 Task: Look for space in Kohima, India from 8th June, 2023 to 12th June, 2023 for 2 adults in price range Rs.8000 to Rs.16000. Place can be private room with 1  bedroom having 1 bed and 1 bathroom. Property type can be flatguest house, hotel. Booking option can be shelf check-in. Required host language is English.
Action: Mouse moved to (415, 75)
Screenshot: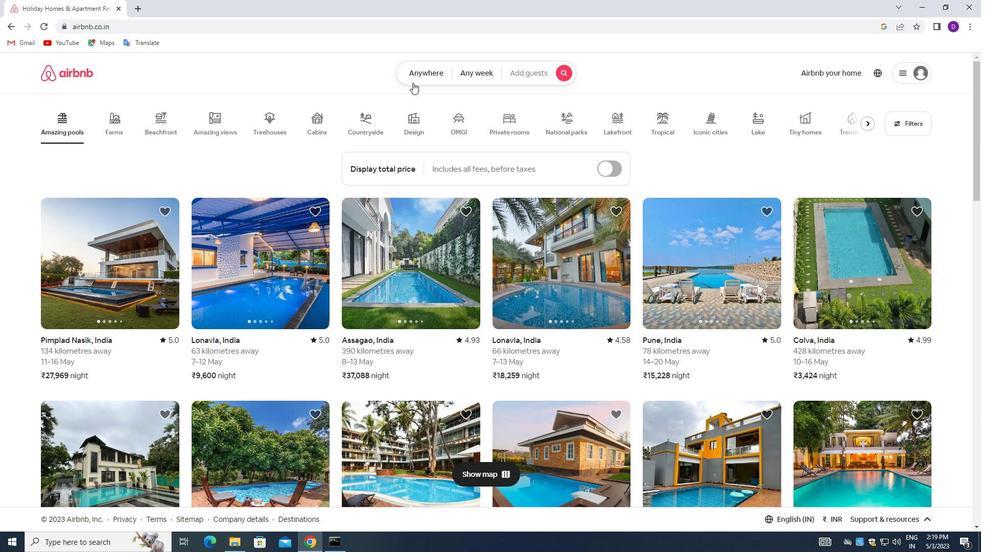 
Action: Mouse pressed left at (415, 75)
Screenshot: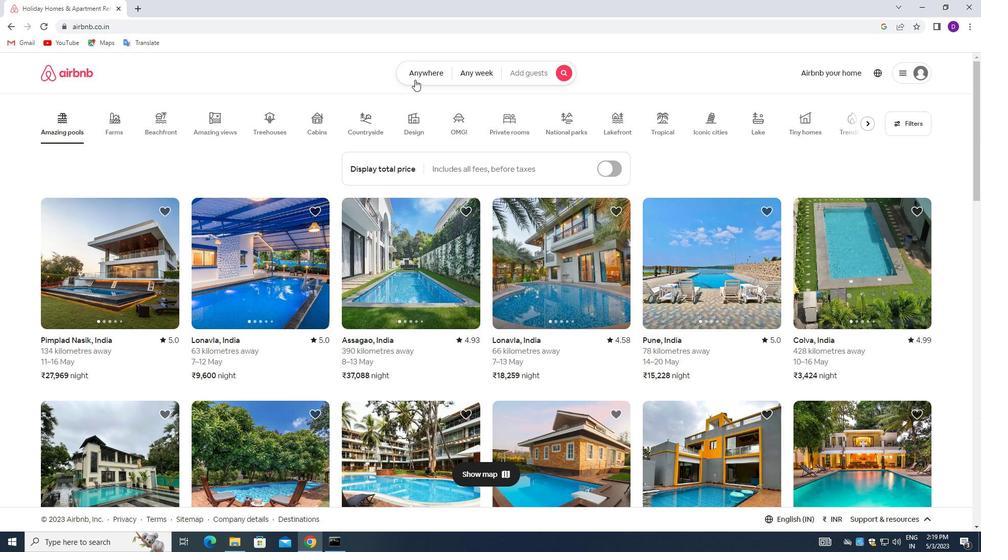 
Action: Mouse moved to (336, 116)
Screenshot: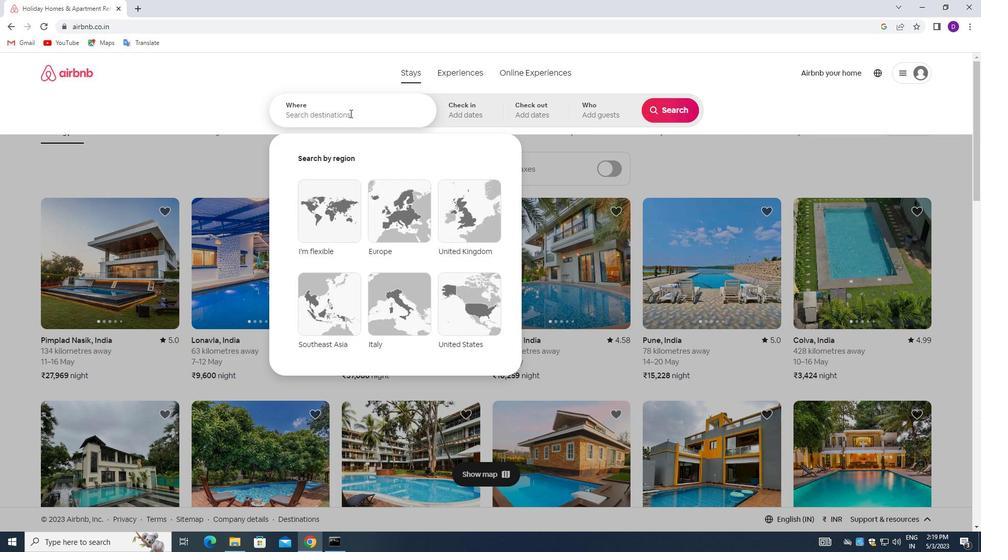 
Action: Mouse pressed left at (336, 116)
Screenshot: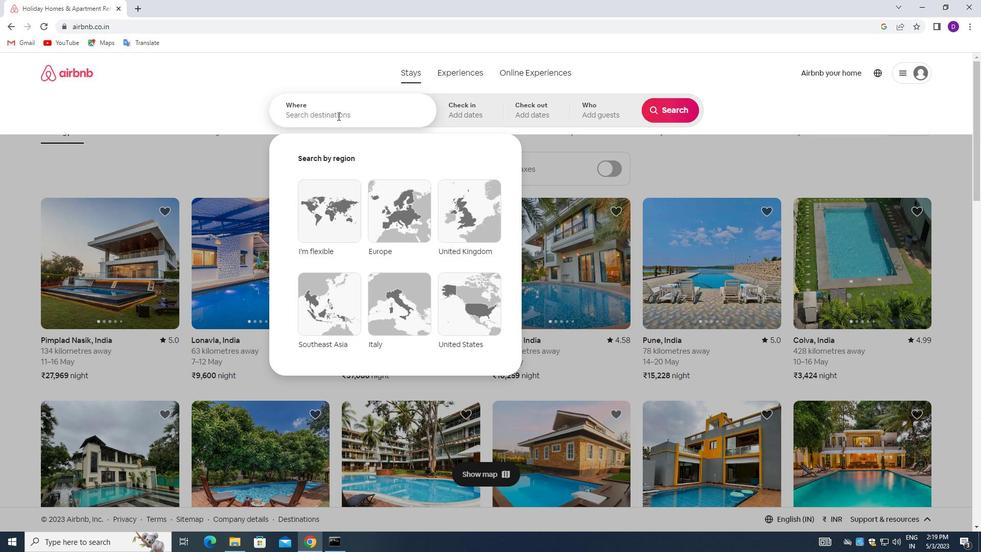 
Action: Mouse moved to (204, 112)
Screenshot: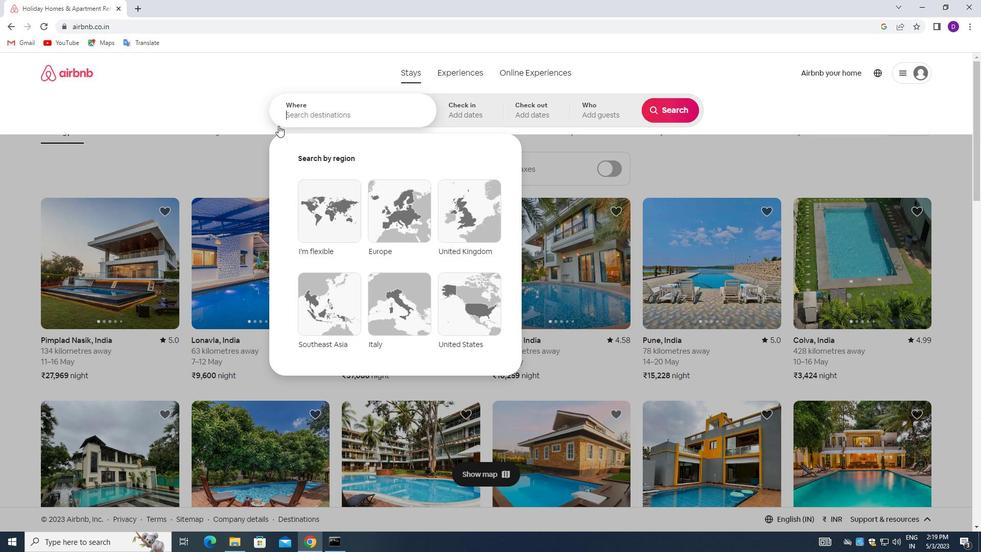 
Action: Key pressed <Key.shift>KOHIMA,<Key.space><Key.shift>INDIA<Key.enter>
Screenshot: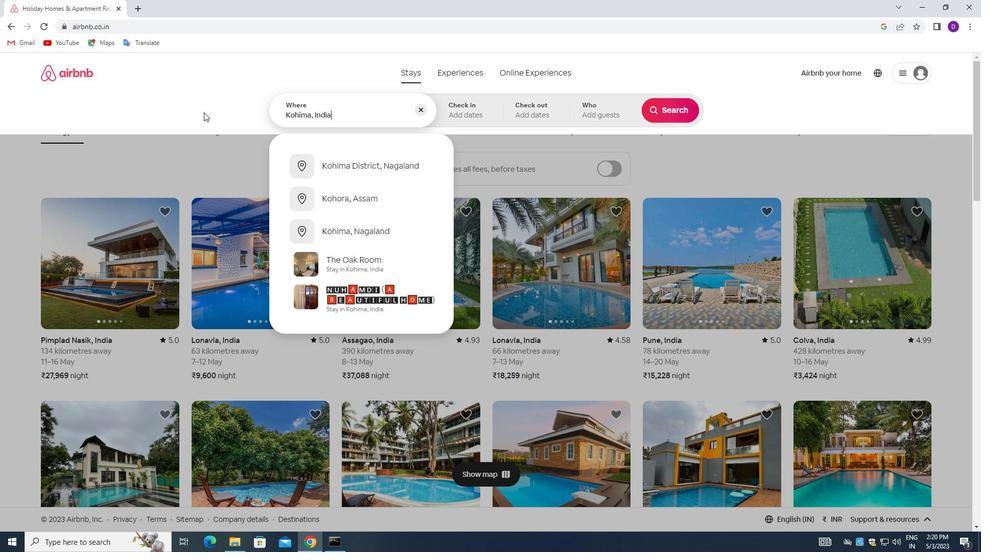 
Action: Mouse moved to (608, 250)
Screenshot: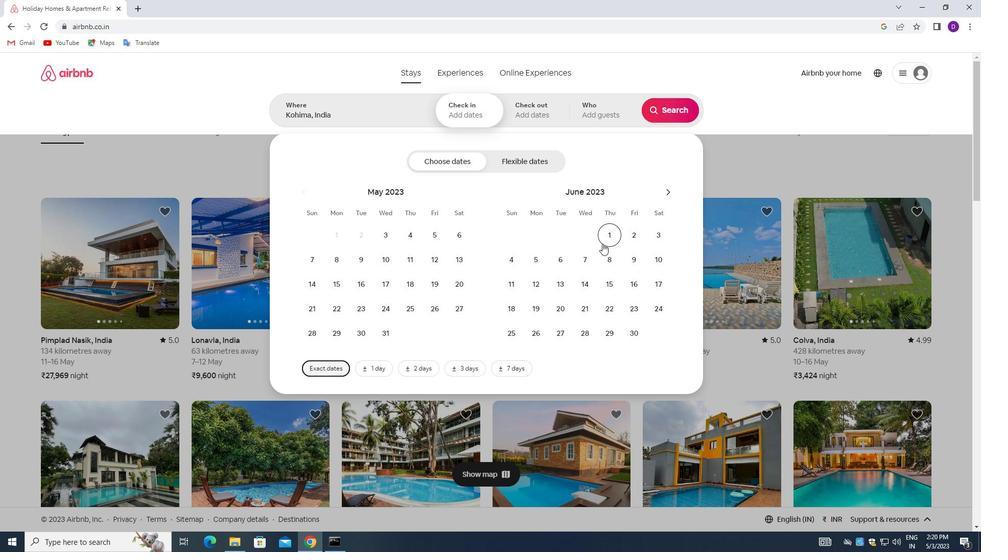 
Action: Mouse pressed left at (608, 250)
Screenshot: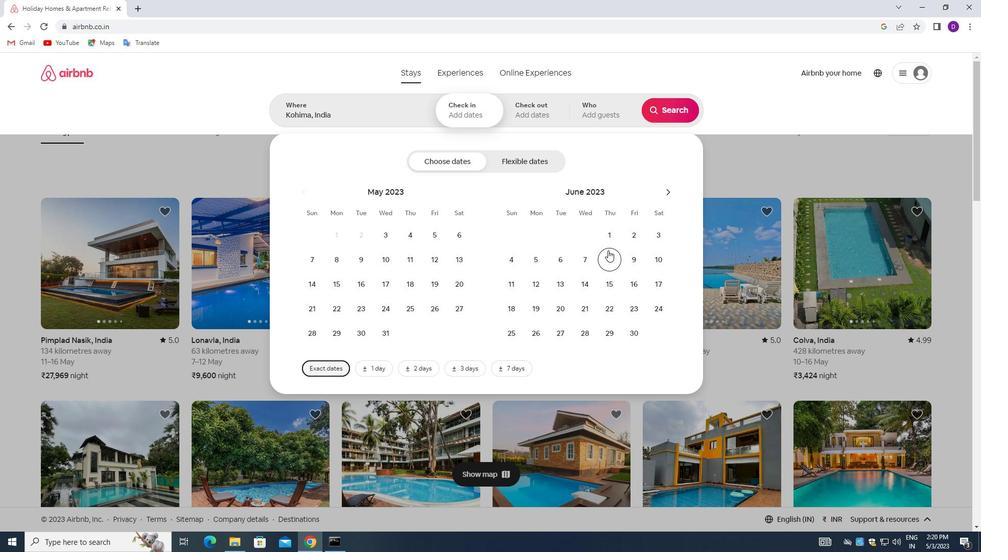 
Action: Mouse moved to (544, 276)
Screenshot: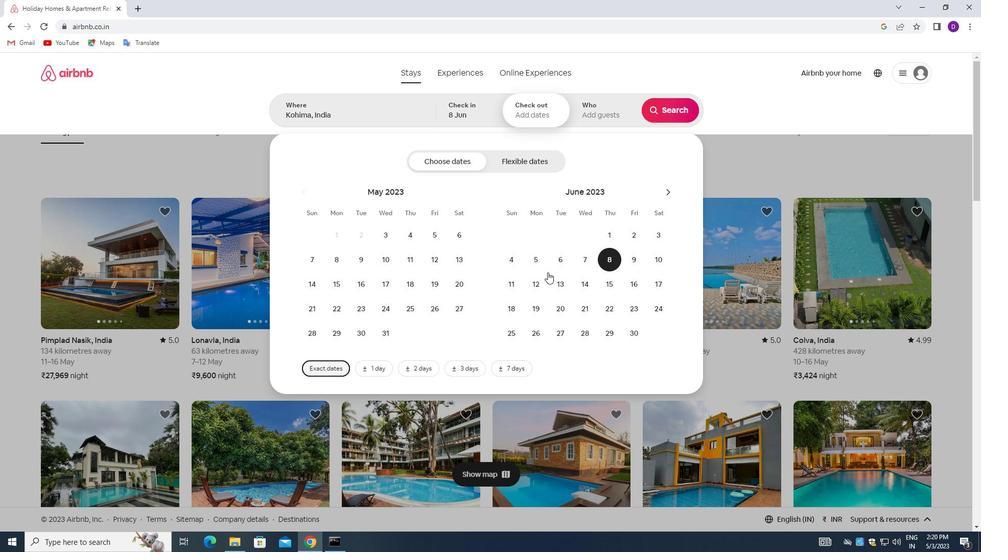 
Action: Mouse pressed left at (544, 276)
Screenshot: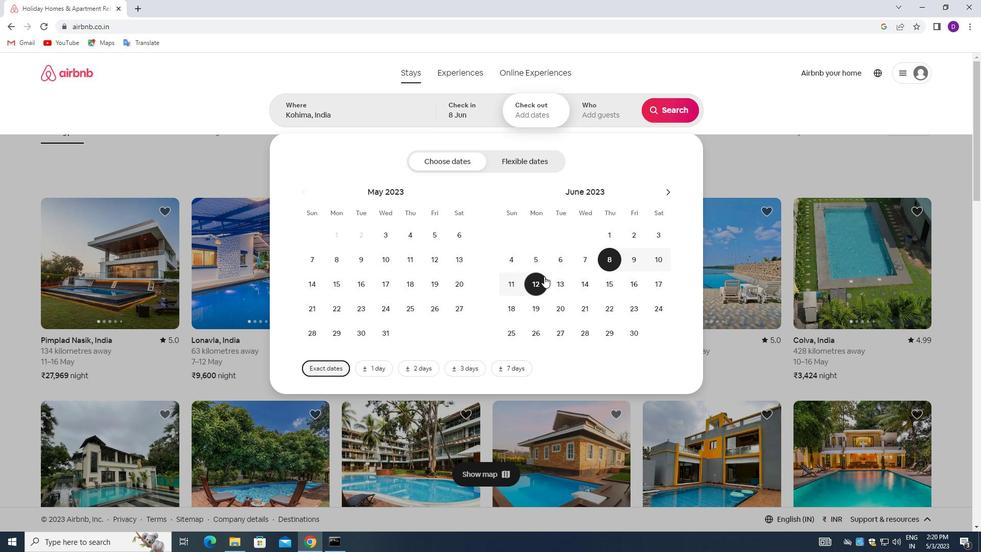 
Action: Mouse moved to (586, 109)
Screenshot: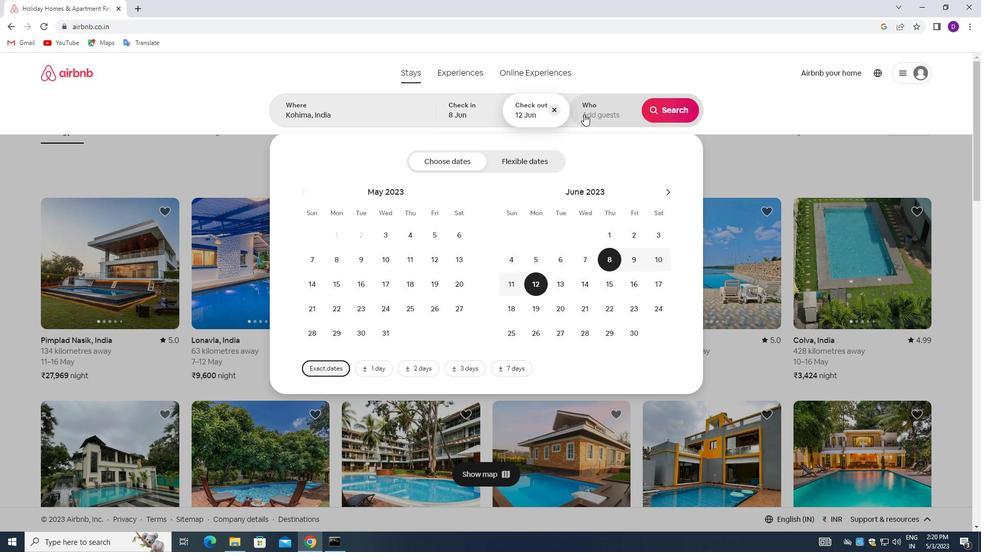 
Action: Mouse pressed left at (586, 109)
Screenshot: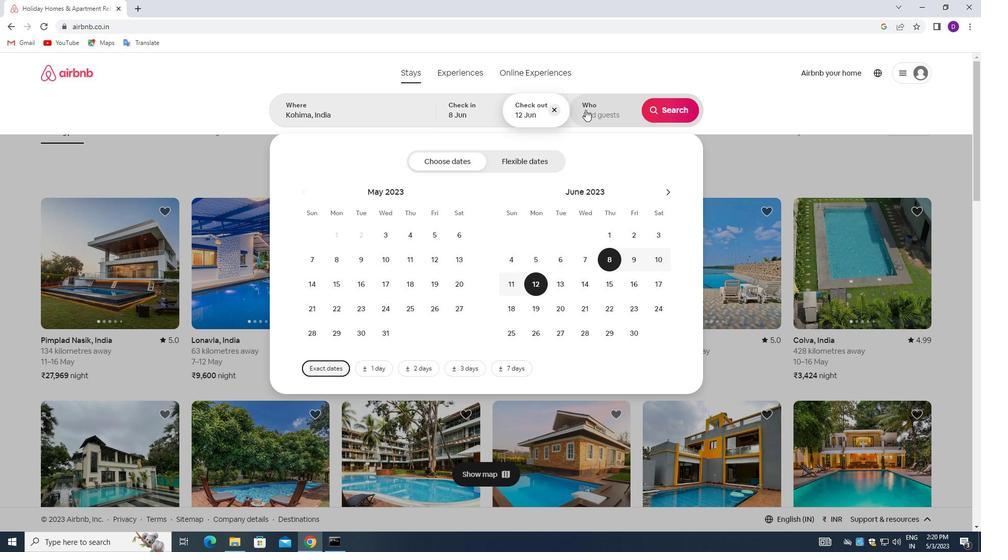 
Action: Mouse moved to (666, 169)
Screenshot: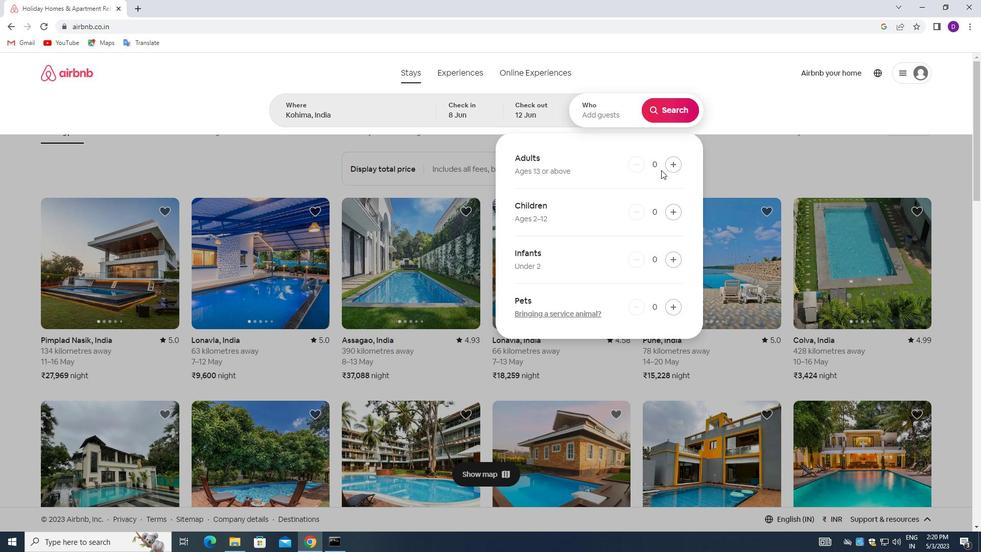 
Action: Mouse pressed left at (666, 169)
Screenshot: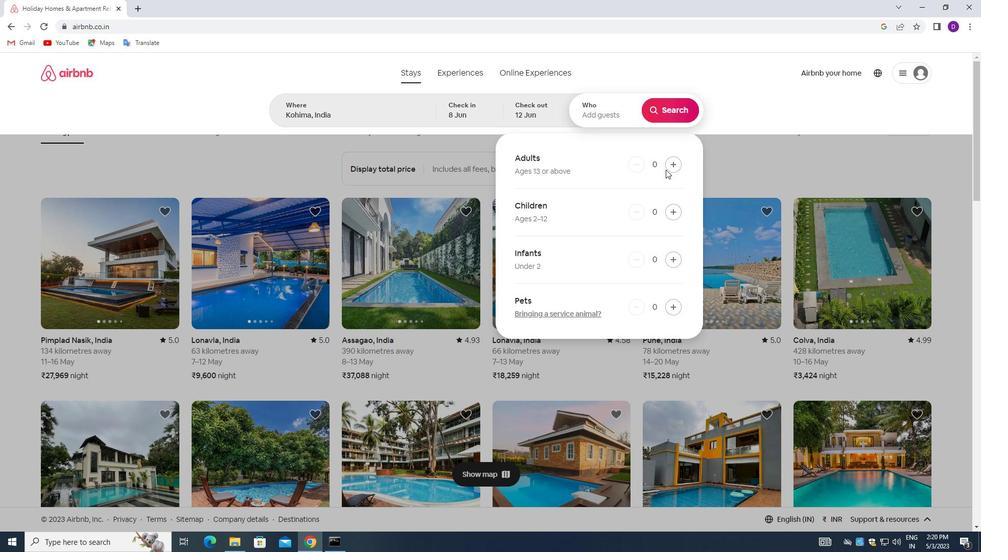 
Action: Mouse moved to (667, 169)
Screenshot: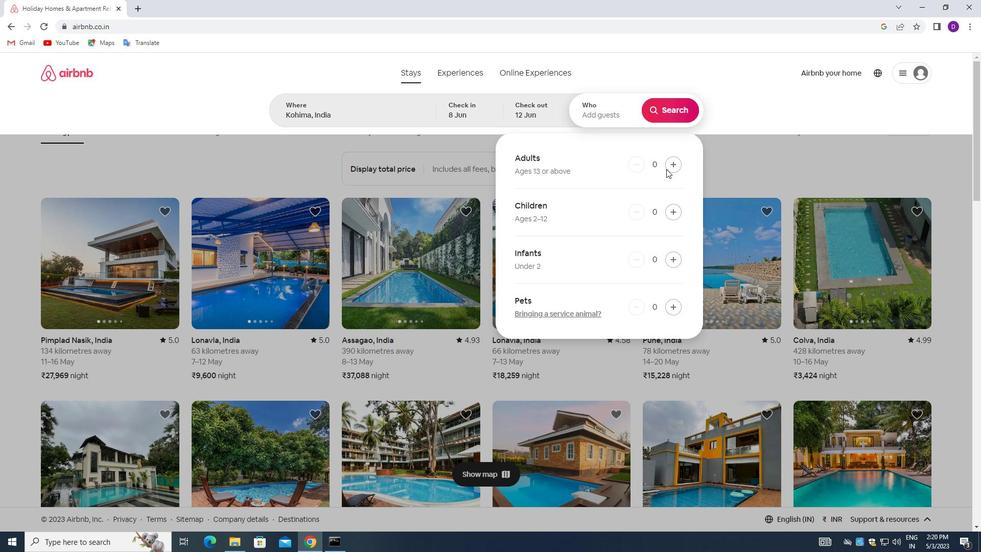 
Action: Mouse pressed left at (667, 169)
Screenshot: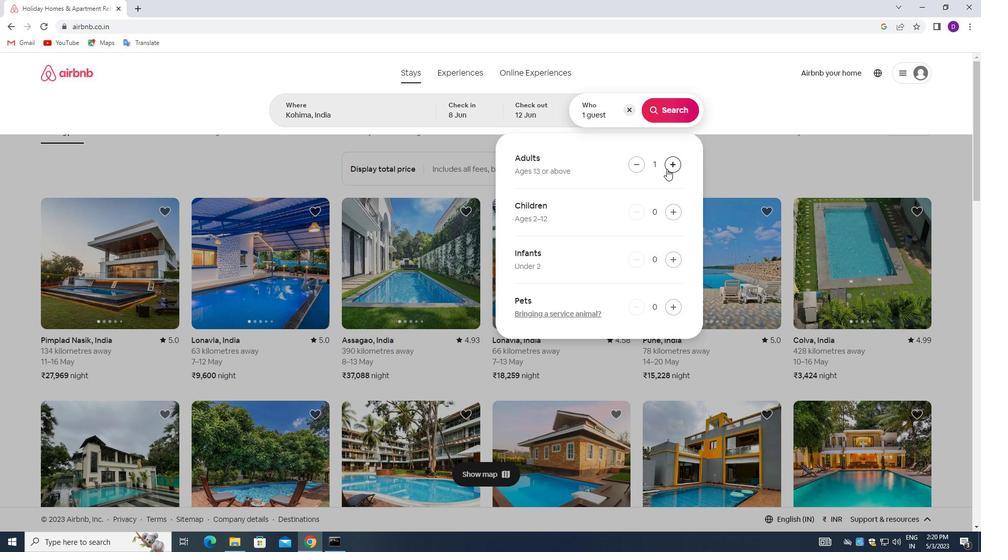 
Action: Mouse moved to (668, 112)
Screenshot: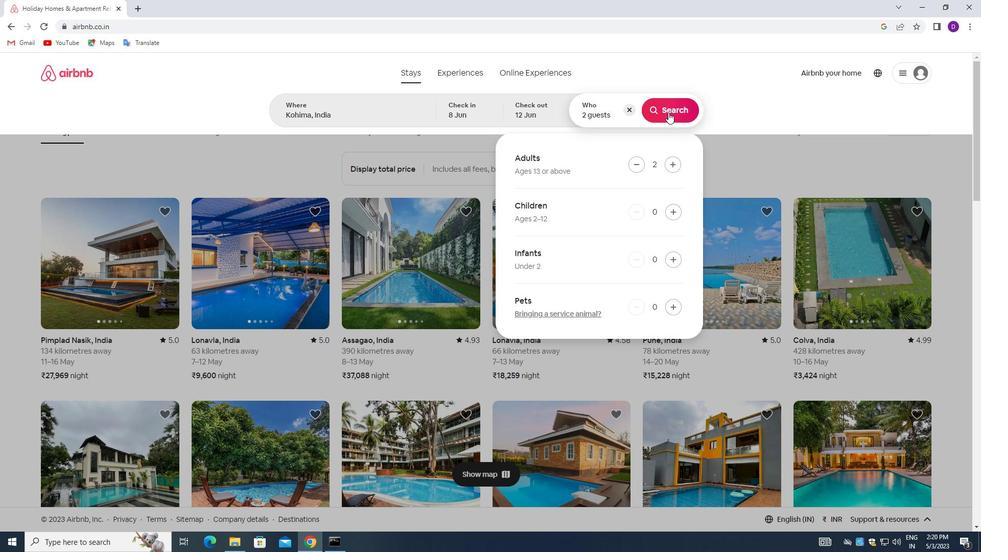 
Action: Mouse pressed left at (668, 112)
Screenshot: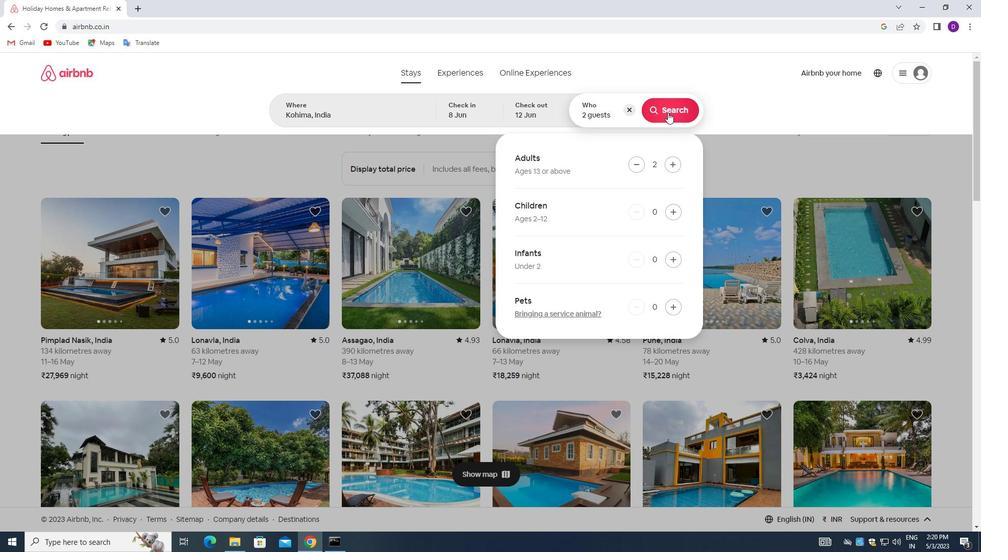 
Action: Mouse moved to (935, 110)
Screenshot: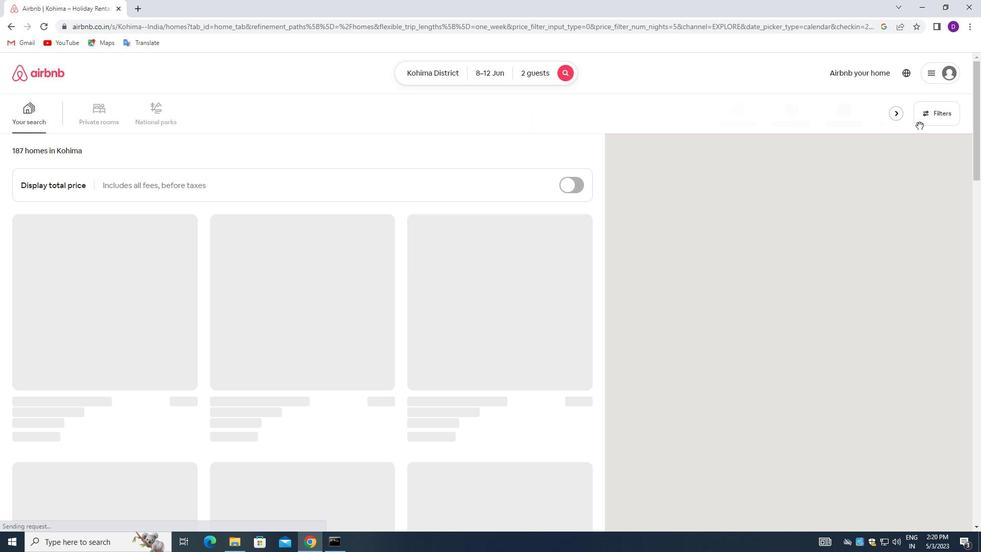
Action: Mouse pressed left at (935, 110)
Screenshot: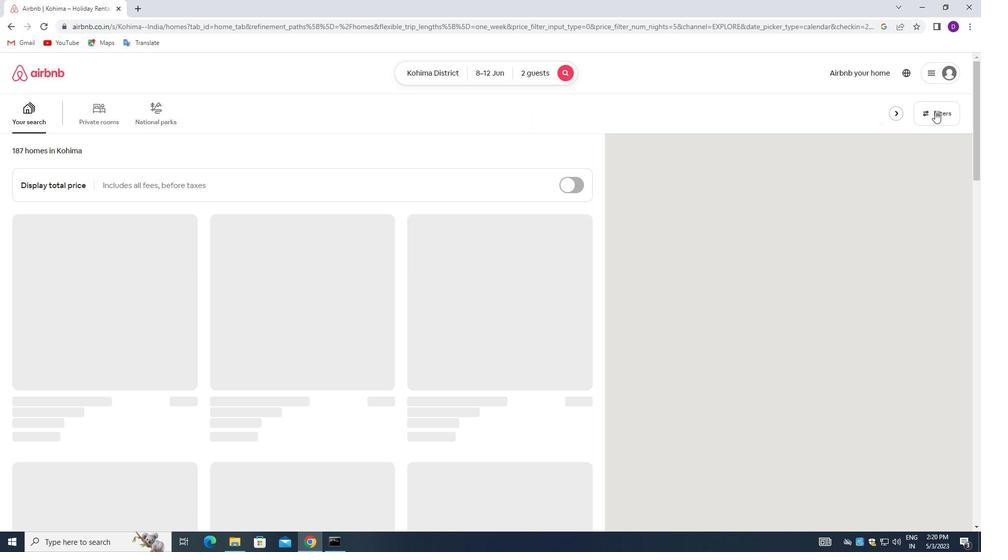 
Action: Mouse moved to (357, 246)
Screenshot: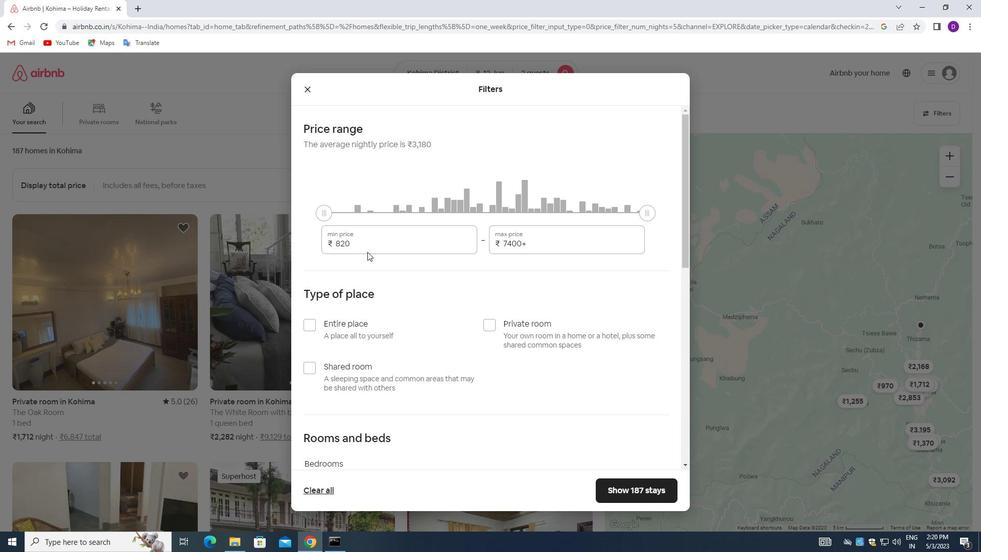 
Action: Mouse pressed left at (357, 246)
Screenshot: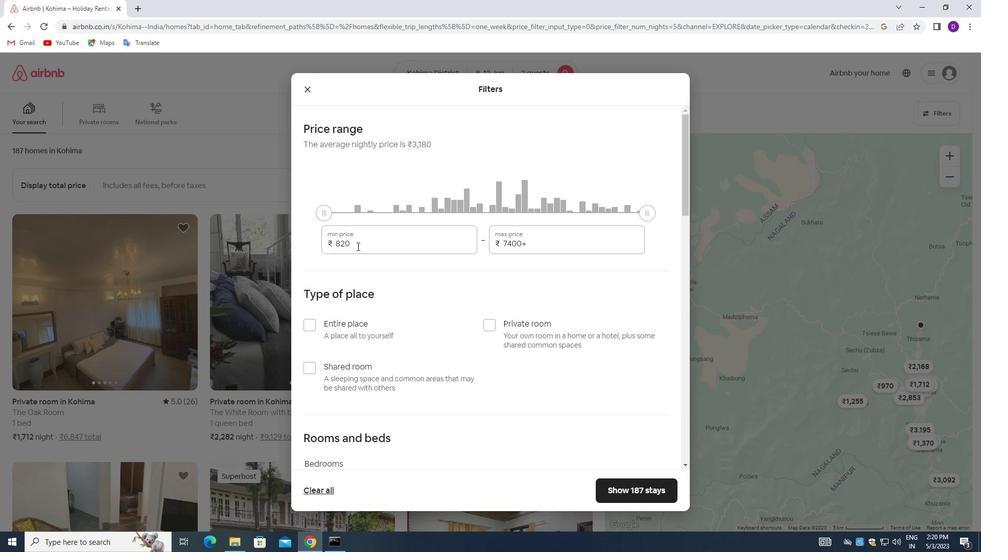 
Action: Mouse pressed left at (357, 246)
Screenshot: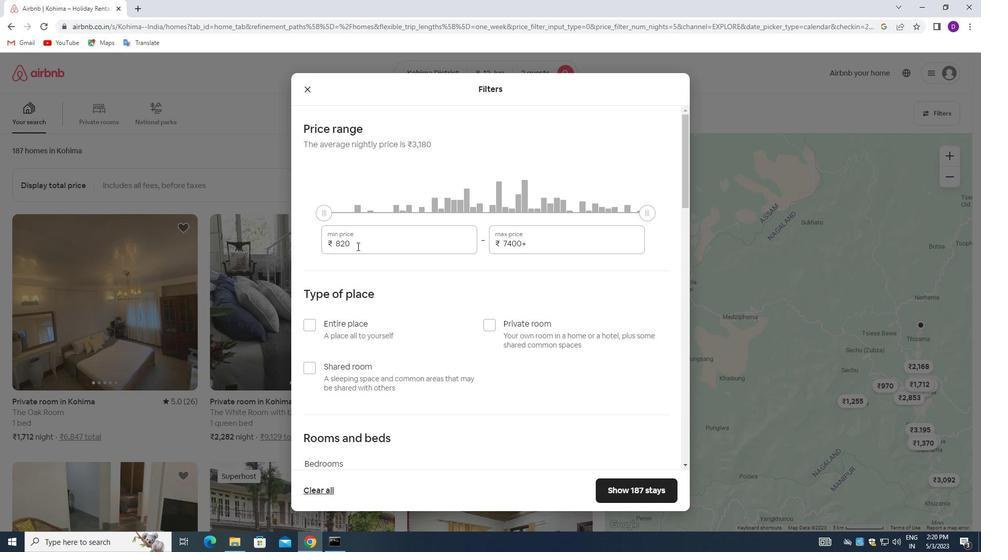 
Action: Key pressed 8000<Key.tab>16000
Screenshot: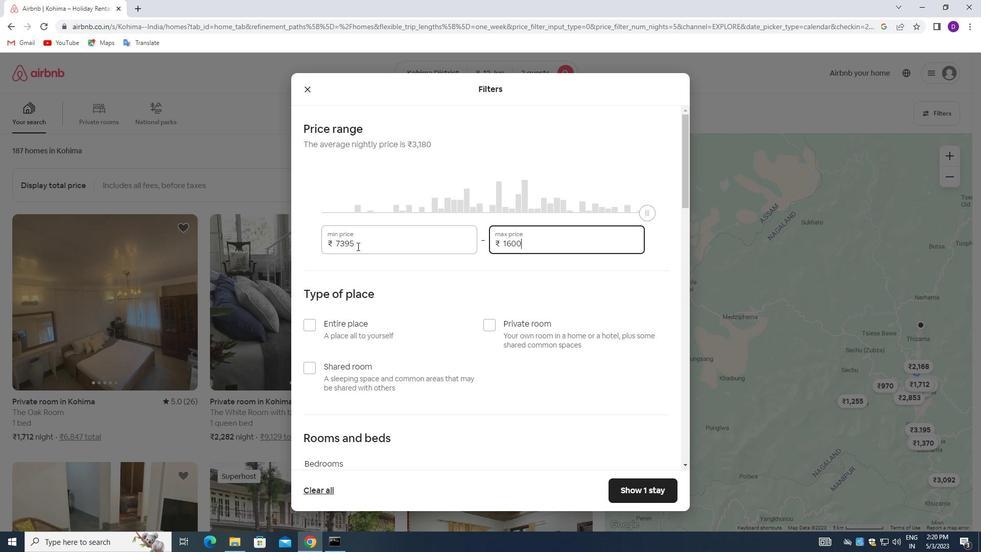 
Action: Mouse moved to (312, 325)
Screenshot: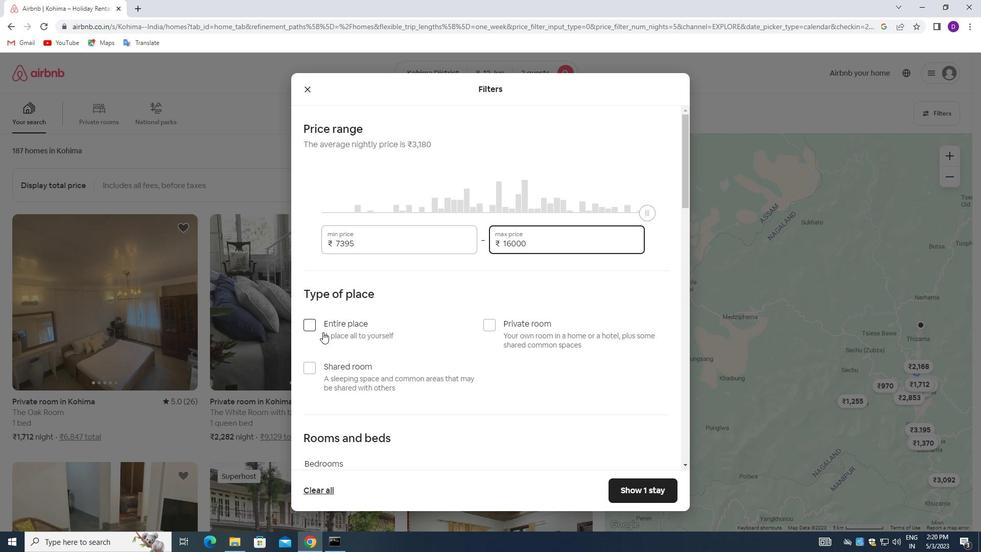 
Action: Mouse pressed left at (312, 325)
Screenshot: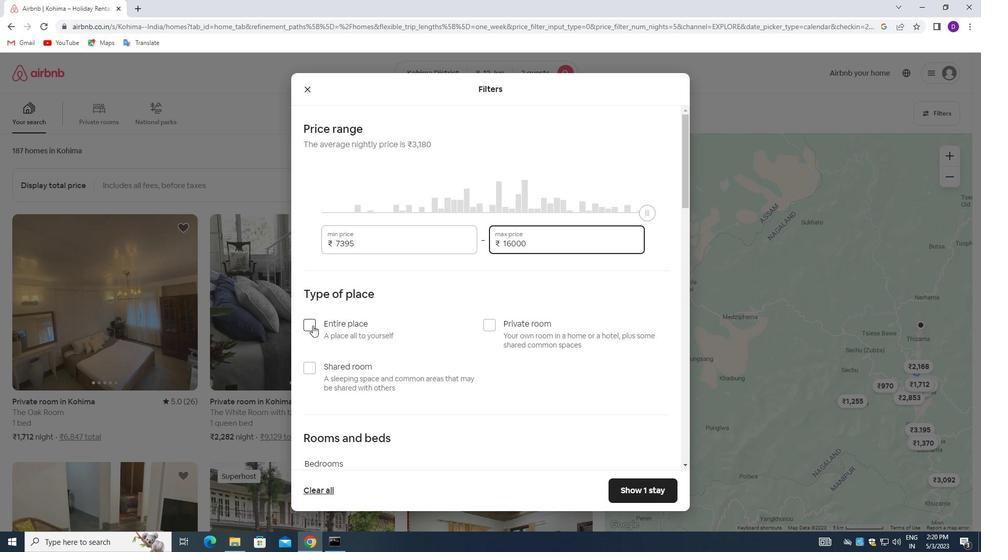 
Action: Mouse moved to (391, 319)
Screenshot: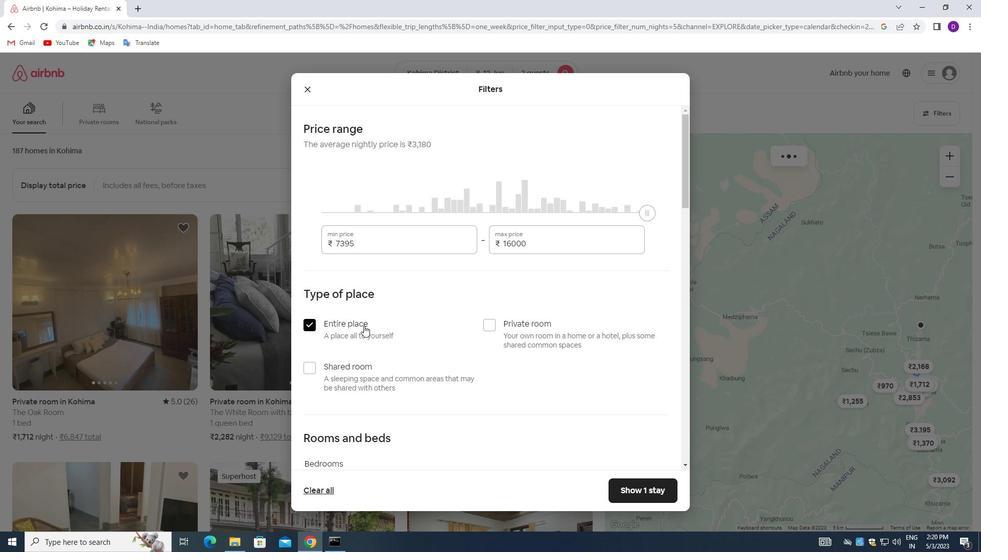 
Action: Mouse scrolled (391, 319) with delta (0, 0)
Screenshot: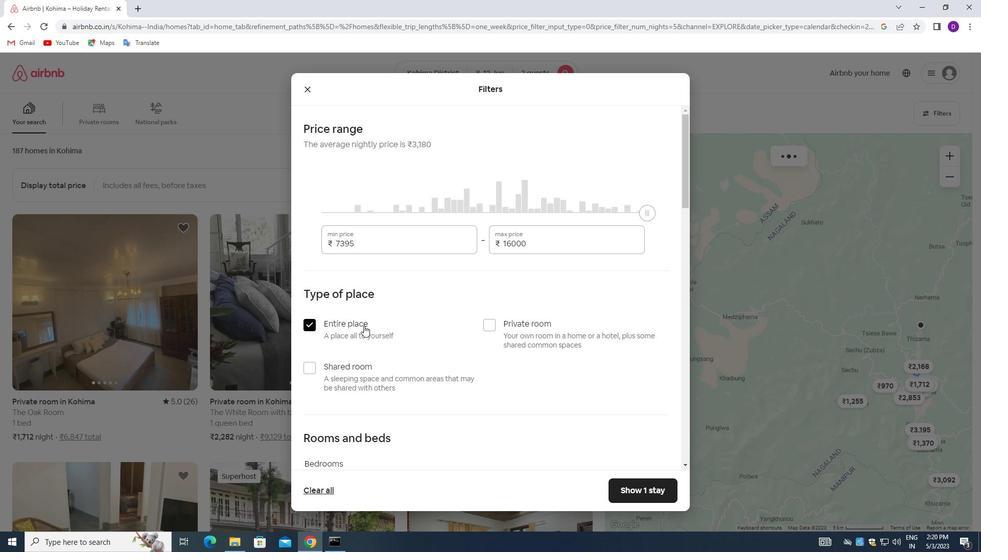
Action: Mouse moved to (394, 319)
Screenshot: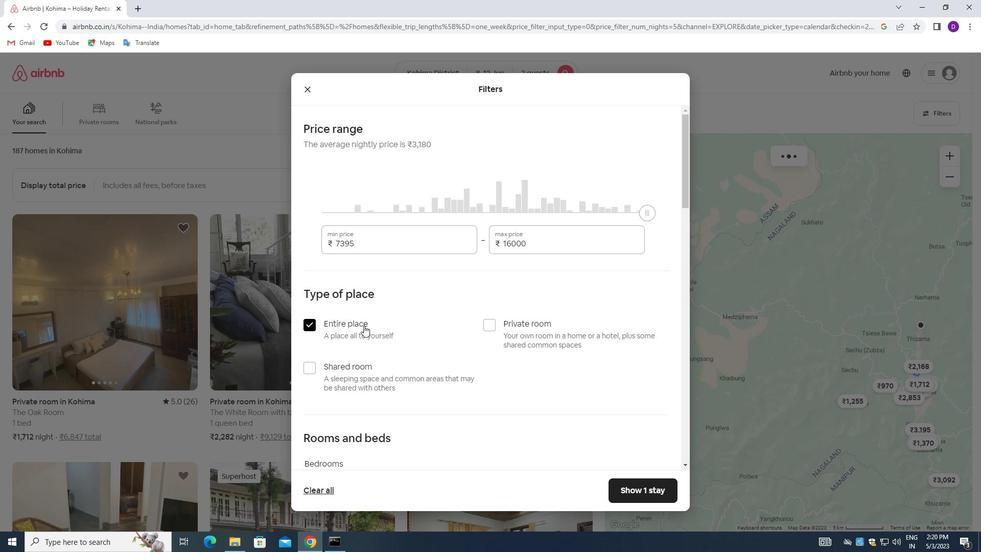 
Action: Mouse scrolled (394, 319) with delta (0, 0)
Screenshot: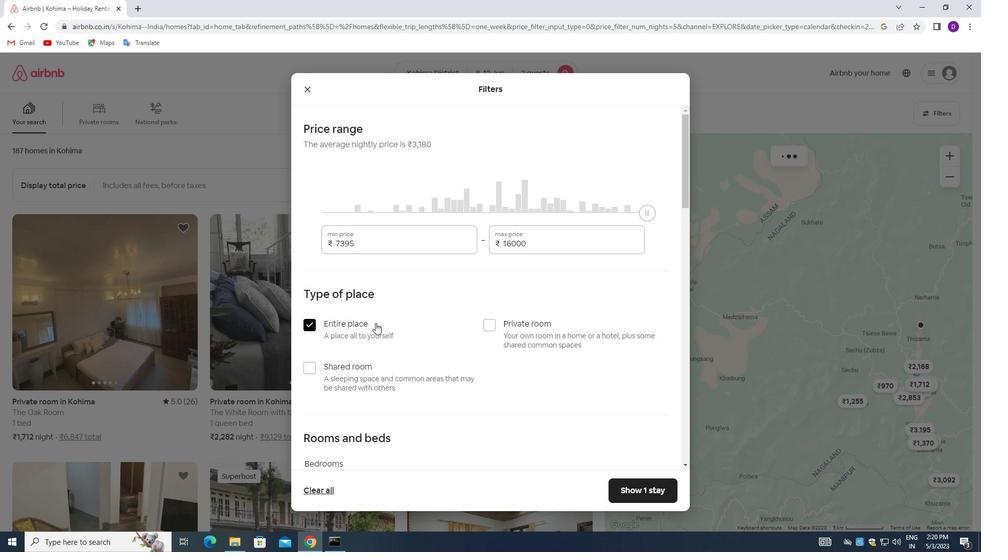 
Action: Mouse moved to (394, 319)
Screenshot: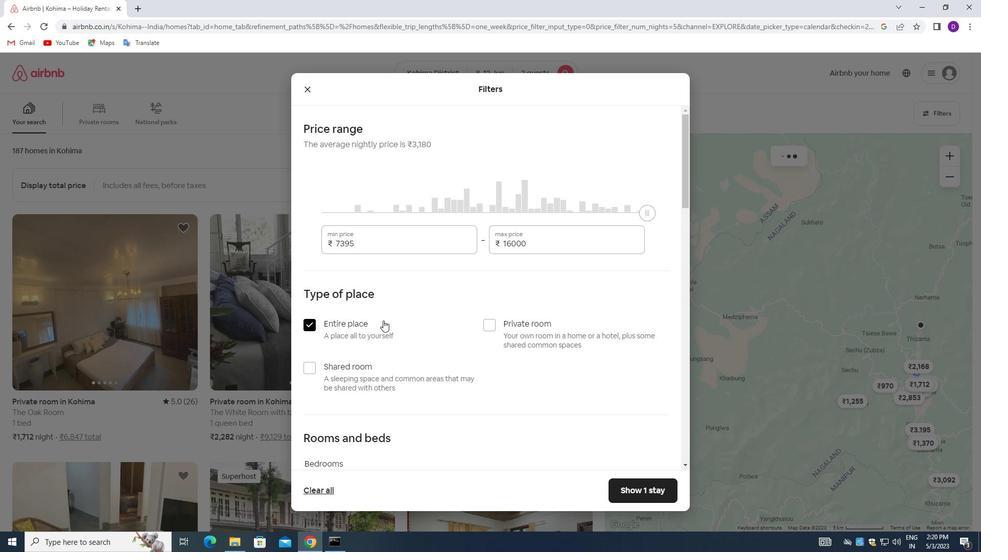
Action: Mouse scrolled (394, 319) with delta (0, 0)
Screenshot: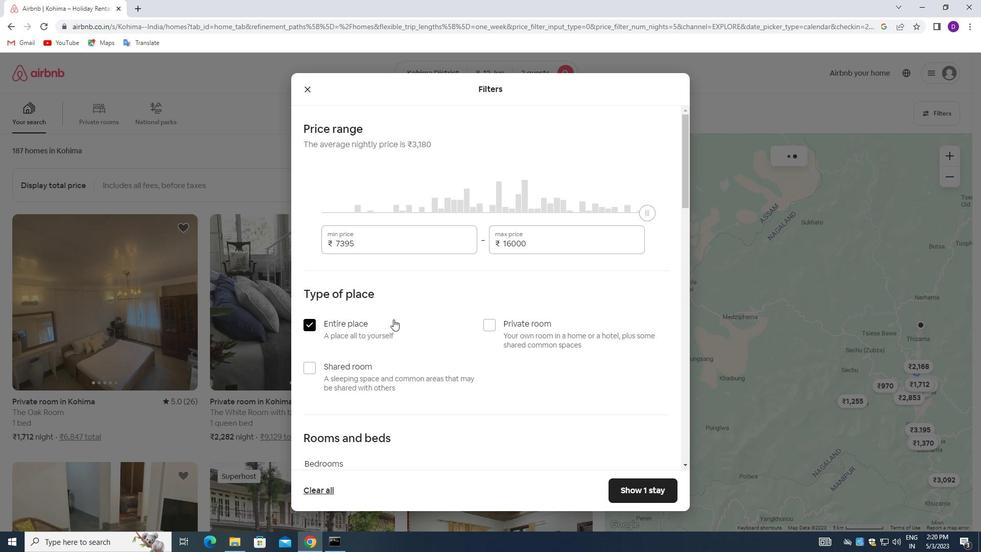 
Action: Mouse moved to (398, 339)
Screenshot: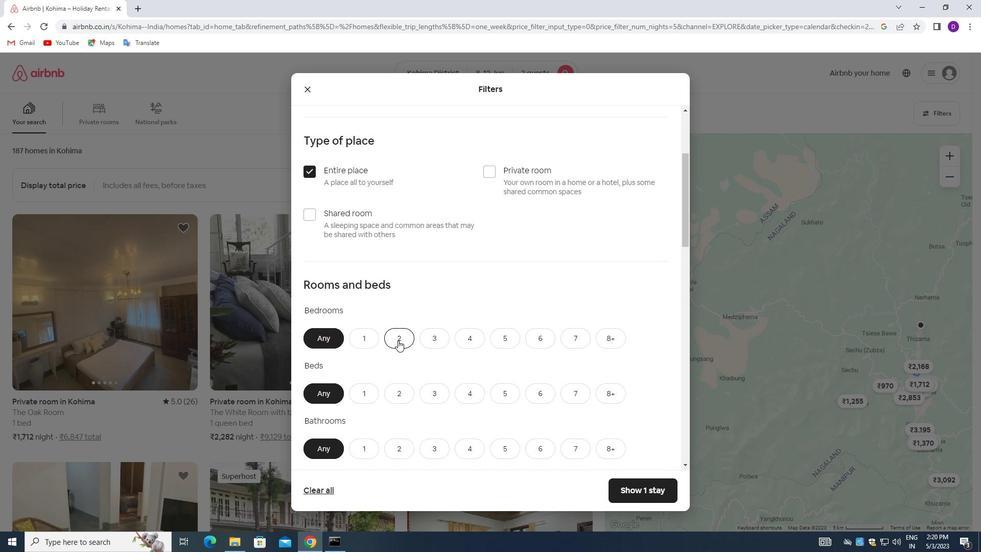 
Action: Mouse pressed left at (398, 339)
Screenshot: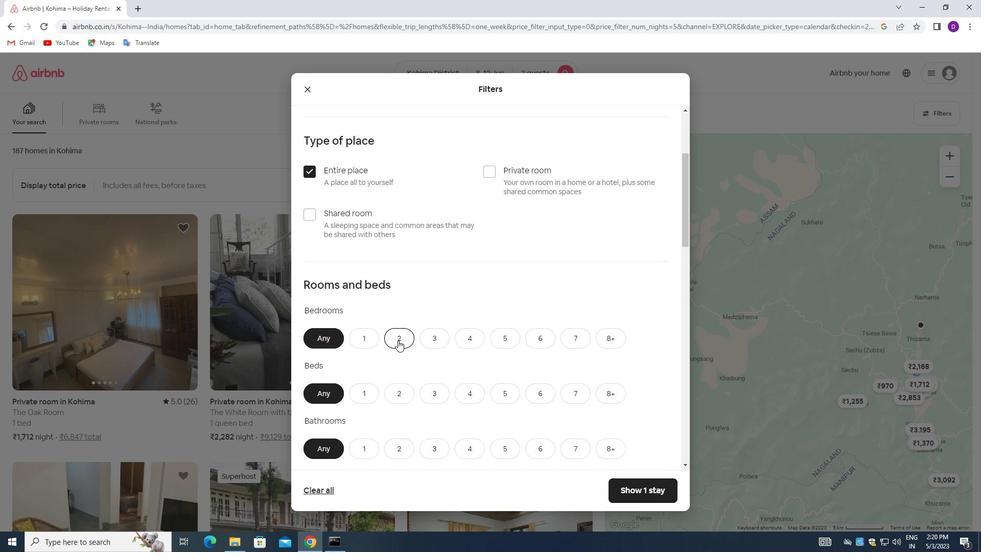 
Action: Mouse moved to (400, 339)
Screenshot: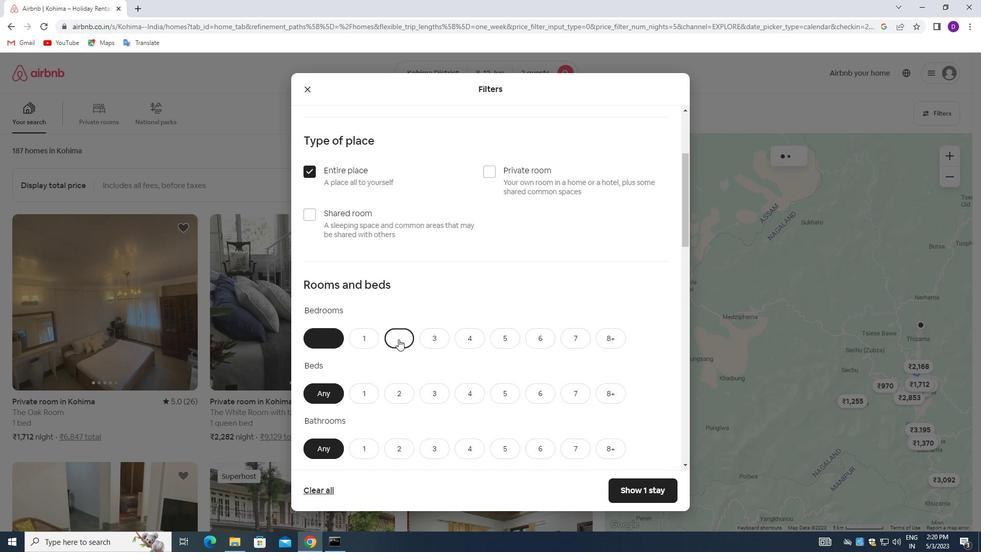 
Action: Mouse scrolled (400, 339) with delta (0, 0)
Screenshot: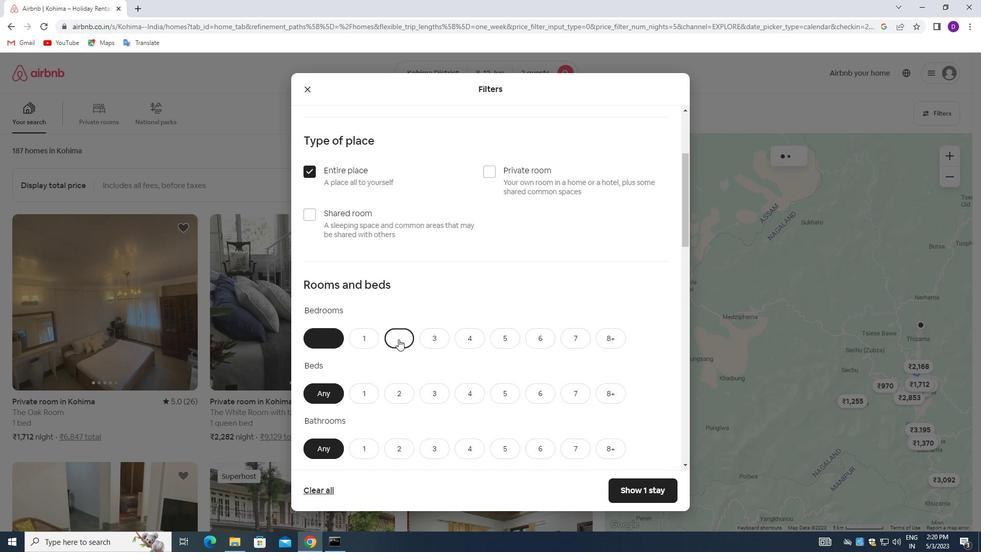 
Action: Mouse scrolled (400, 339) with delta (0, 0)
Screenshot: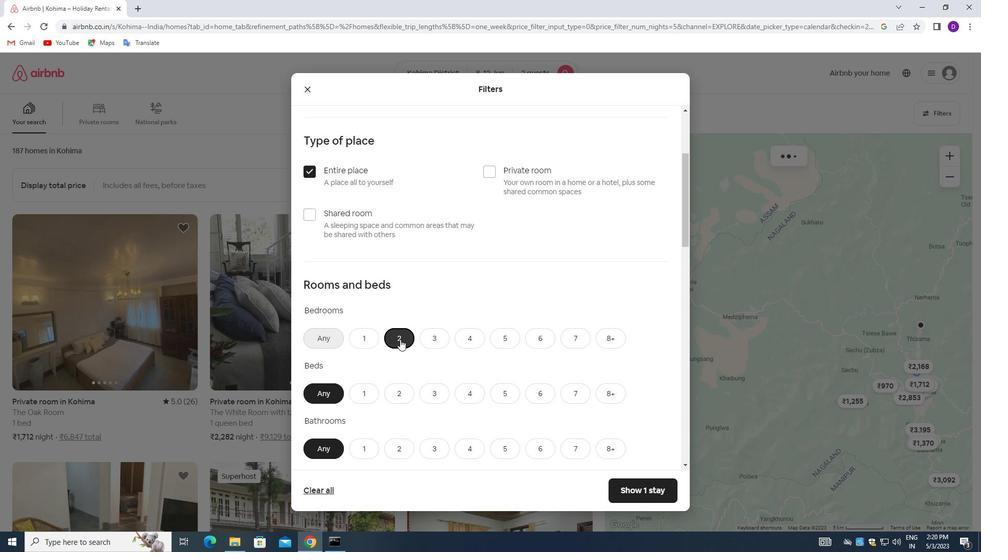 
Action: Mouse moved to (427, 296)
Screenshot: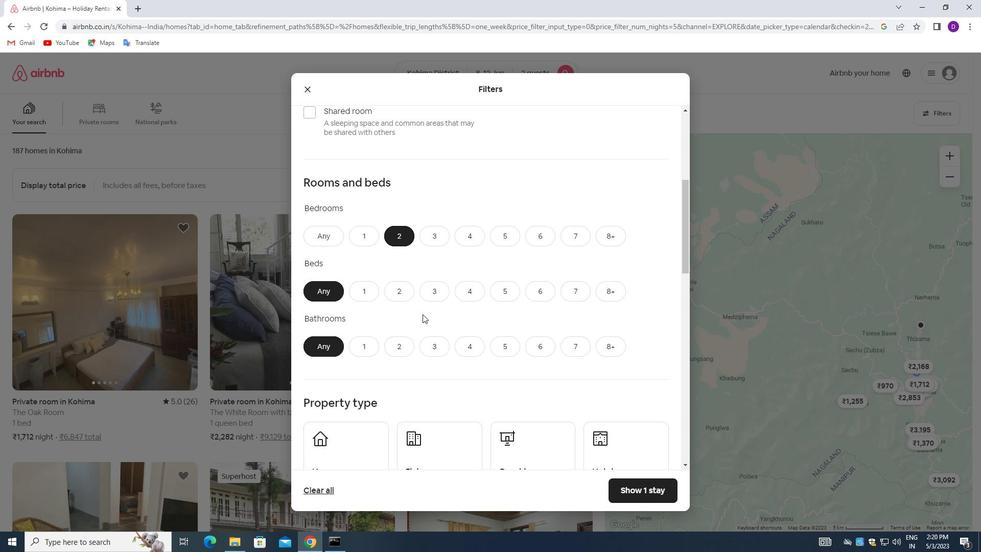 
Action: Mouse pressed left at (427, 296)
Screenshot: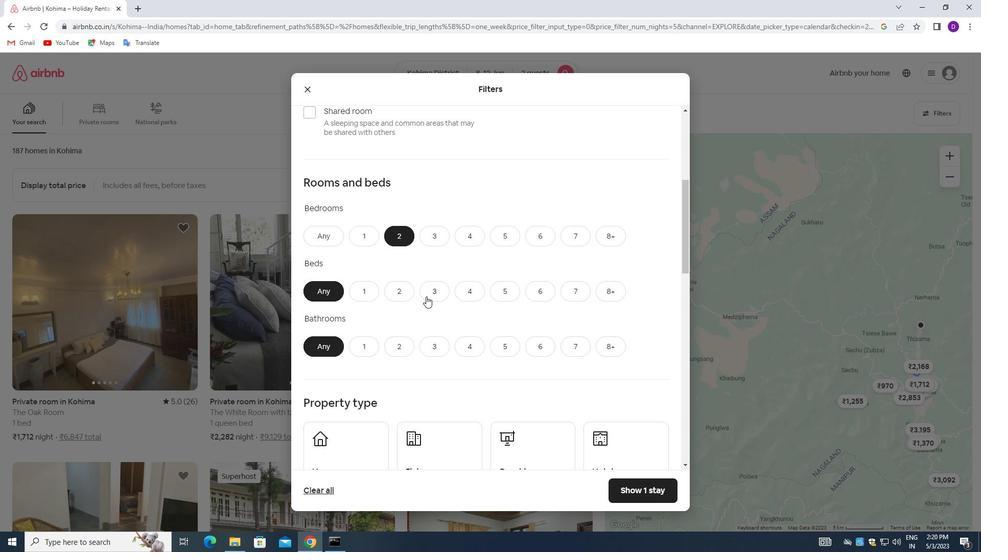 
Action: Mouse moved to (370, 340)
Screenshot: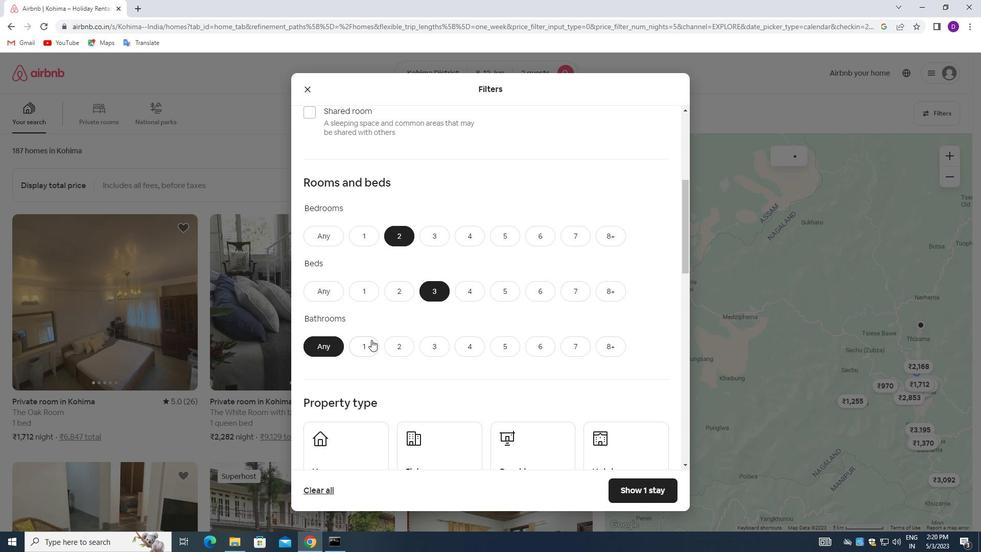 
Action: Mouse pressed left at (370, 340)
Screenshot: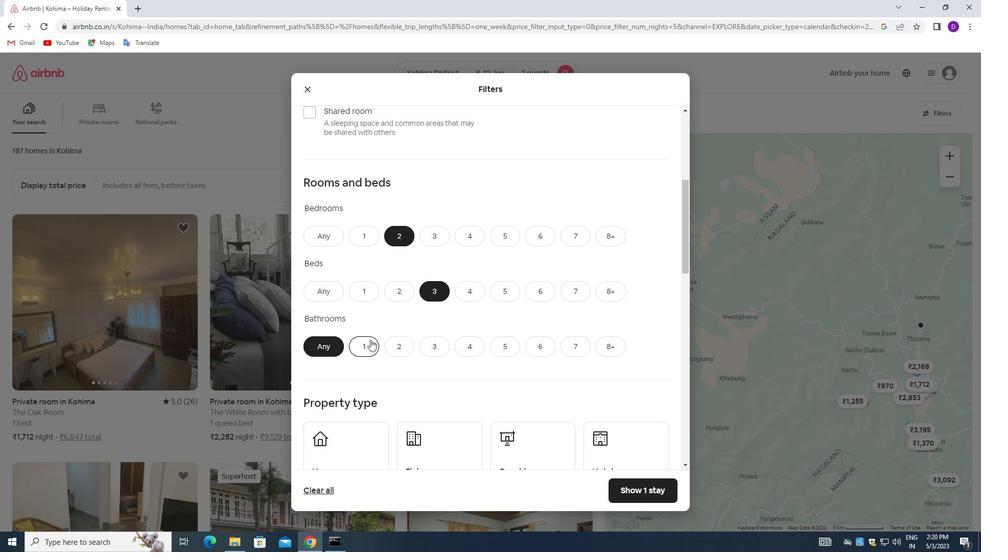 
Action: Mouse moved to (386, 318)
Screenshot: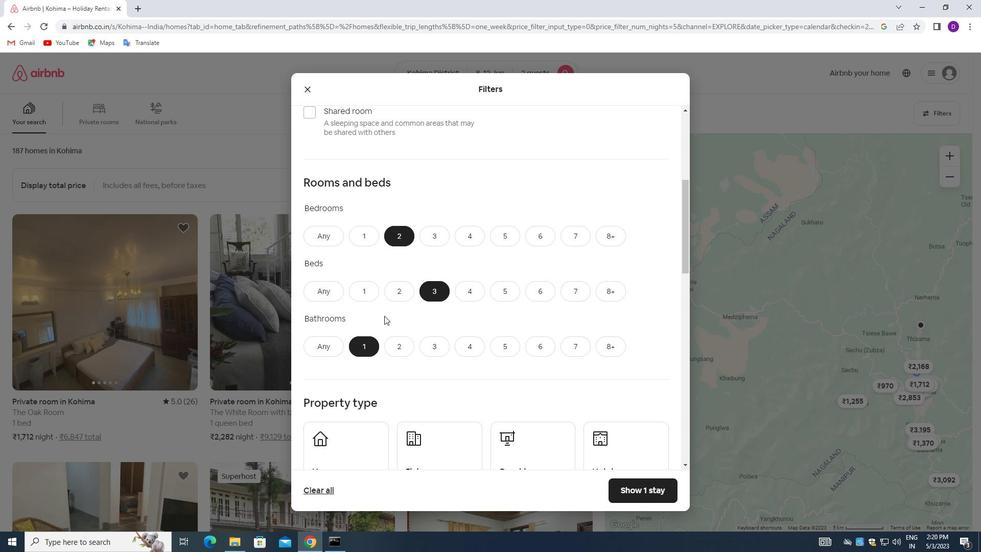 
Action: Mouse scrolled (386, 317) with delta (0, 0)
Screenshot: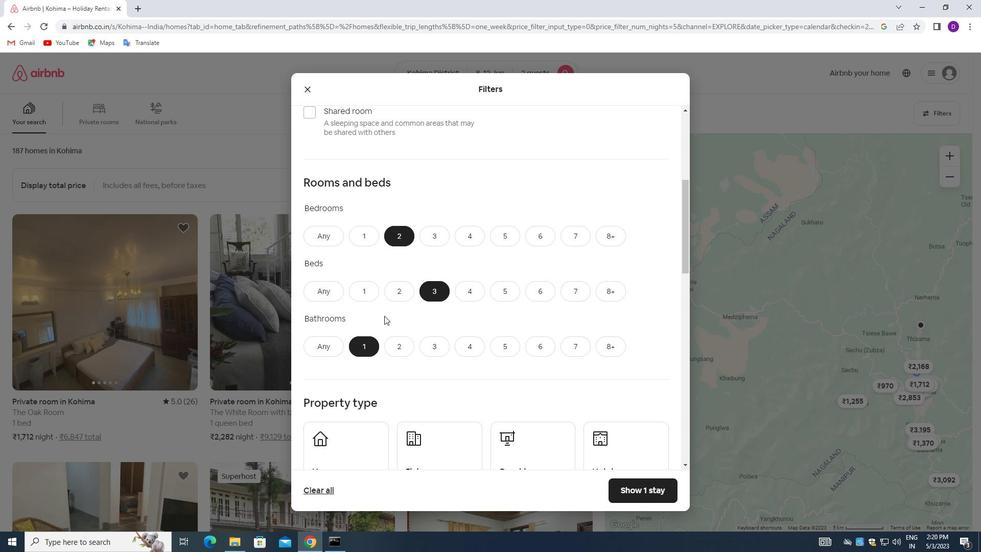 
Action: Mouse moved to (386, 319)
Screenshot: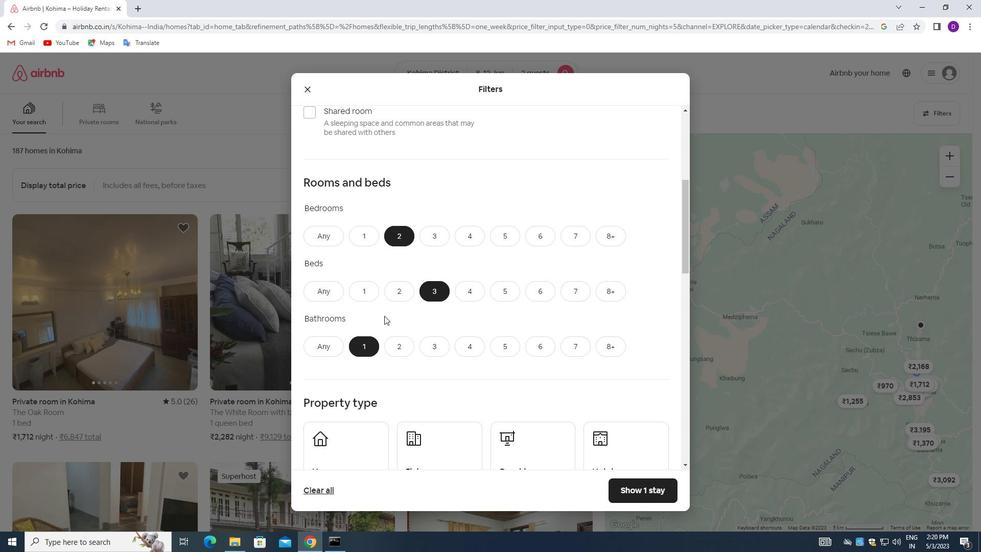 
Action: Mouse scrolled (386, 319) with delta (0, 0)
Screenshot: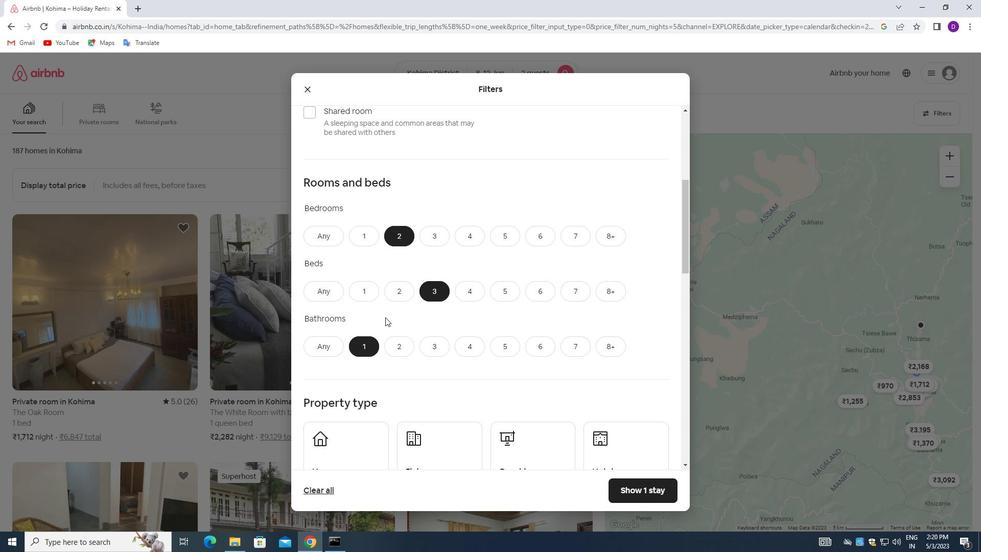 
Action: Mouse moved to (351, 347)
Screenshot: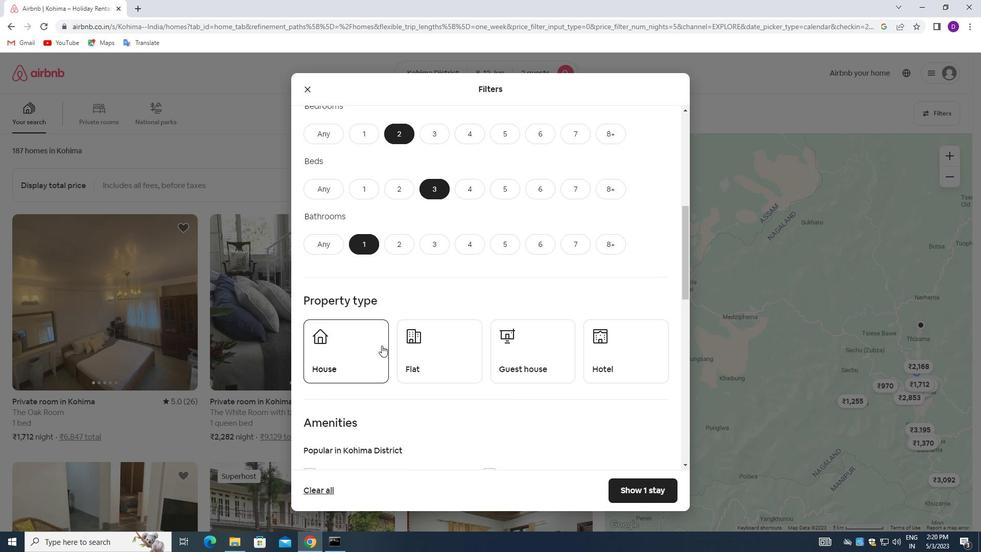 
Action: Mouse pressed left at (351, 347)
Screenshot: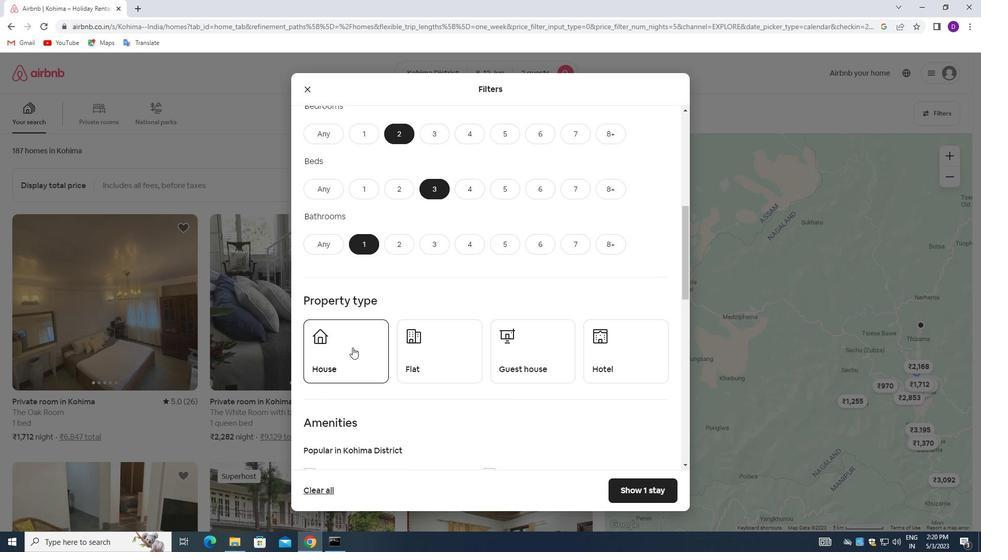 
Action: Mouse moved to (414, 349)
Screenshot: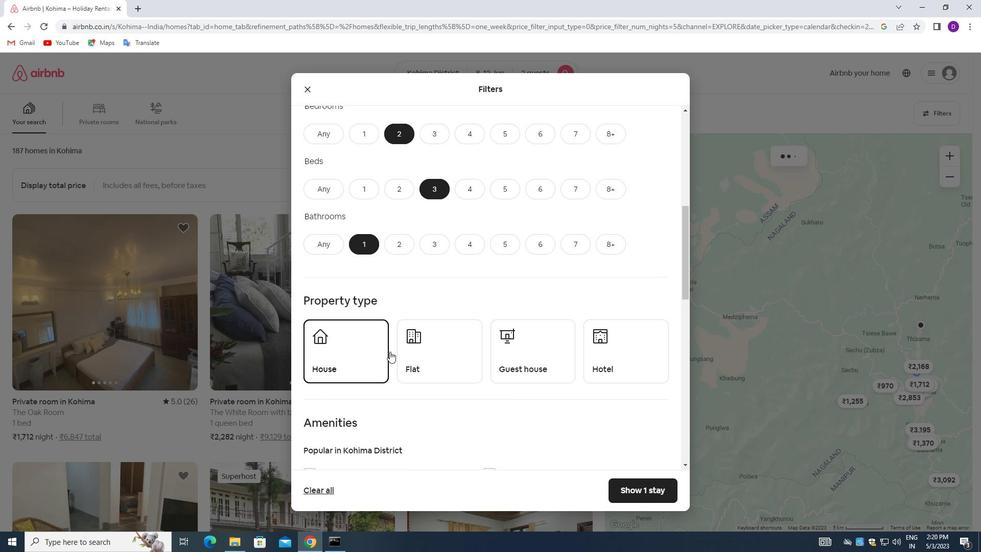 
Action: Mouse pressed left at (414, 349)
Screenshot: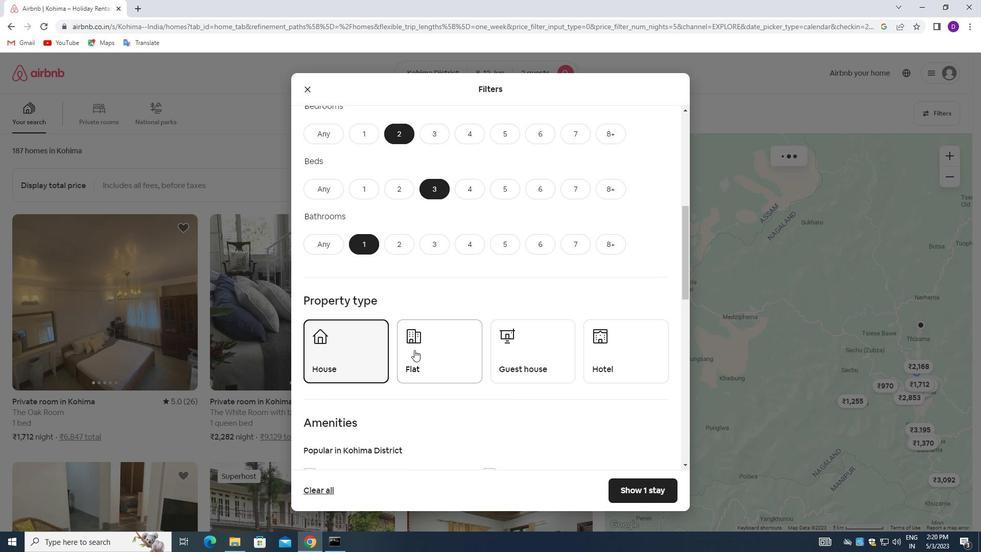
Action: Mouse moved to (513, 349)
Screenshot: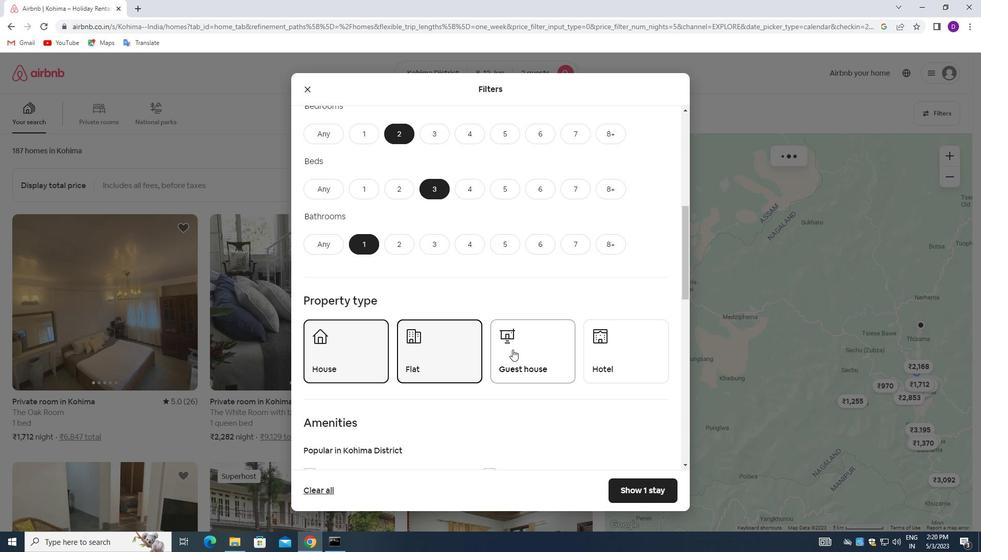 
Action: Mouse pressed left at (513, 349)
Screenshot: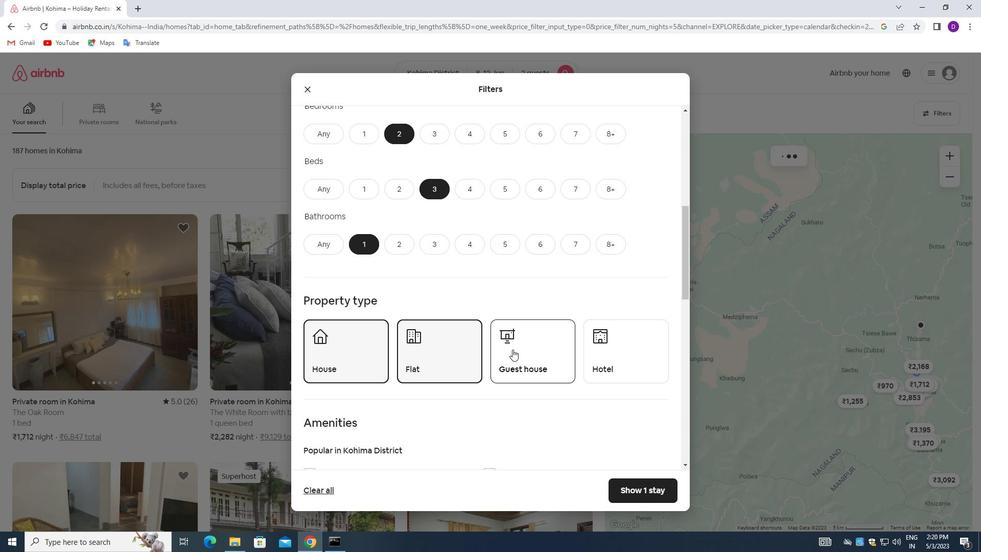 
Action: Mouse moved to (332, 354)
Screenshot: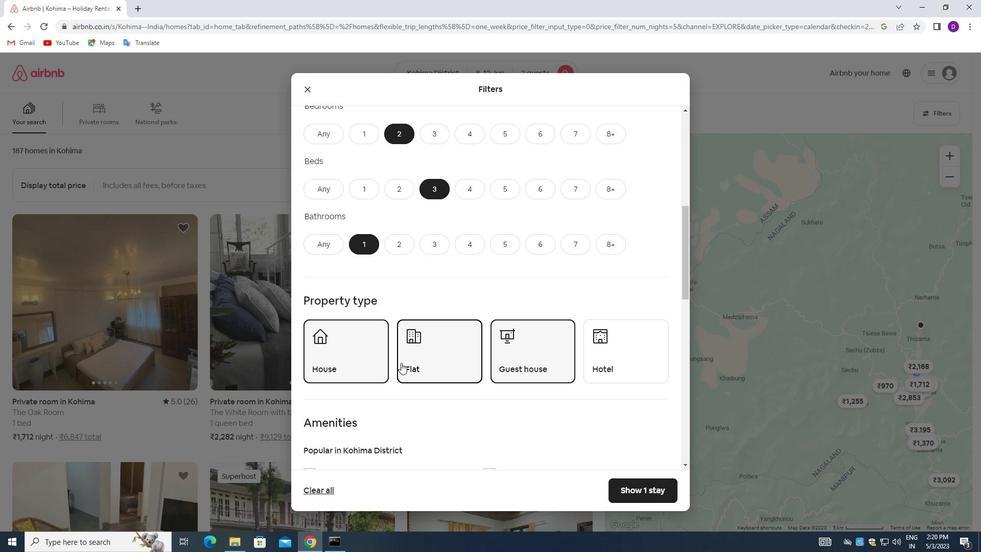 
Action: Mouse pressed left at (332, 354)
Screenshot: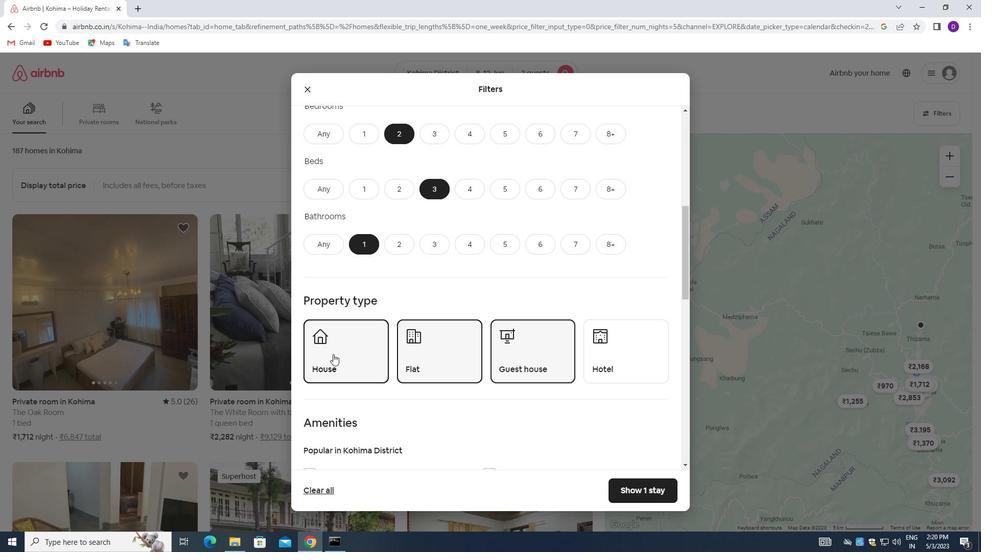 
Action: Mouse moved to (595, 350)
Screenshot: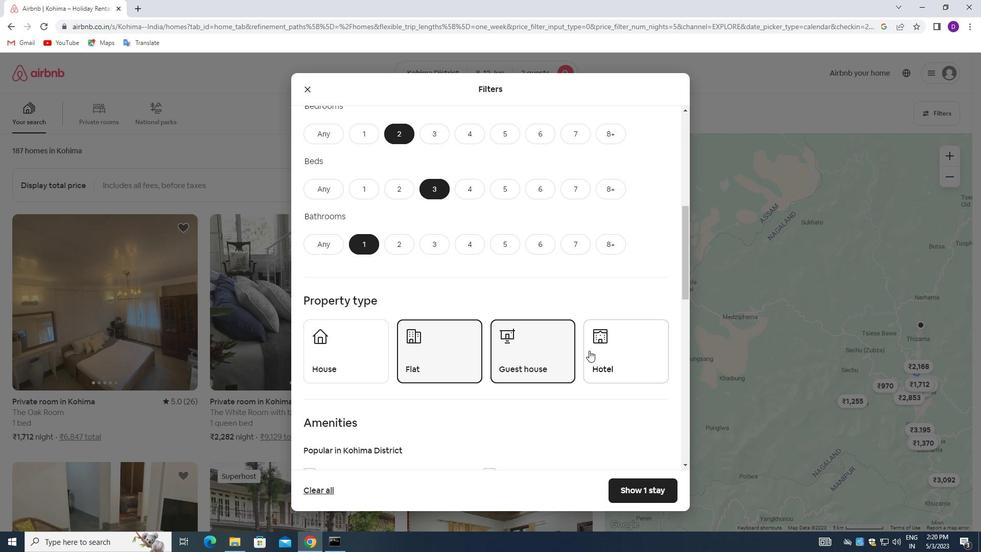 
Action: Mouse pressed left at (595, 350)
Screenshot: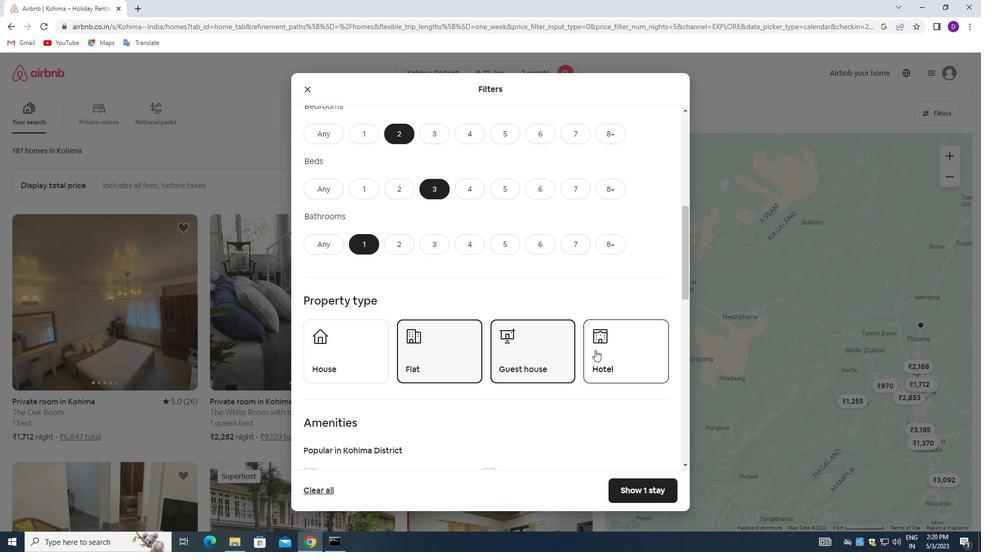 
Action: Mouse moved to (462, 332)
Screenshot: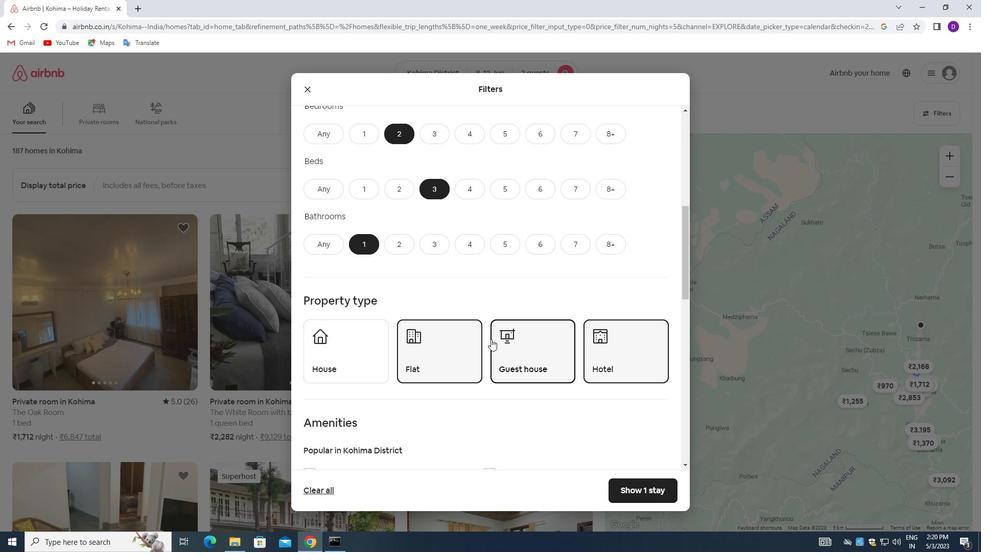 
Action: Mouse scrolled (462, 331) with delta (0, 0)
Screenshot: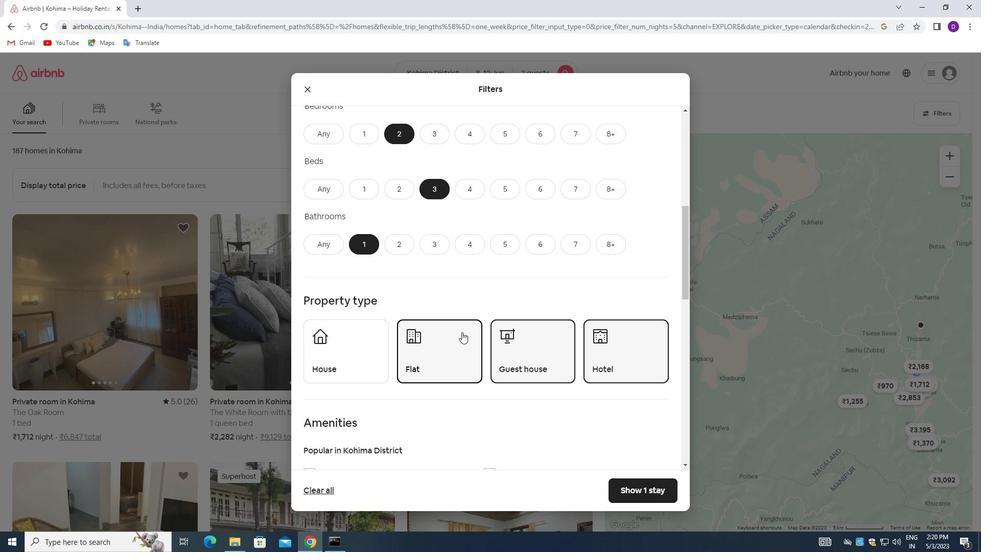 
Action: Mouse moved to (456, 321)
Screenshot: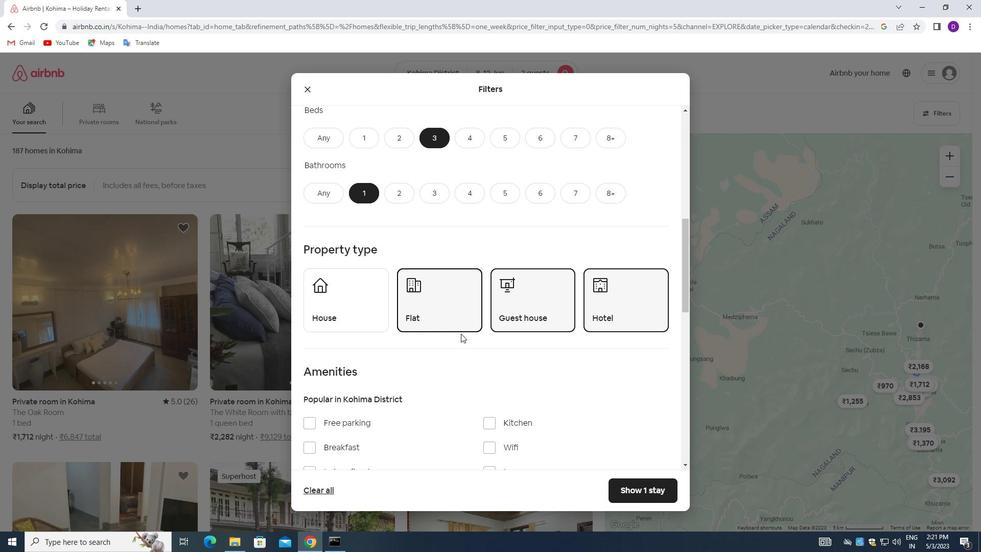 
Action: Mouse scrolled (456, 322) with delta (0, 0)
Screenshot: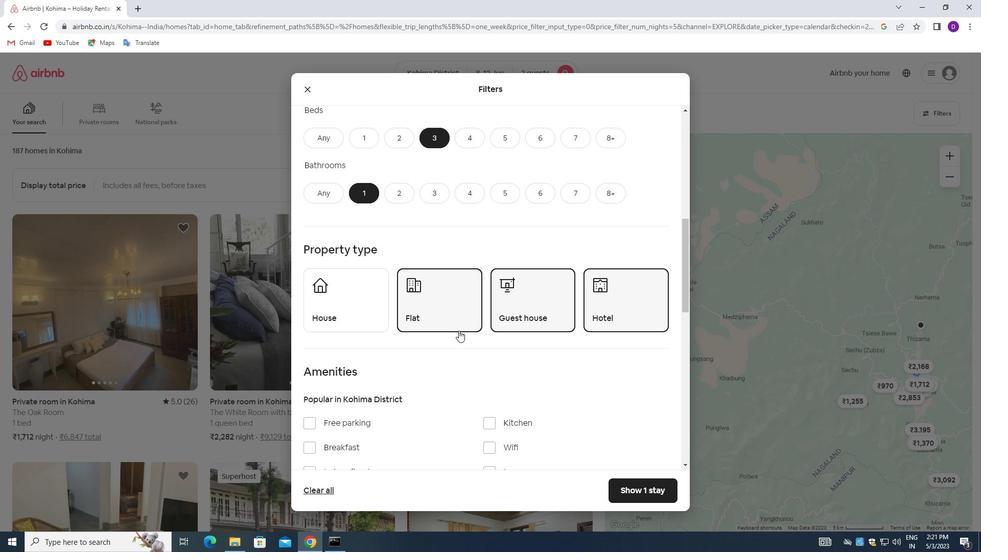 
Action: Mouse scrolled (456, 322) with delta (0, 0)
Screenshot: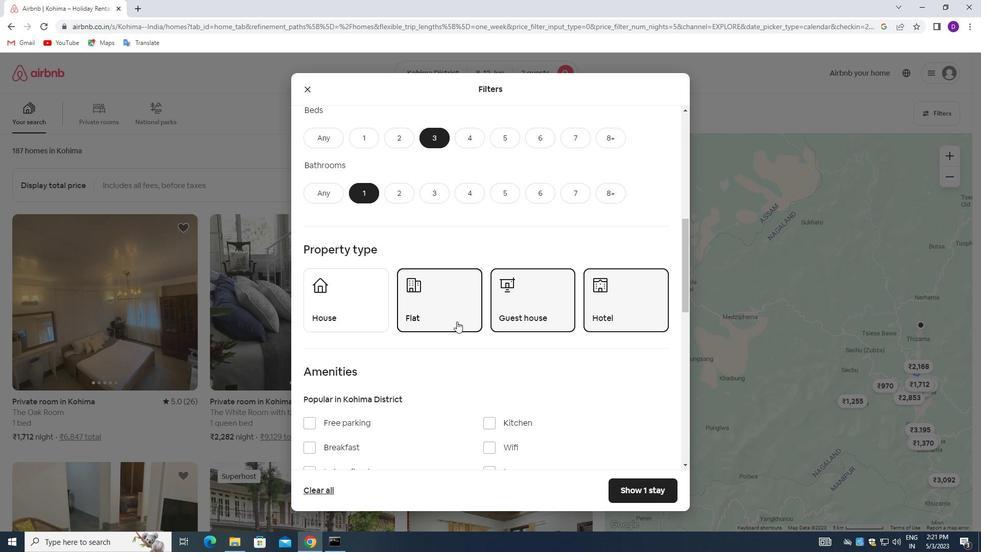
Action: Mouse moved to (465, 314)
Screenshot: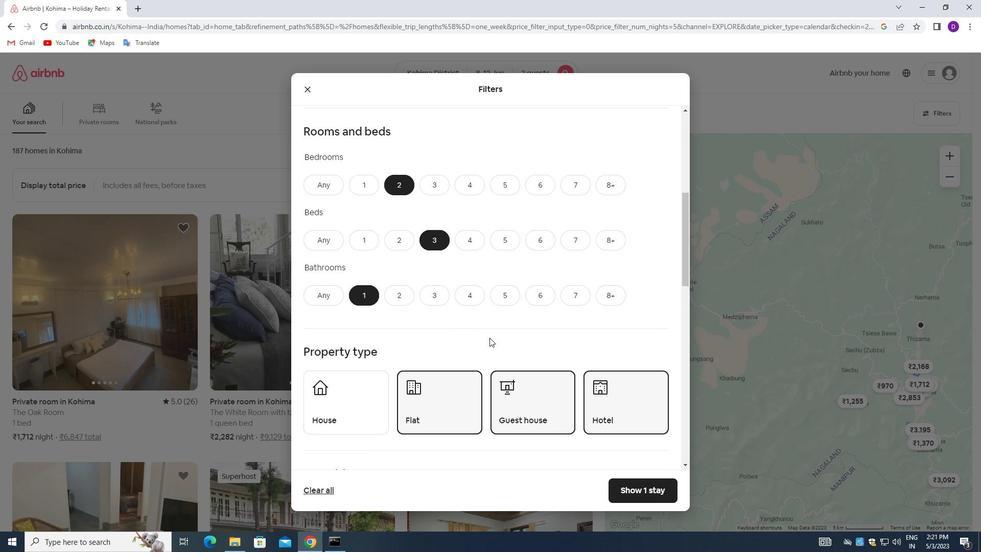 
Action: Mouse scrolled (465, 315) with delta (0, 0)
Screenshot: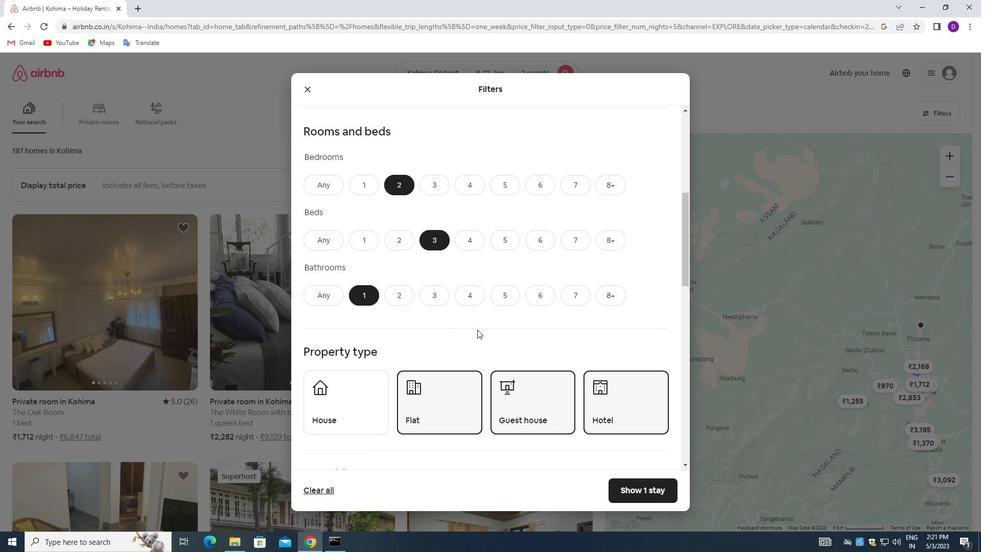 
Action: Mouse moved to (365, 232)
Screenshot: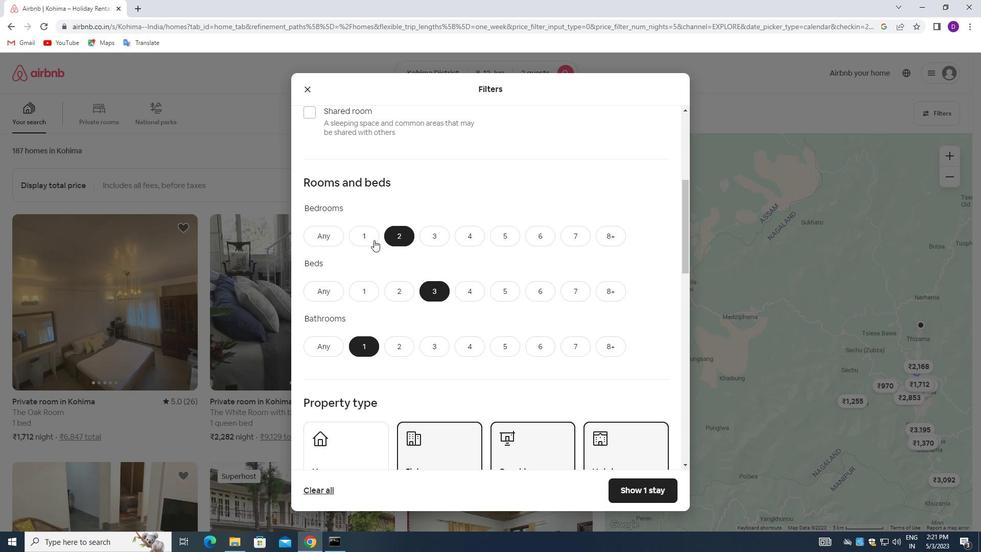 
Action: Mouse pressed left at (365, 232)
Screenshot: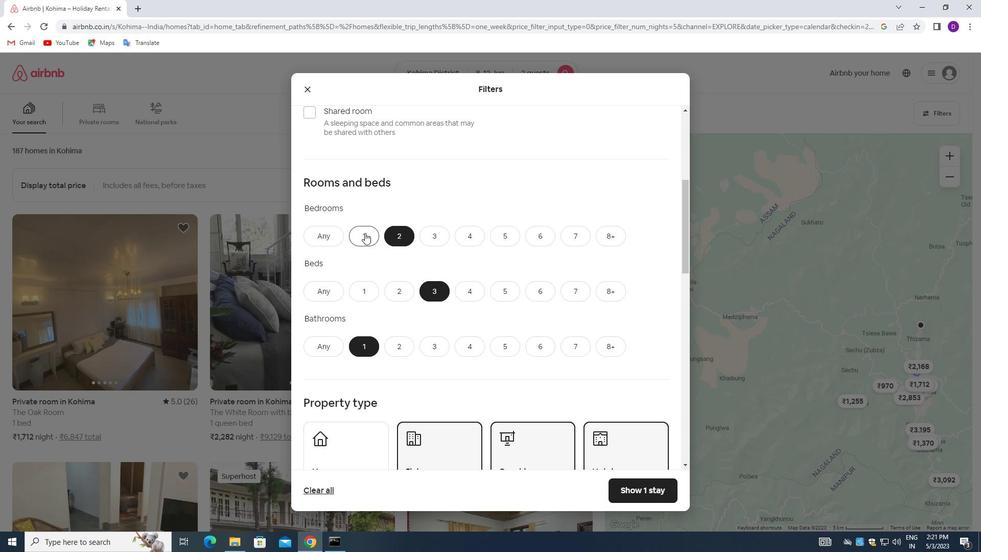 
Action: Mouse moved to (369, 292)
Screenshot: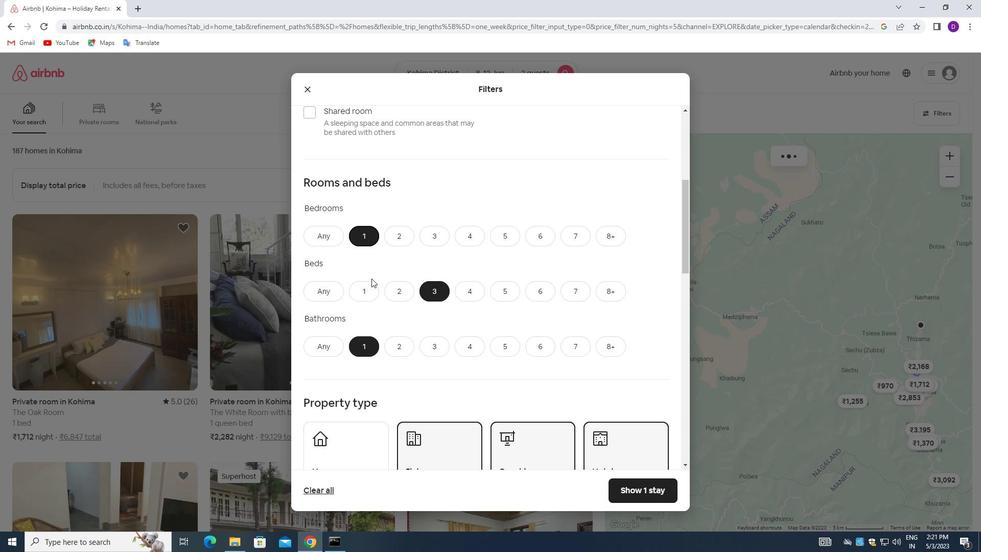 
Action: Mouse pressed left at (369, 292)
Screenshot: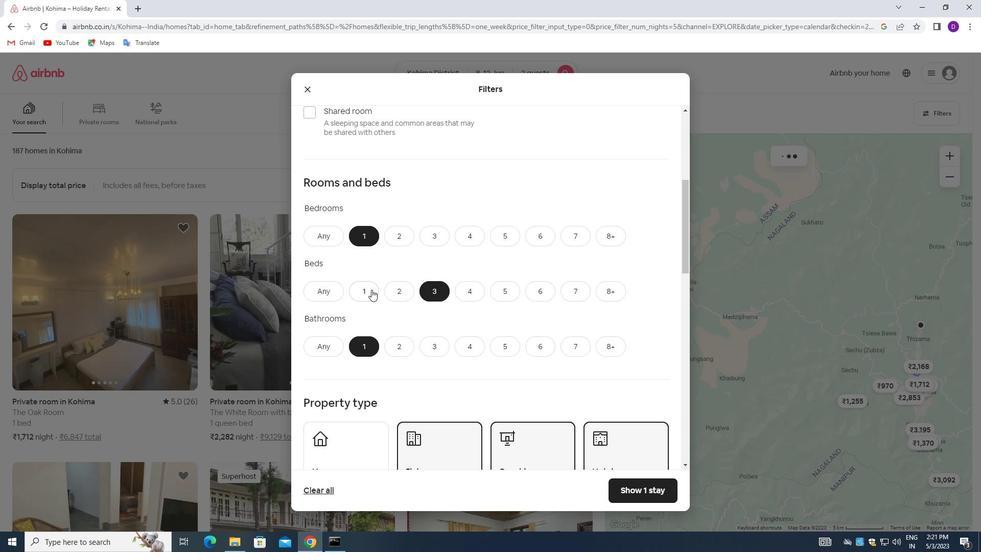 
Action: Mouse moved to (426, 330)
Screenshot: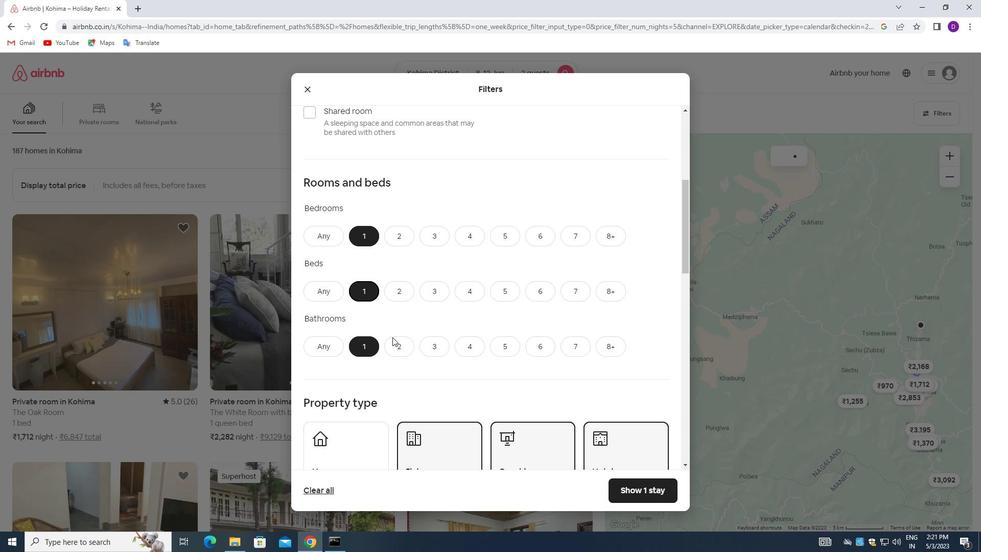 
Action: Mouse scrolled (426, 329) with delta (0, 0)
Screenshot: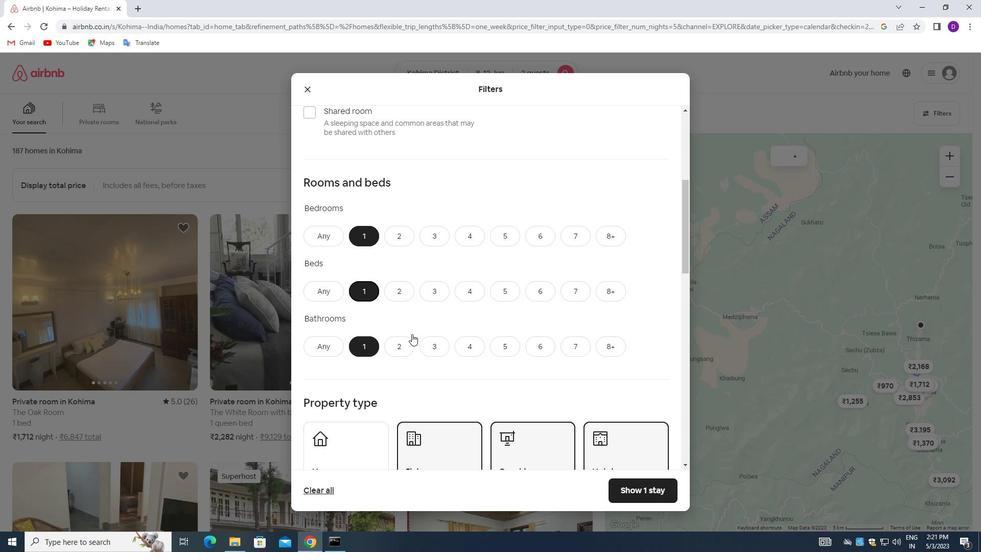 
Action: Mouse moved to (449, 316)
Screenshot: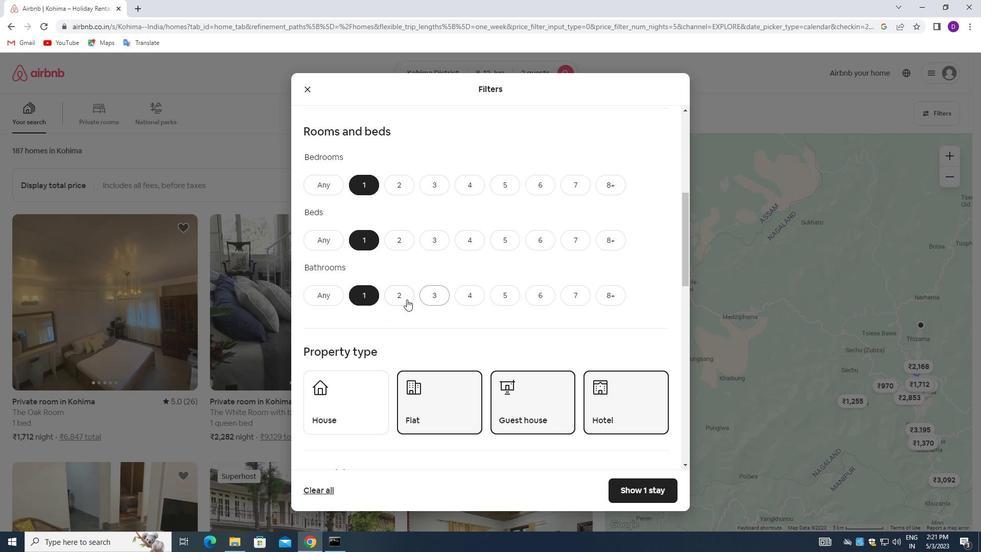 
Action: Mouse scrolled (449, 316) with delta (0, 0)
Screenshot: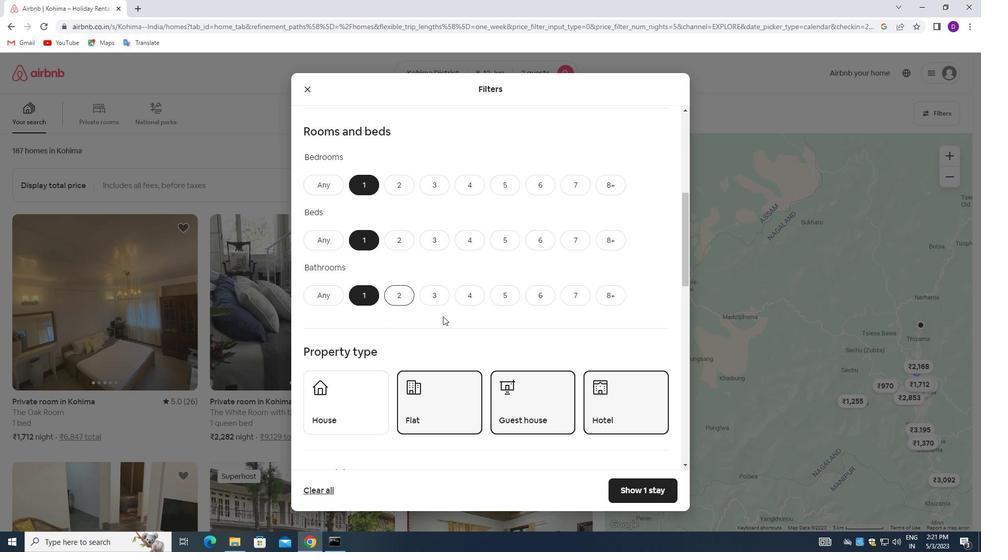 
Action: Mouse moved to (446, 316)
Screenshot: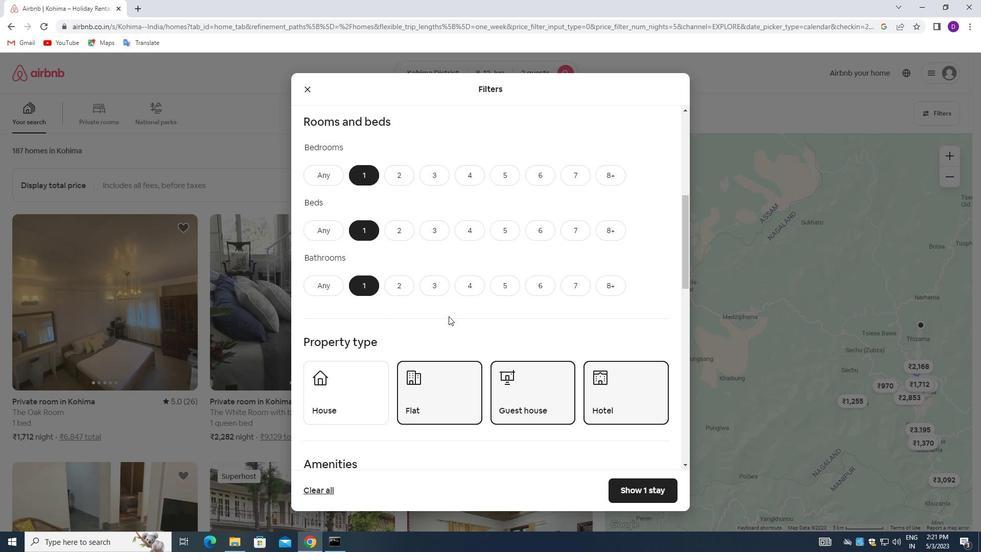 
Action: Mouse scrolled (446, 316) with delta (0, 0)
Screenshot: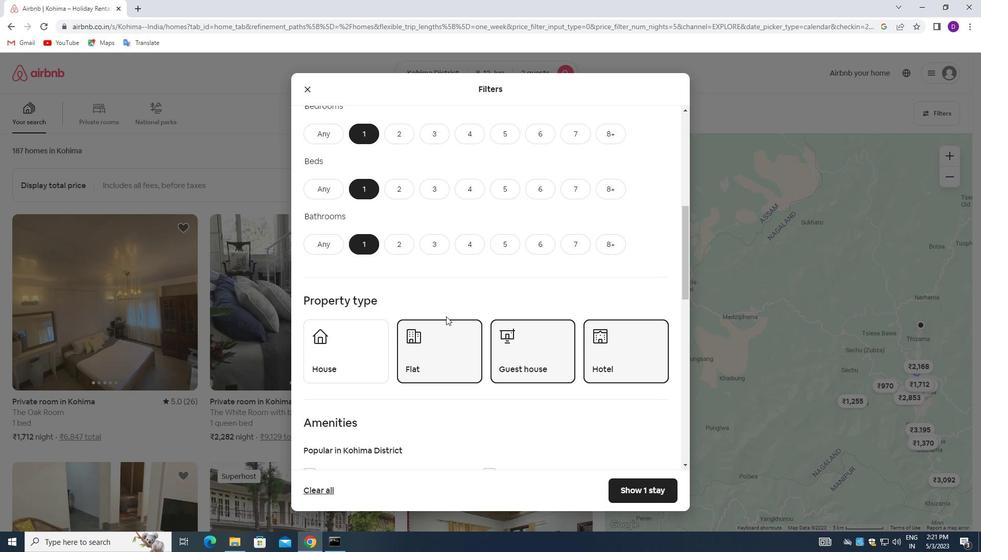 
Action: Mouse moved to (443, 311)
Screenshot: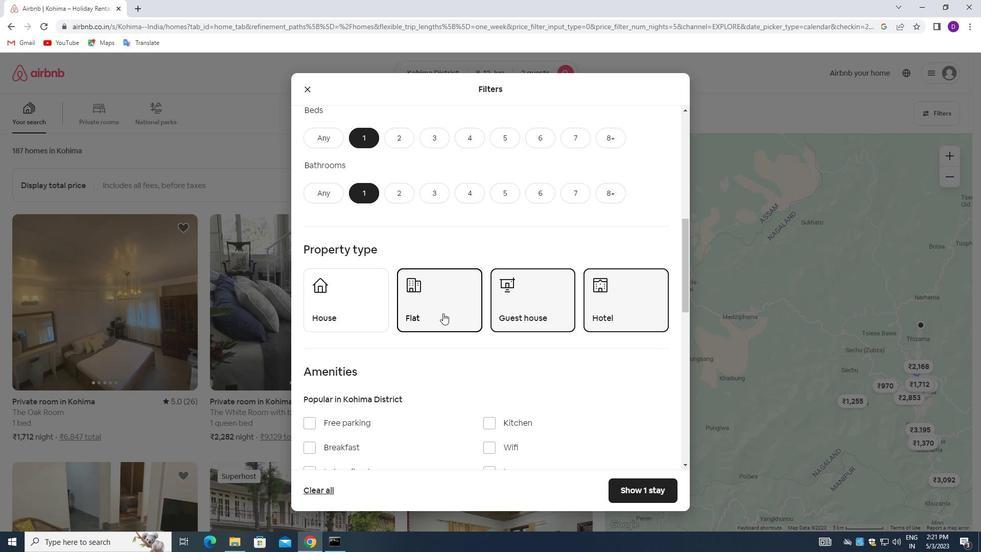 
Action: Mouse scrolled (443, 312) with delta (0, 0)
Screenshot: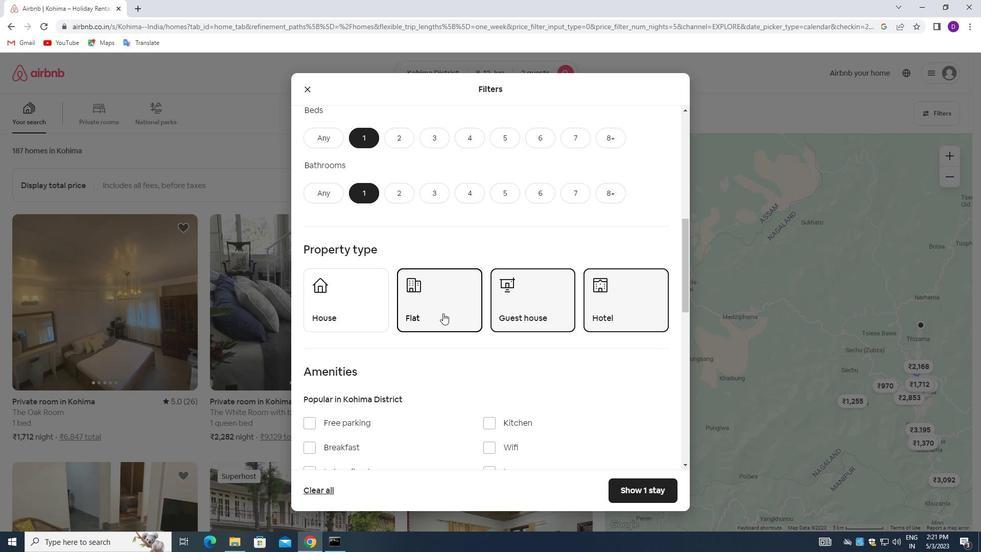 
Action: Mouse scrolled (443, 312) with delta (0, 0)
Screenshot: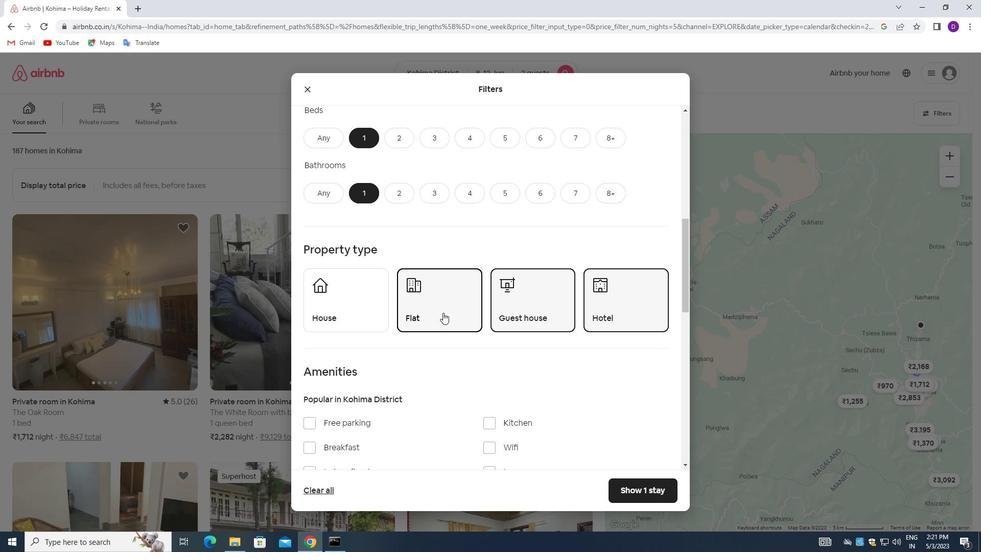 
Action: Mouse scrolled (443, 312) with delta (0, 0)
Screenshot: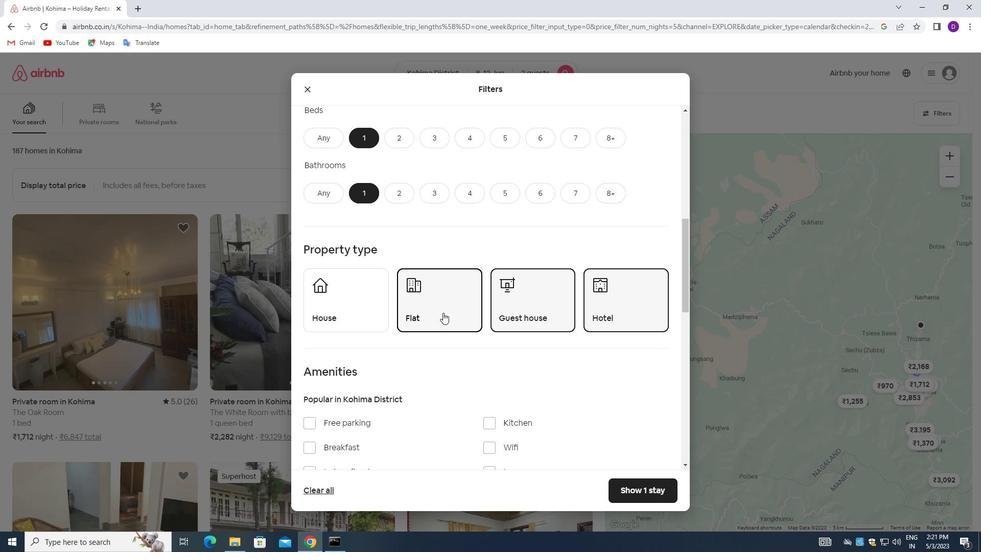 
Action: Mouse scrolled (443, 312) with delta (0, 0)
Screenshot: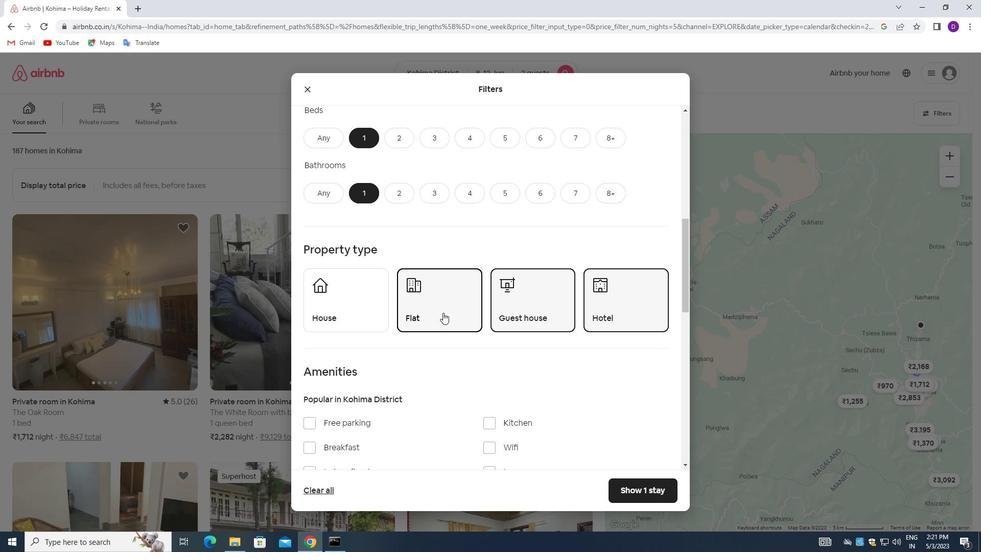 
Action: Mouse scrolled (443, 312) with delta (0, 0)
Screenshot: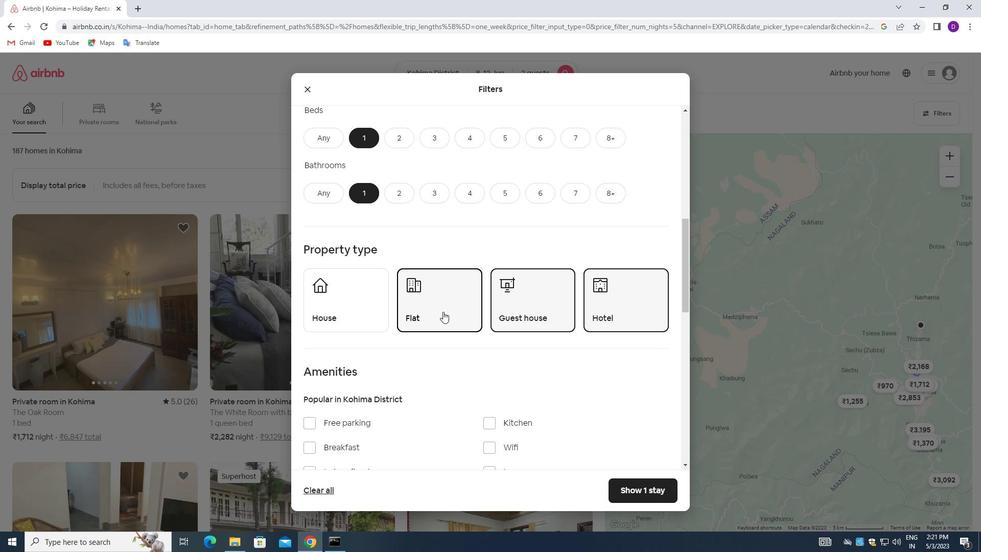 
Action: Mouse scrolled (443, 312) with delta (0, 0)
Screenshot: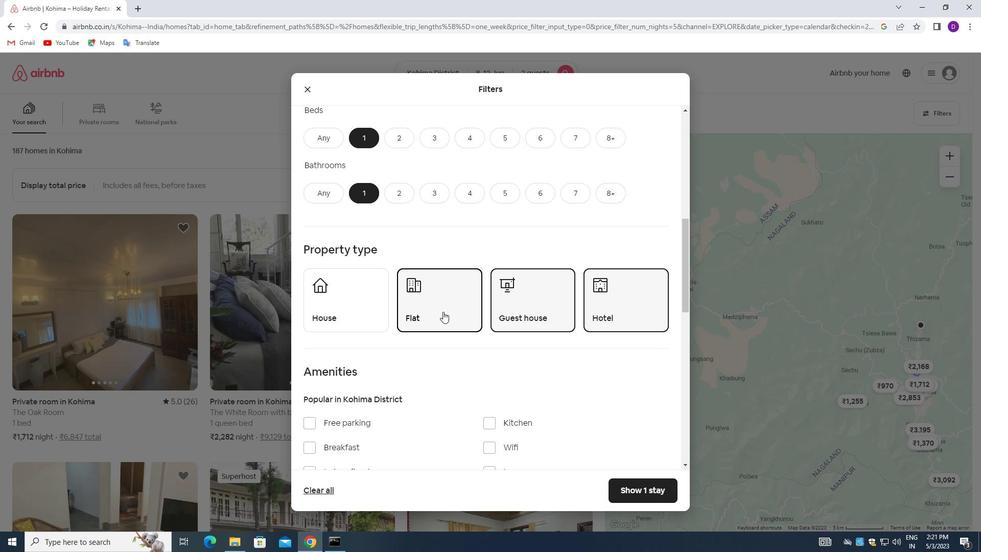 
Action: Mouse scrolled (443, 312) with delta (0, 0)
Screenshot: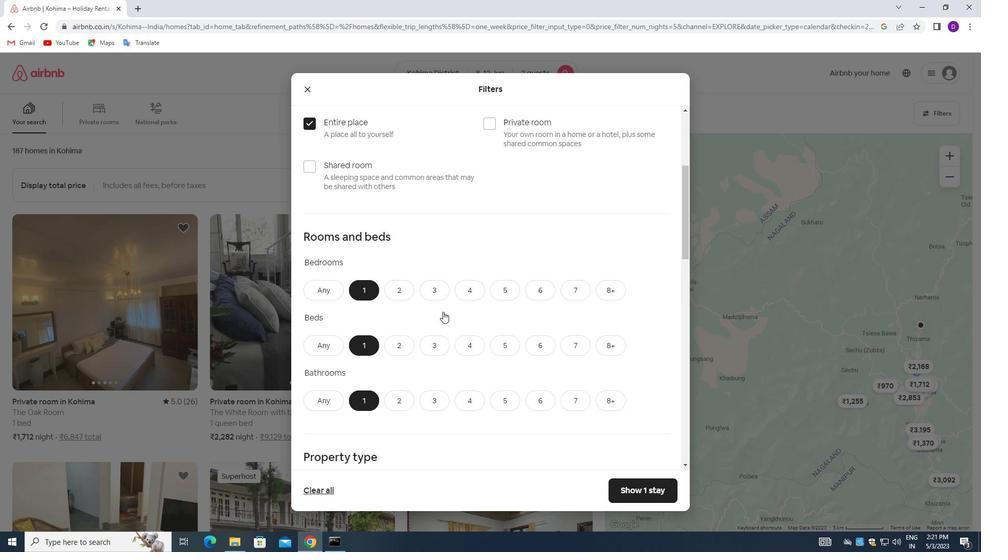 
Action: Mouse scrolled (443, 312) with delta (0, 0)
Screenshot: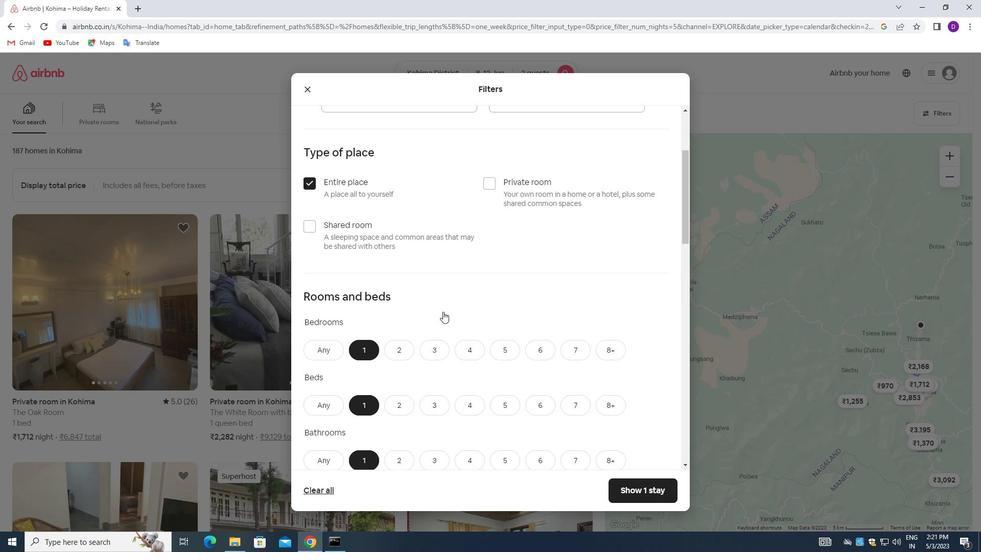 
Action: Mouse scrolled (443, 312) with delta (0, 0)
Screenshot: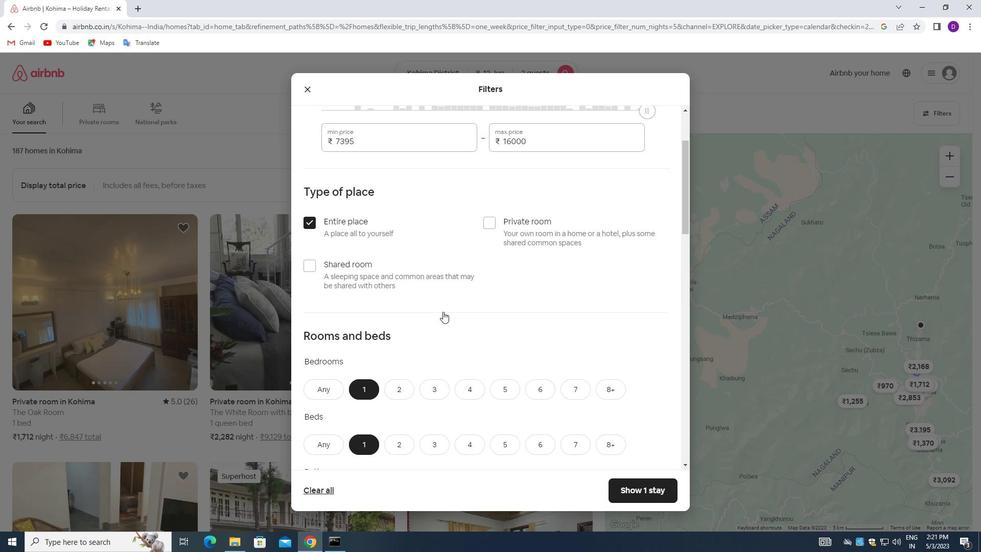 
Action: Mouse scrolled (443, 312) with delta (0, 0)
Screenshot: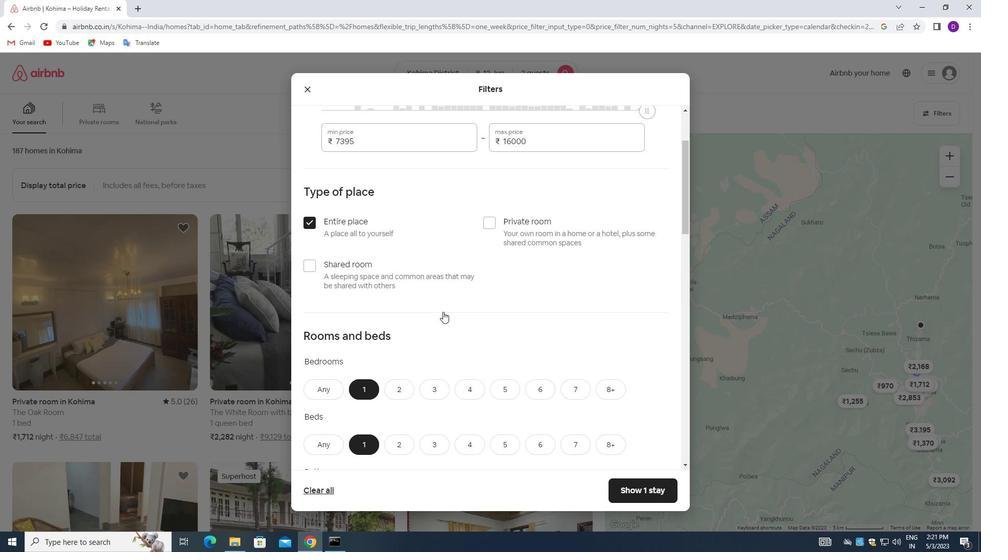 
Action: Mouse scrolled (443, 311) with delta (0, 0)
Screenshot: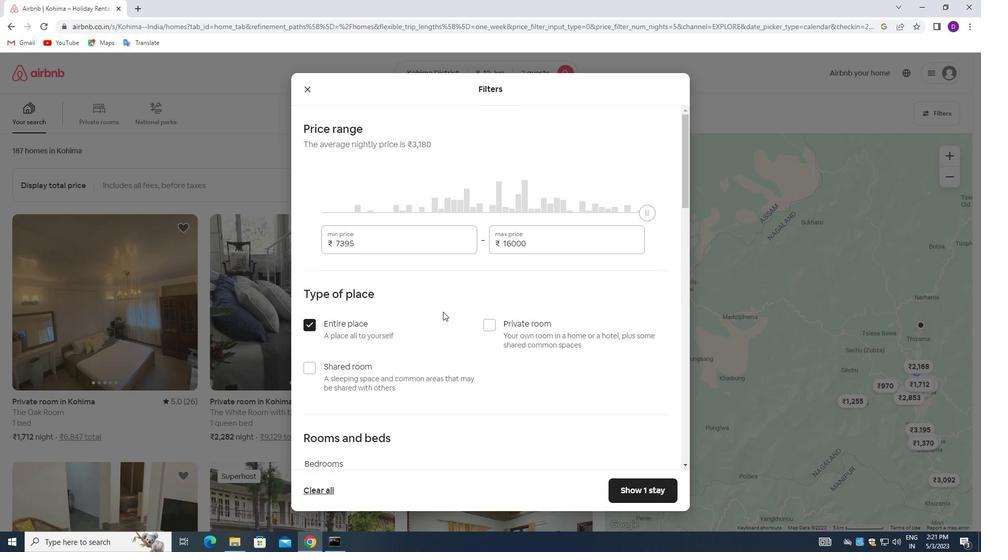 
Action: Mouse scrolled (443, 311) with delta (0, 0)
Screenshot: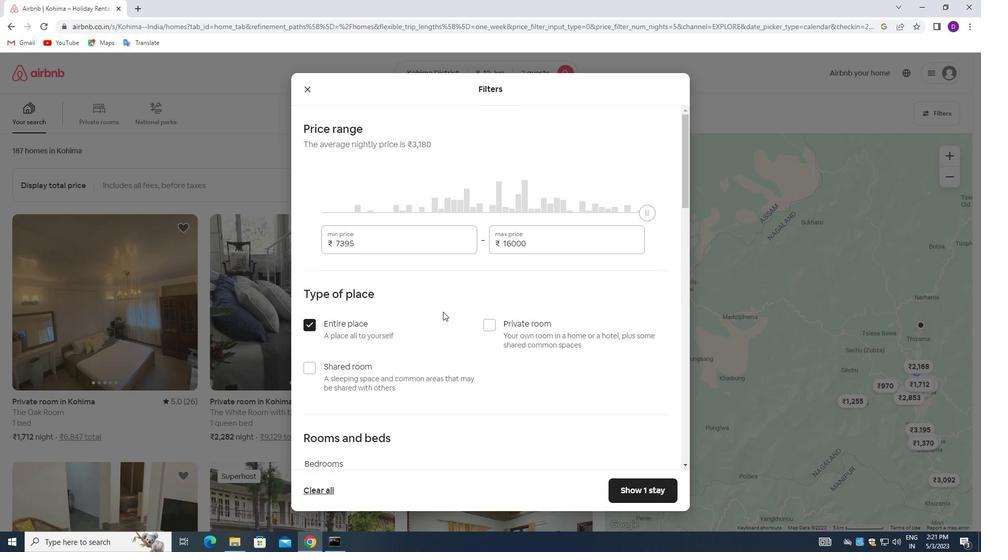 
Action: Mouse scrolled (443, 311) with delta (0, 0)
Screenshot: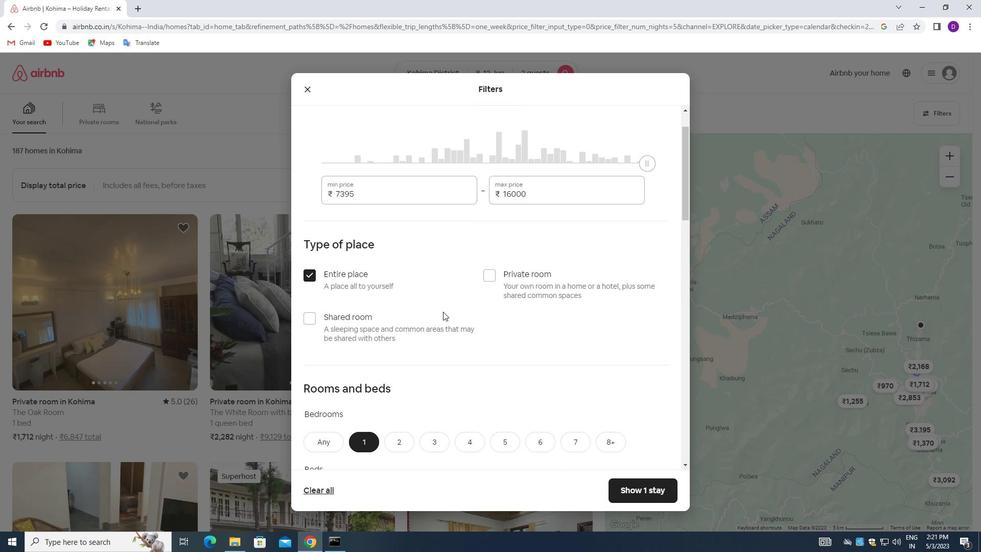 
Action: Mouse scrolled (443, 311) with delta (0, 0)
Screenshot: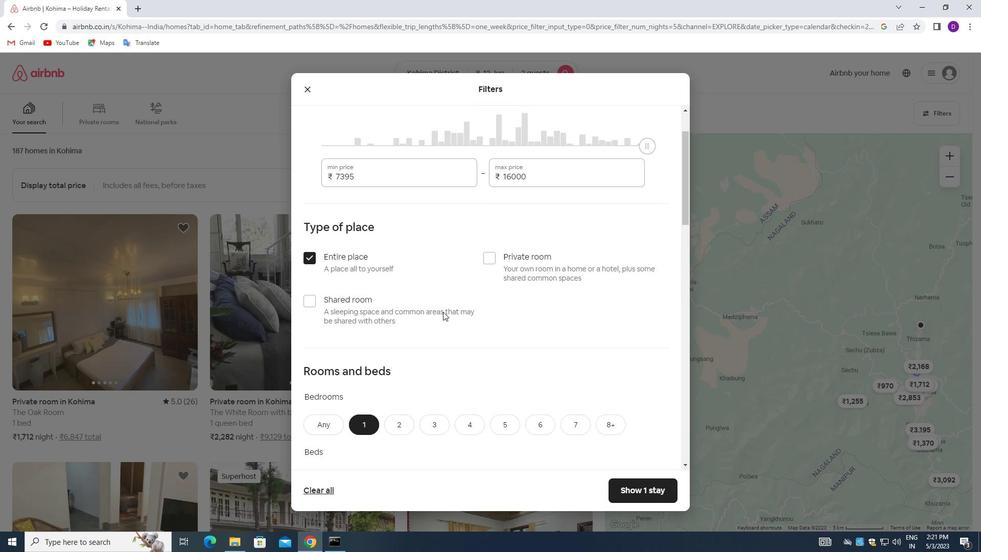 
Action: Mouse scrolled (443, 311) with delta (0, 0)
Screenshot: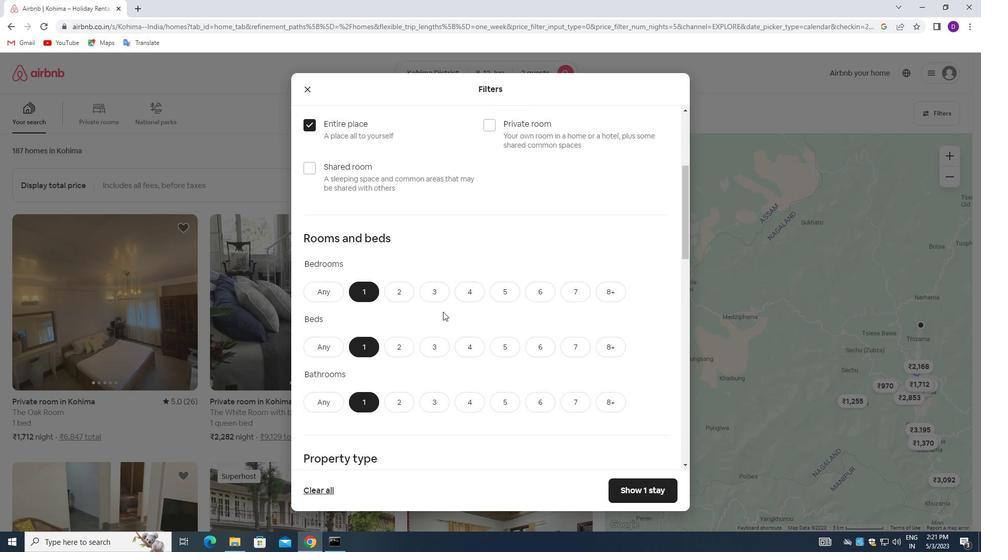 
Action: Mouse scrolled (443, 311) with delta (0, 0)
Screenshot: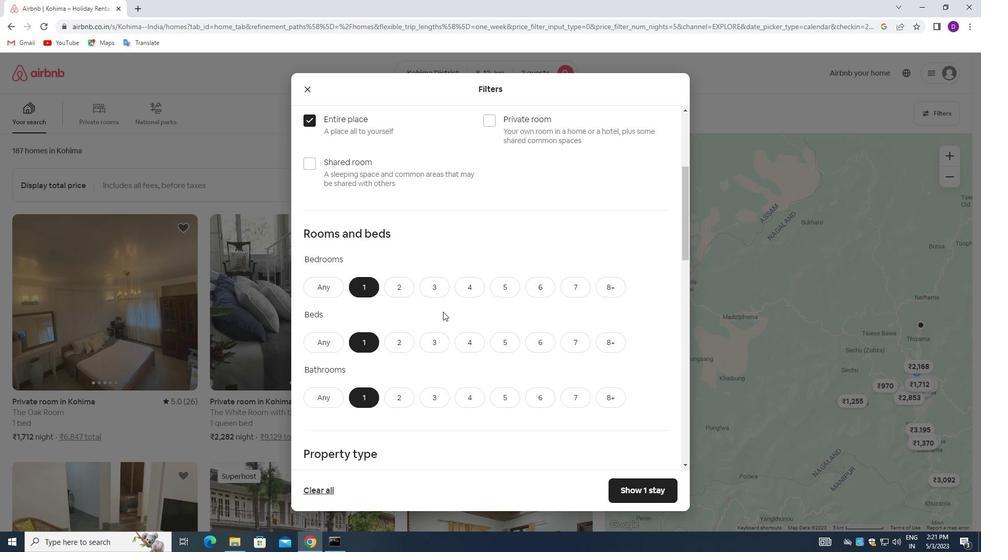 
Action: Mouse scrolled (443, 312) with delta (0, 0)
Screenshot: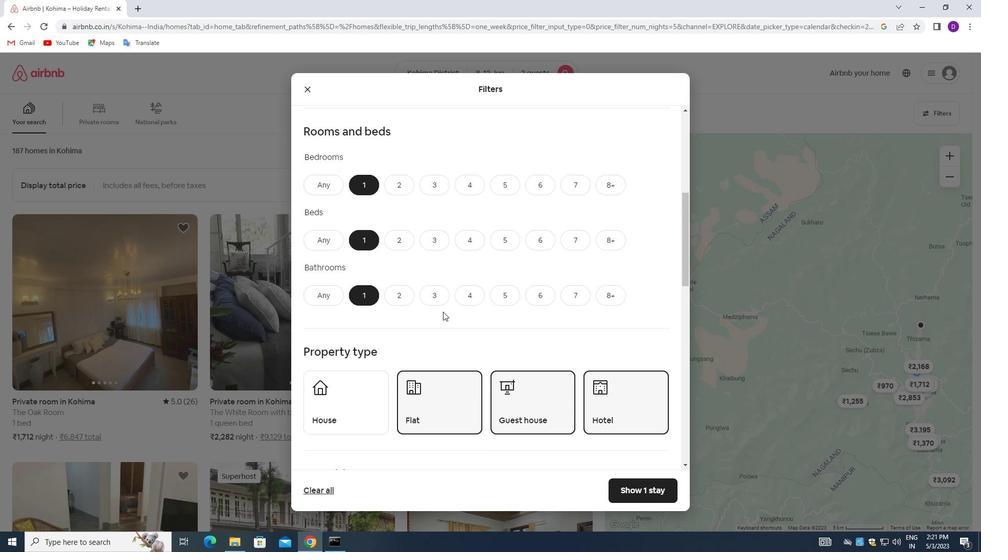 
Action: Mouse scrolled (443, 312) with delta (0, 0)
Screenshot: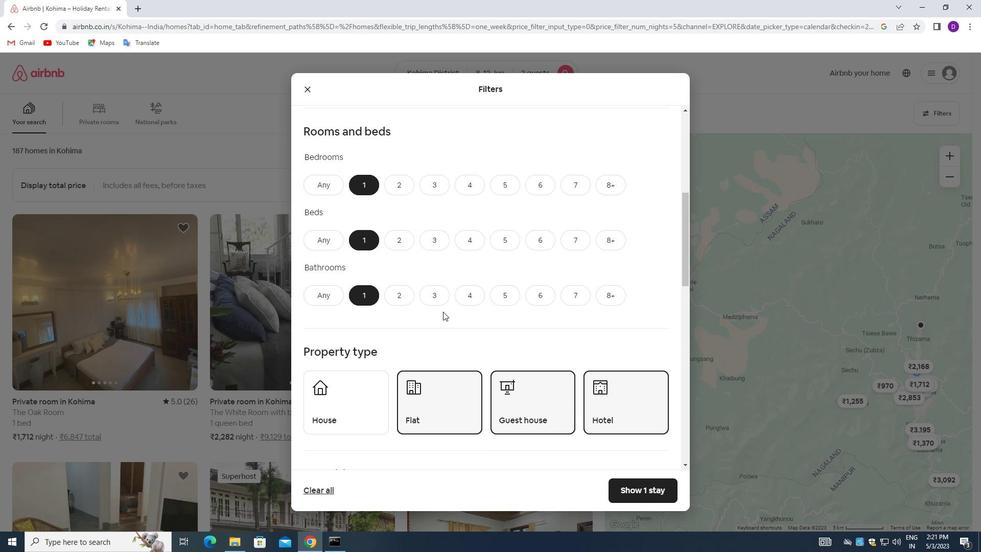 
Action: Mouse scrolled (443, 311) with delta (0, 0)
Screenshot: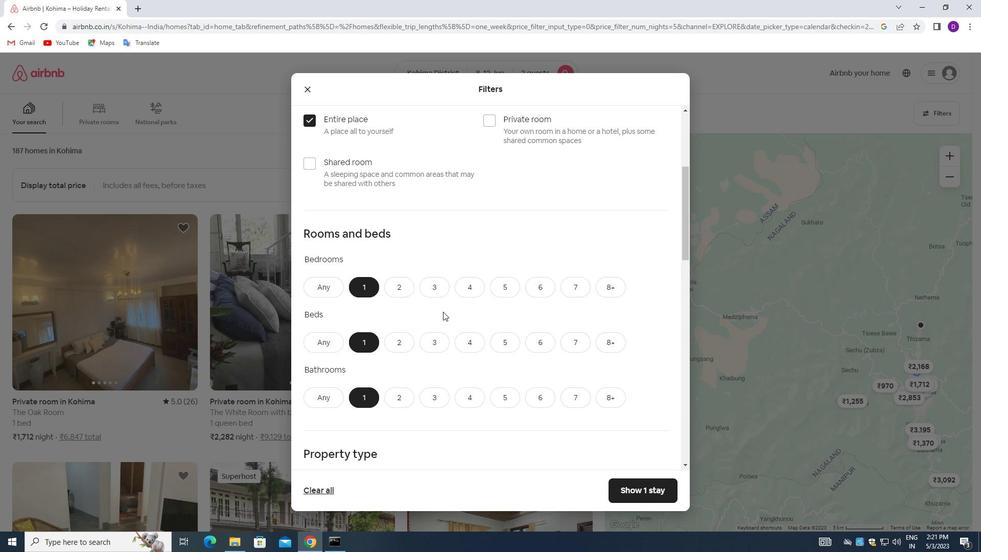 
Action: Mouse scrolled (443, 311) with delta (0, 0)
Screenshot: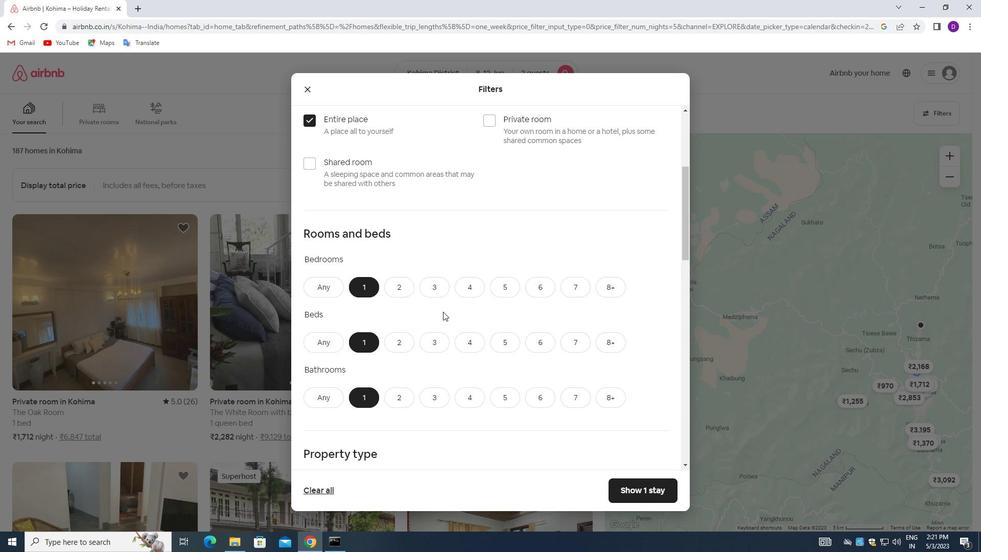 
Action: Mouse scrolled (443, 311) with delta (0, 0)
Screenshot: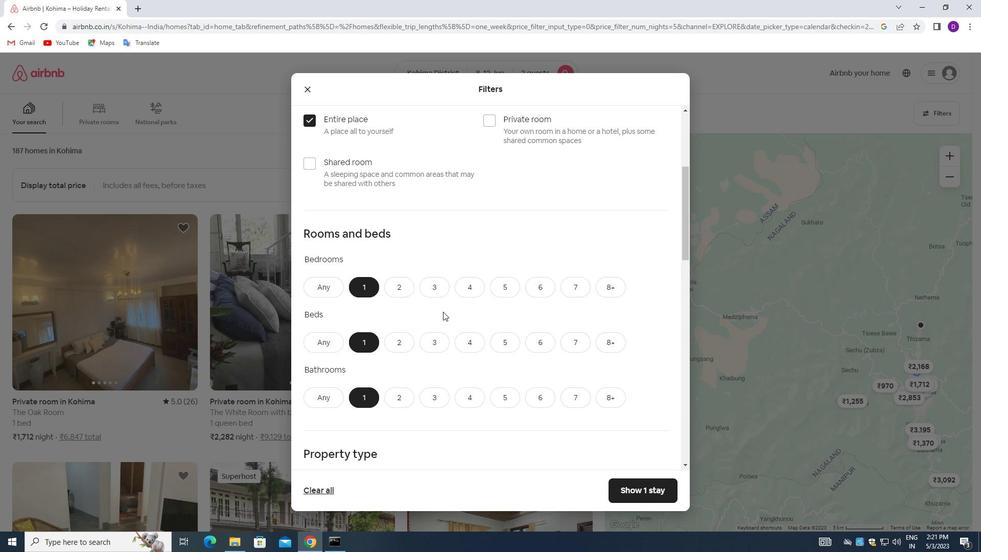 
Action: Mouse scrolled (443, 311) with delta (0, 0)
Screenshot: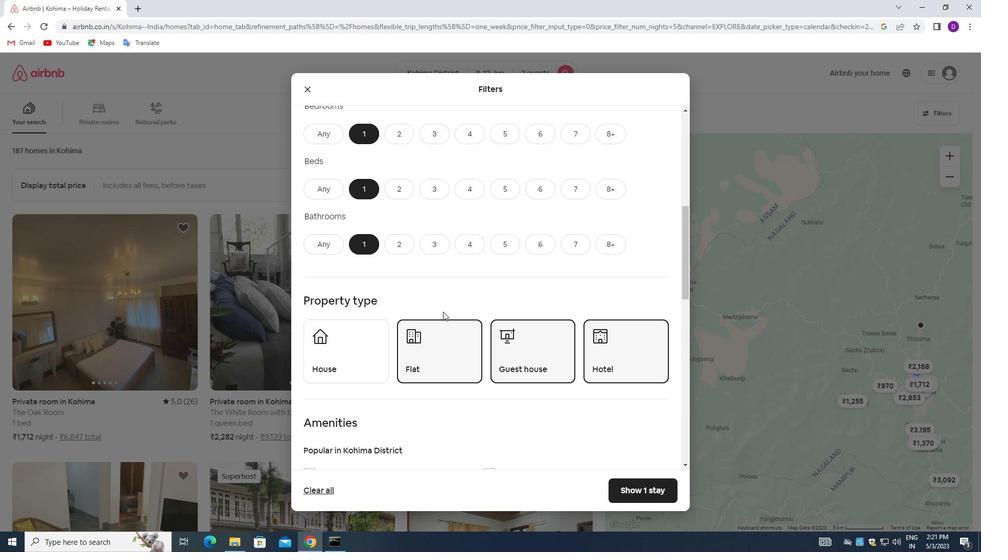 
Action: Mouse scrolled (443, 311) with delta (0, 0)
Screenshot: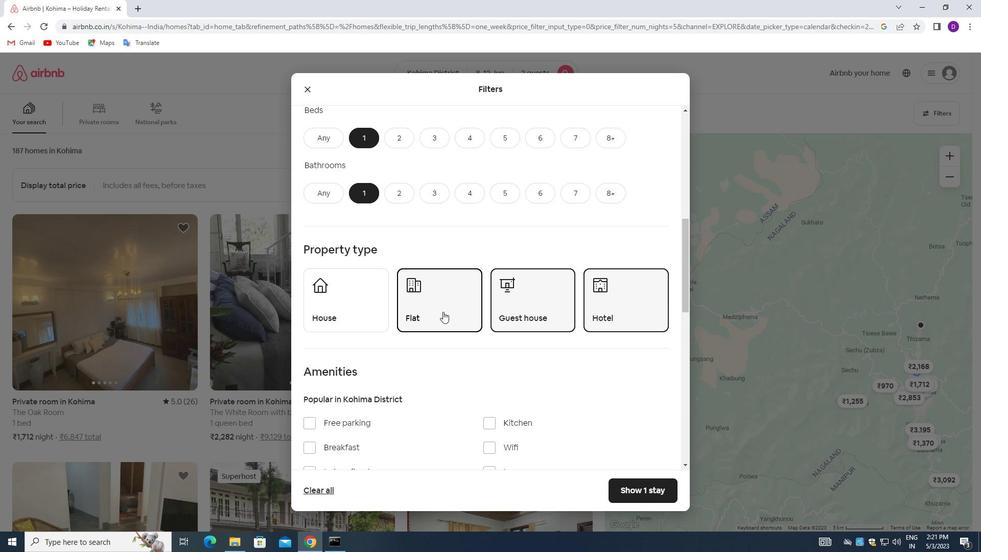 
Action: Mouse scrolled (443, 311) with delta (0, 0)
Screenshot: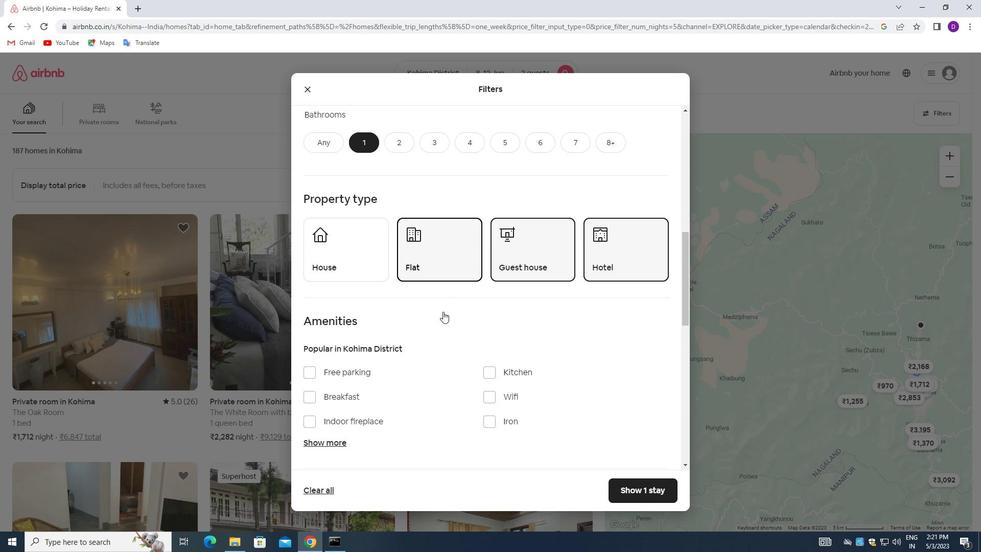 
Action: Mouse scrolled (443, 311) with delta (0, 0)
Screenshot: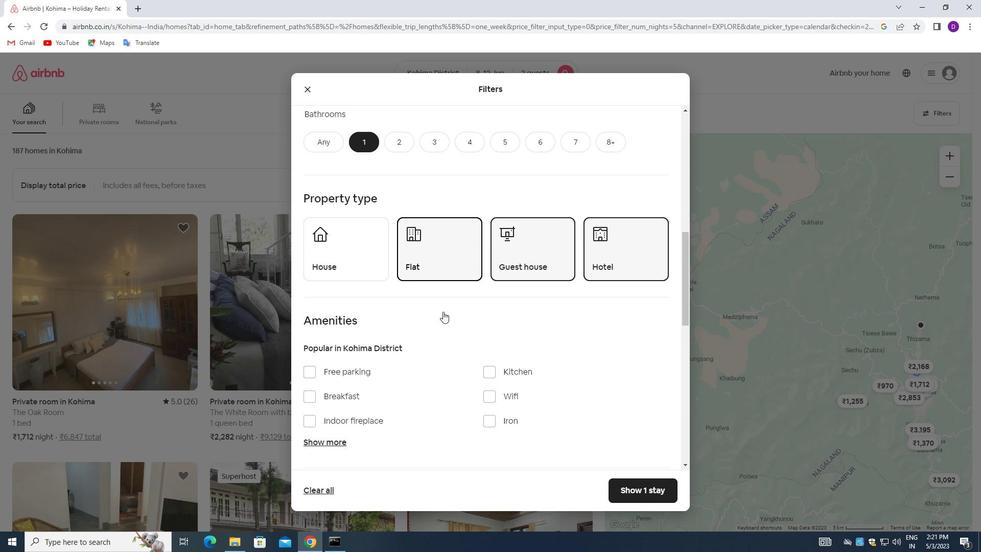 
Action: Mouse scrolled (443, 311) with delta (0, 0)
Screenshot: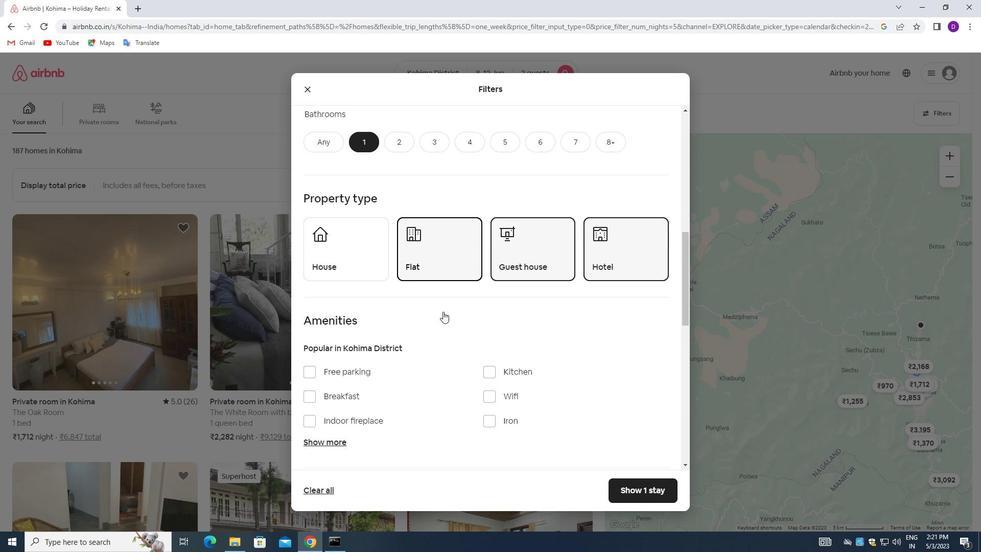 
Action: Mouse moved to (452, 321)
Screenshot: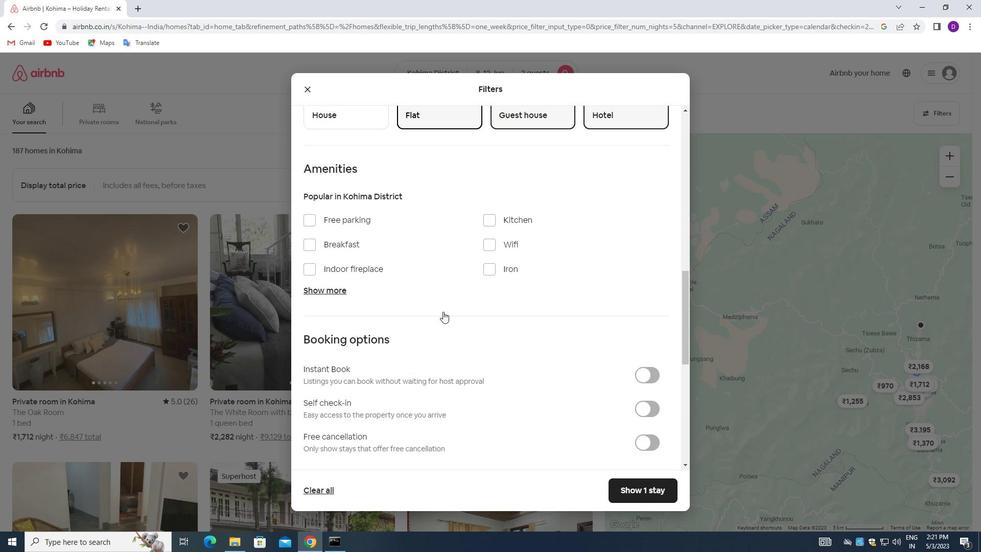 
Action: Mouse scrolled (452, 321) with delta (0, 0)
Screenshot: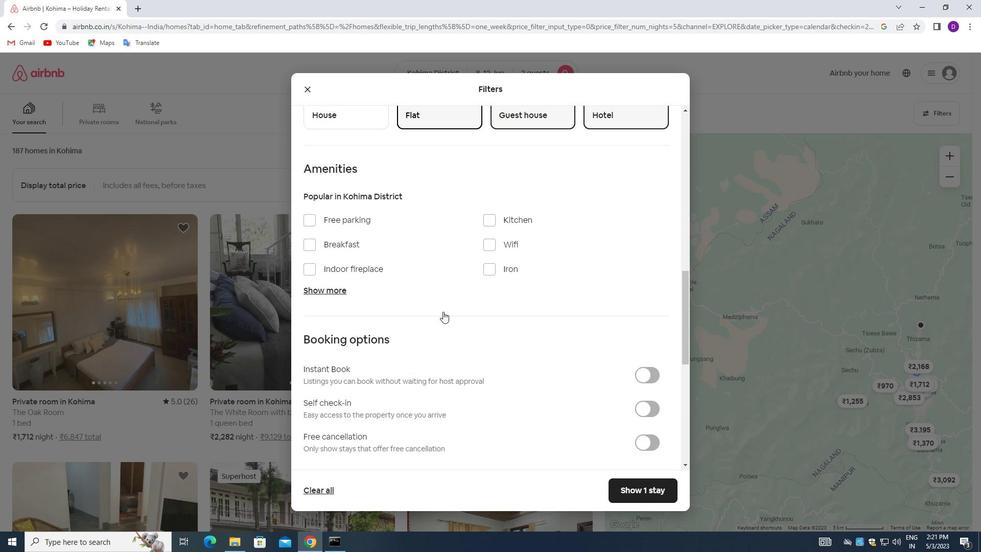 
Action: Mouse moved to (641, 351)
Screenshot: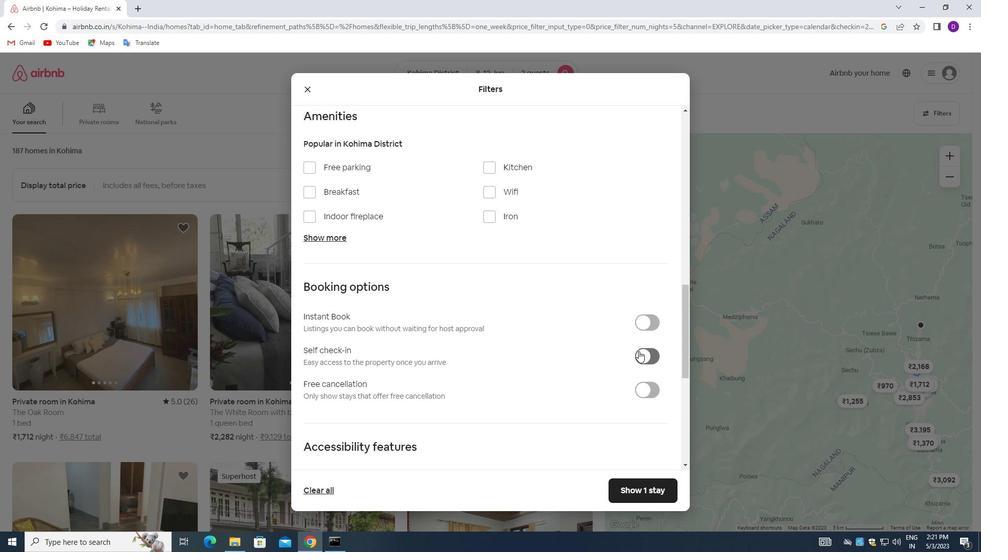 
Action: Mouse pressed left at (641, 351)
Screenshot: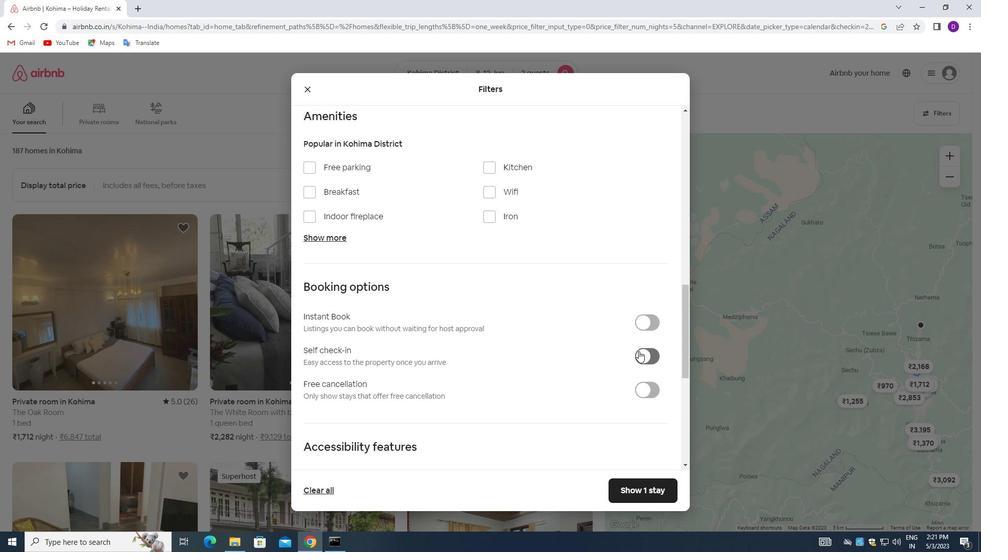 
Action: Mouse moved to (448, 369)
Screenshot: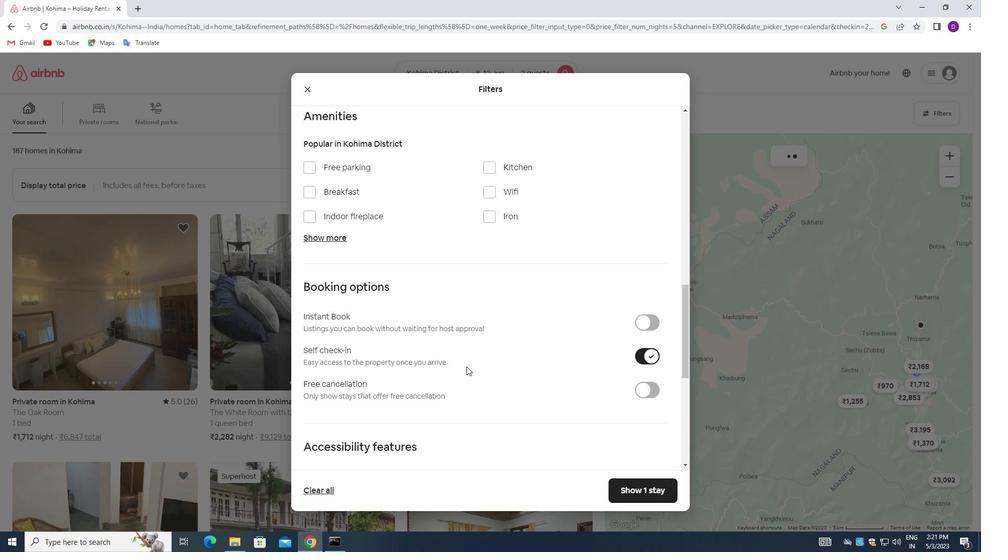 
Action: Mouse scrolled (448, 368) with delta (0, 0)
Screenshot: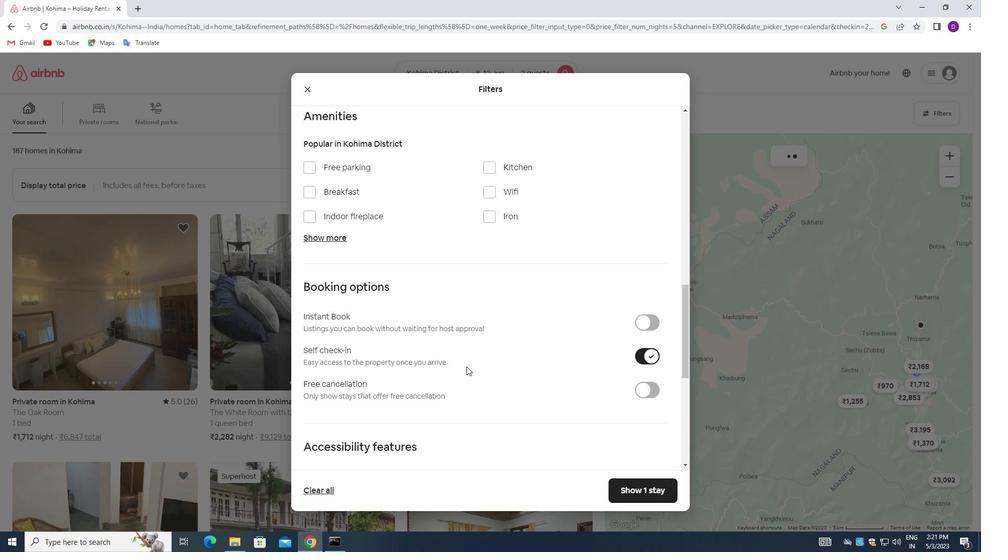 
Action: Mouse moved to (445, 370)
Screenshot: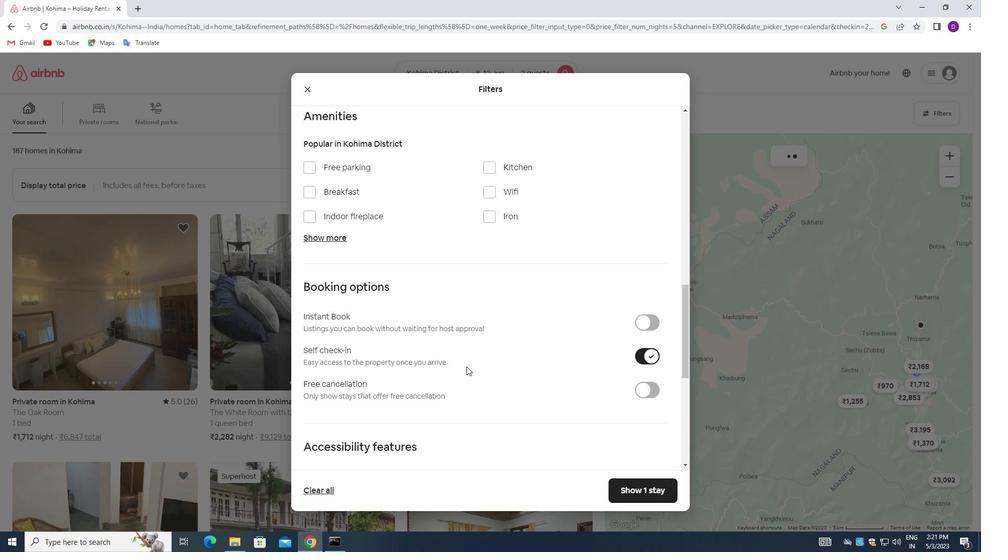 
Action: Mouse scrolled (445, 369) with delta (0, 0)
Screenshot: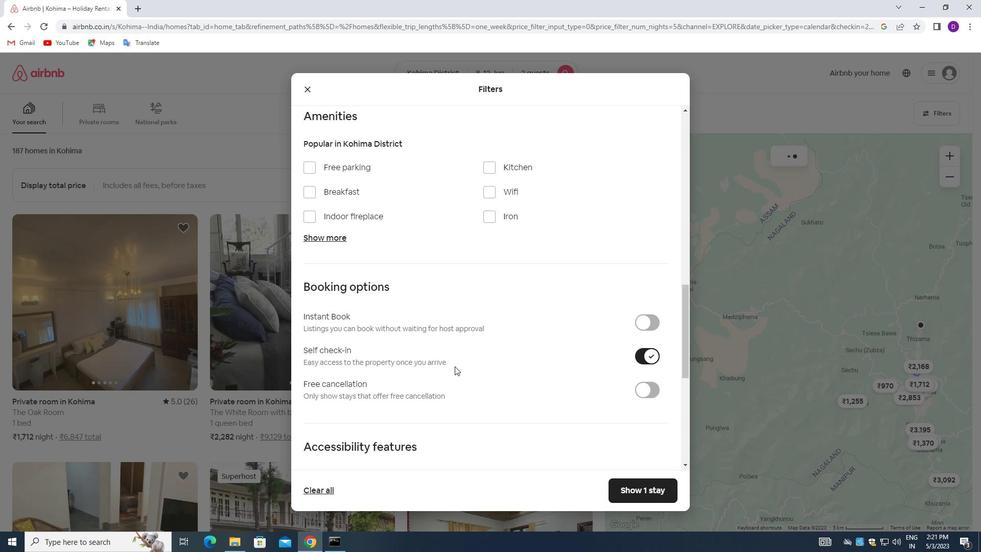 
Action: Mouse moved to (445, 370)
Screenshot: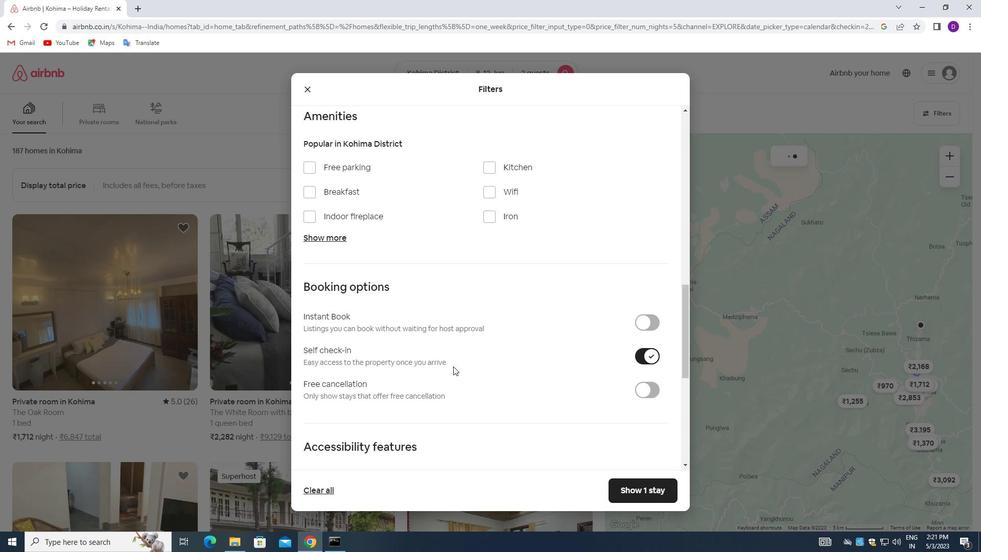 
Action: Mouse scrolled (445, 370) with delta (0, 0)
Screenshot: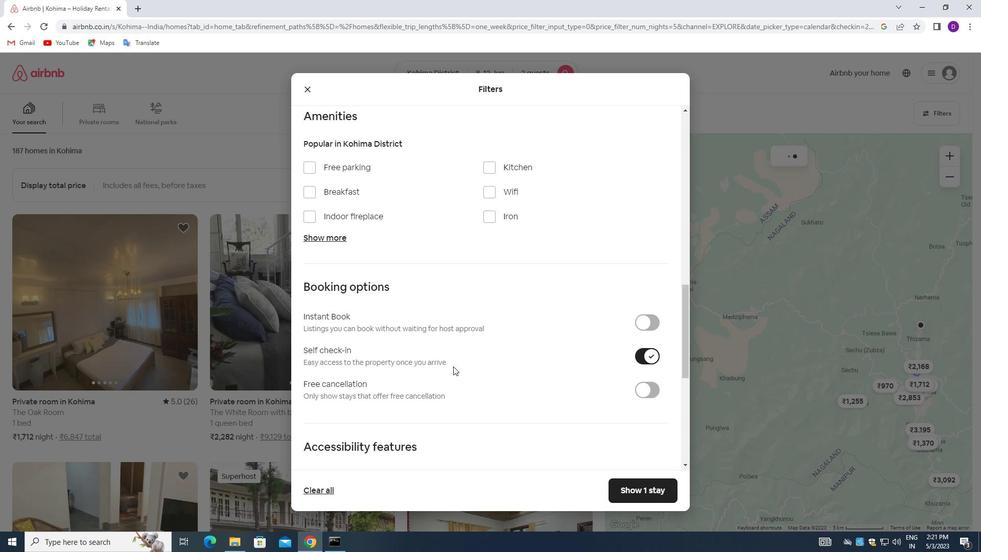 
Action: Mouse moved to (439, 371)
Screenshot: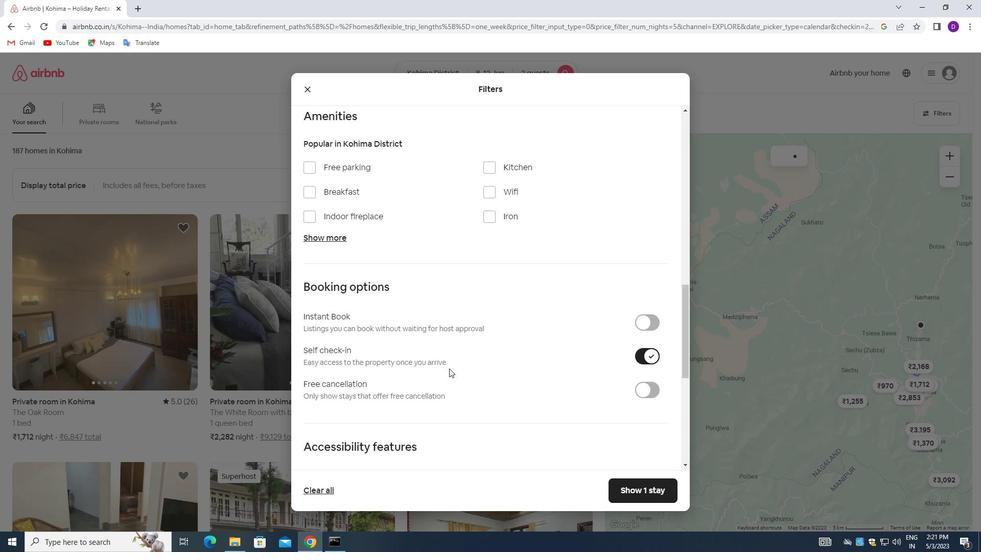 
Action: Mouse scrolled (439, 370) with delta (0, 0)
Screenshot: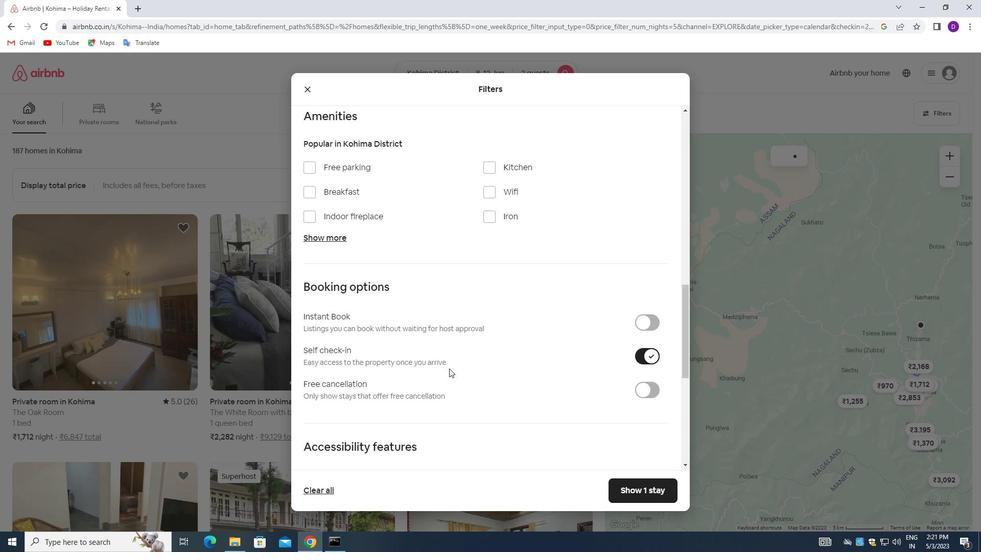 
Action: Mouse moved to (431, 376)
Screenshot: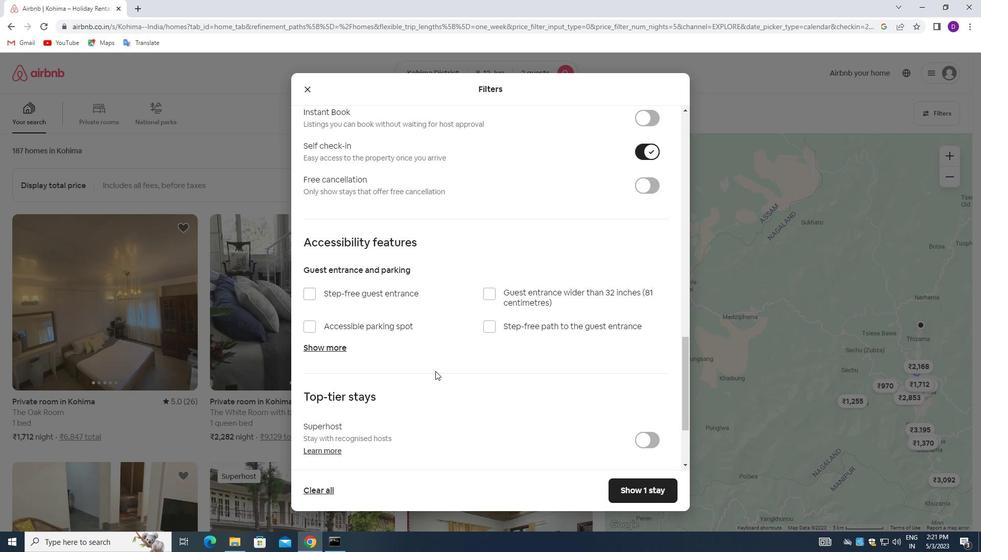 
Action: Mouse scrolled (431, 375) with delta (0, 0)
Screenshot: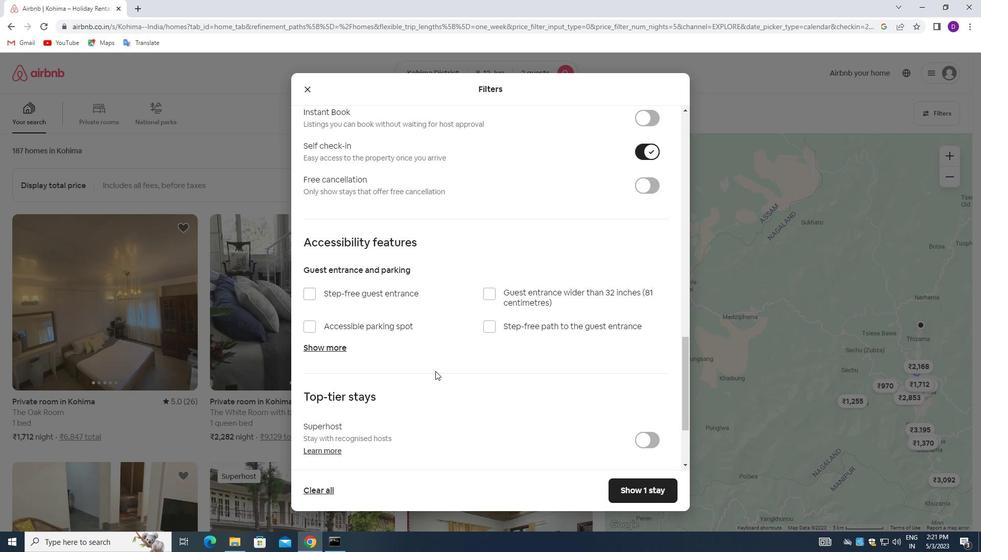 
Action: Mouse moved to (430, 377)
Screenshot: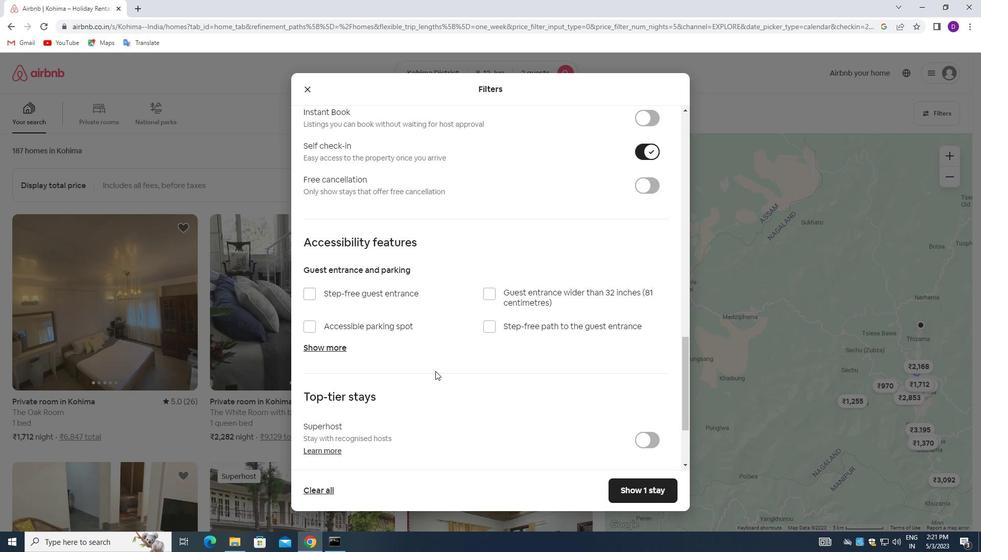 
Action: Mouse scrolled (430, 376) with delta (0, 0)
Screenshot: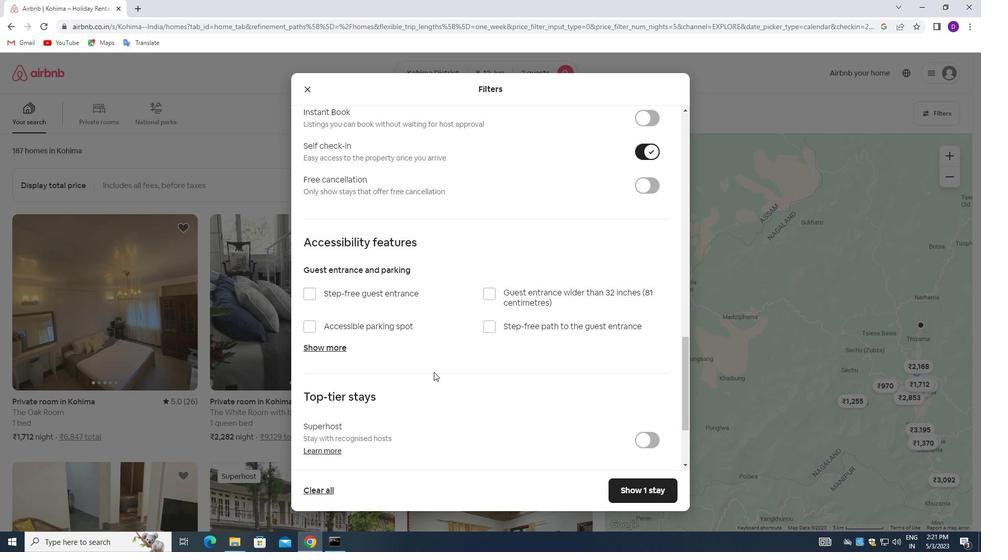 
Action: Mouse scrolled (430, 376) with delta (0, 0)
Screenshot: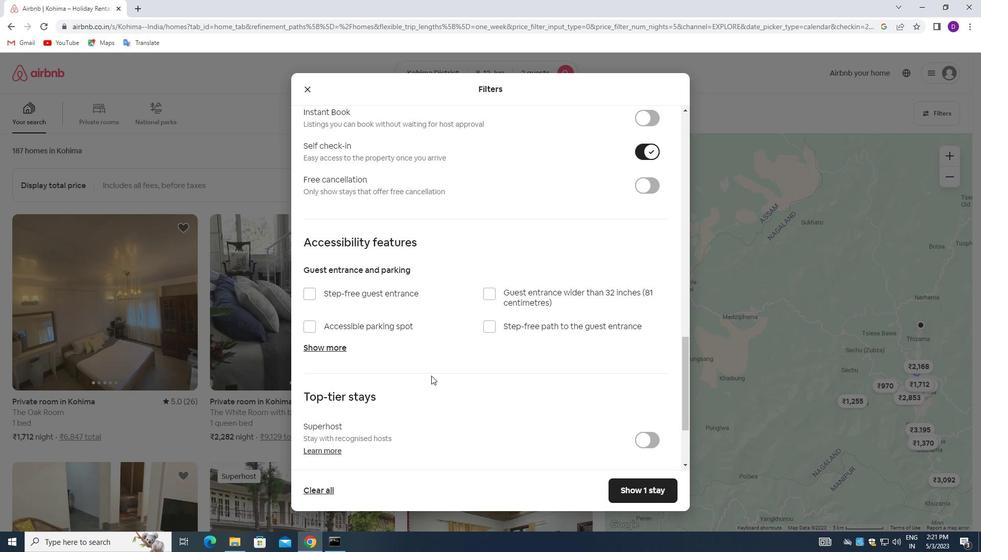 
Action: Mouse moved to (428, 379)
Screenshot: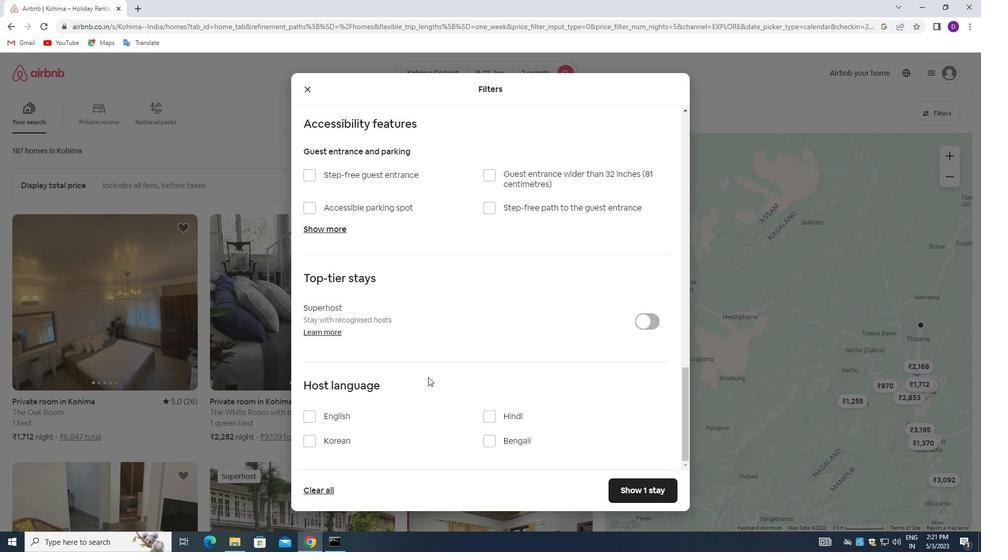 
Action: Mouse scrolled (428, 379) with delta (0, 0)
Screenshot: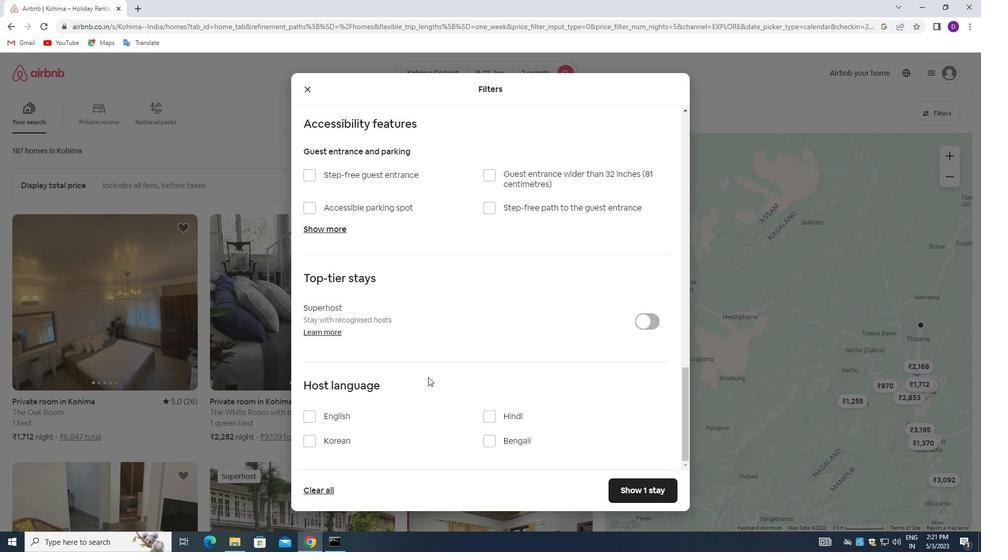 
Action: Mouse moved to (427, 384)
Screenshot: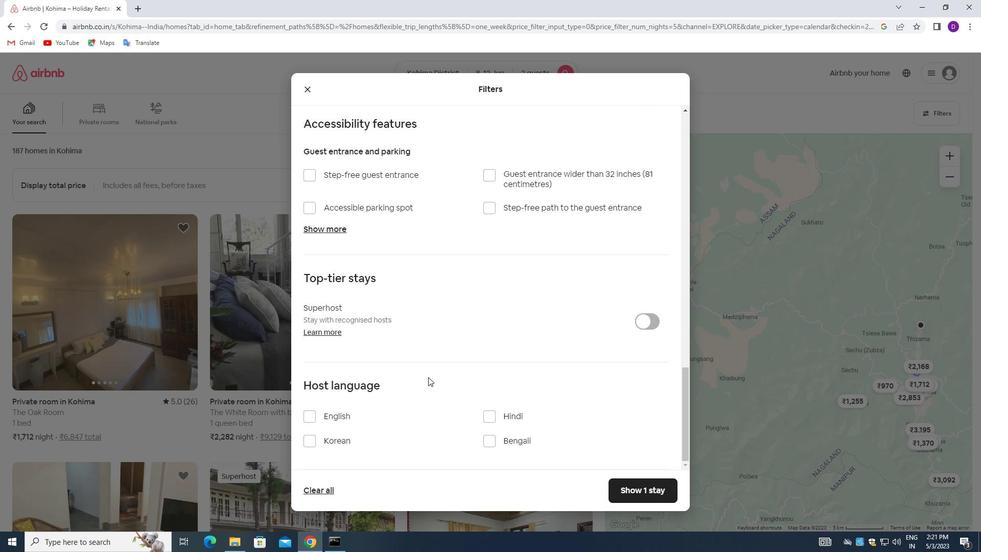
Action: Mouse scrolled (427, 383) with delta (0, 0)
Screenshot: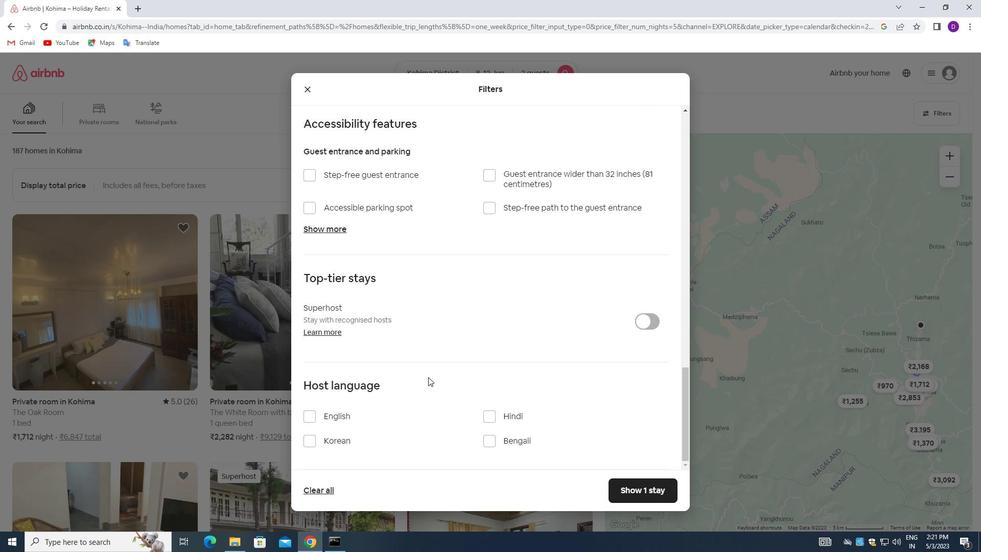 
Action: Mouse moved to (422, 389)
Screenshot: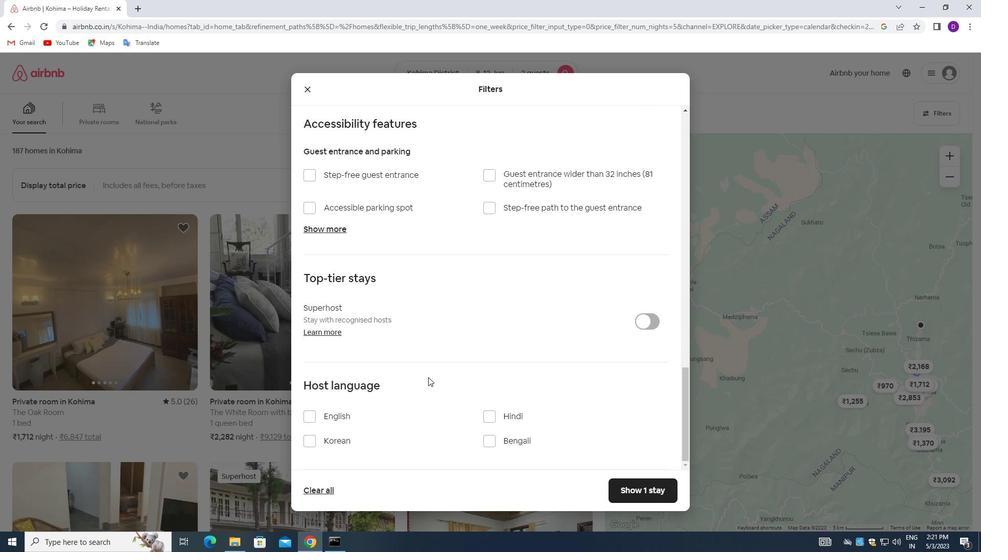 
Action: Mouse scrolled (422, 389) with delta (0, 0)
Screenshot: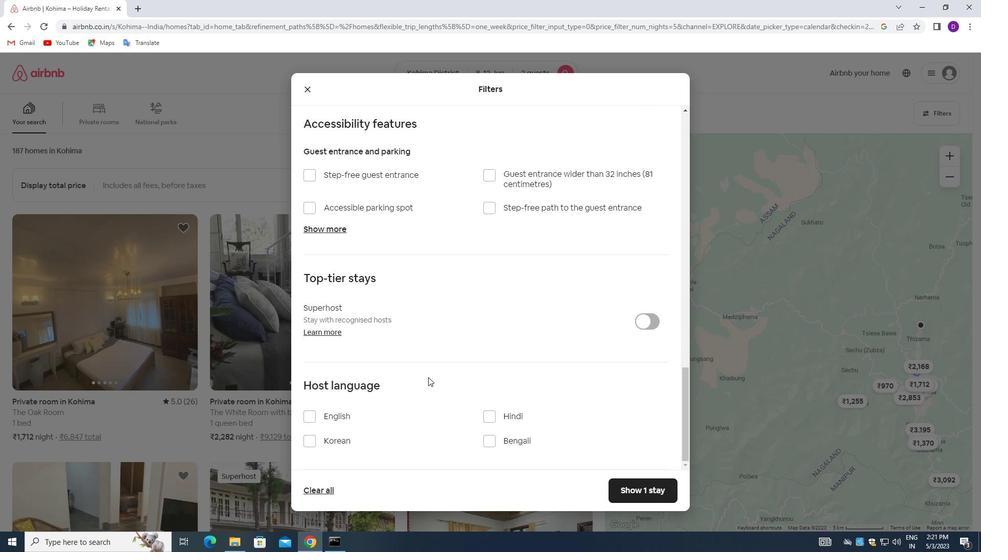 
Action: Mouse moved to (313, 417)
Screenshot: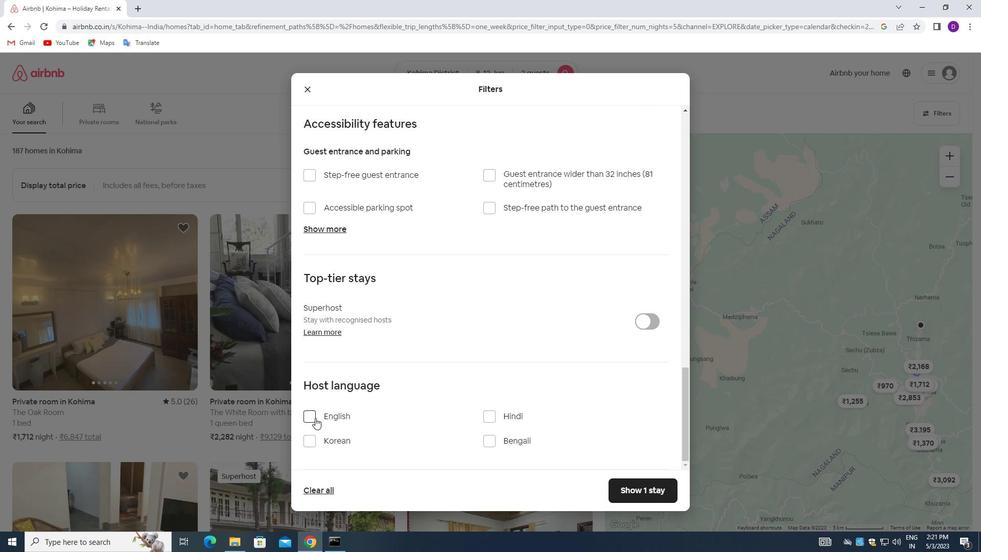 
Action: Mouse pressed left at (313, 417)
Screenshot: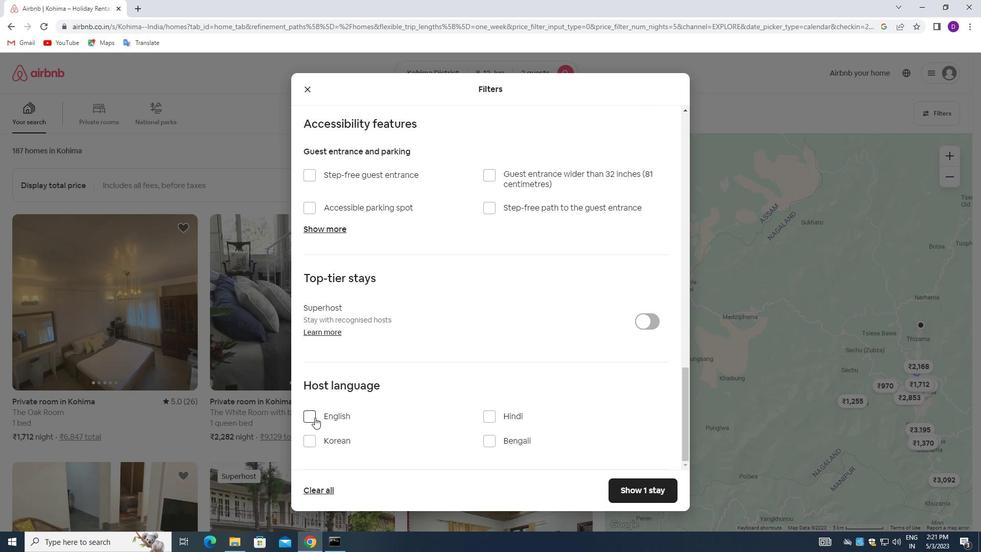 
Action: Mouse moved to (622, 492)
Screenshot: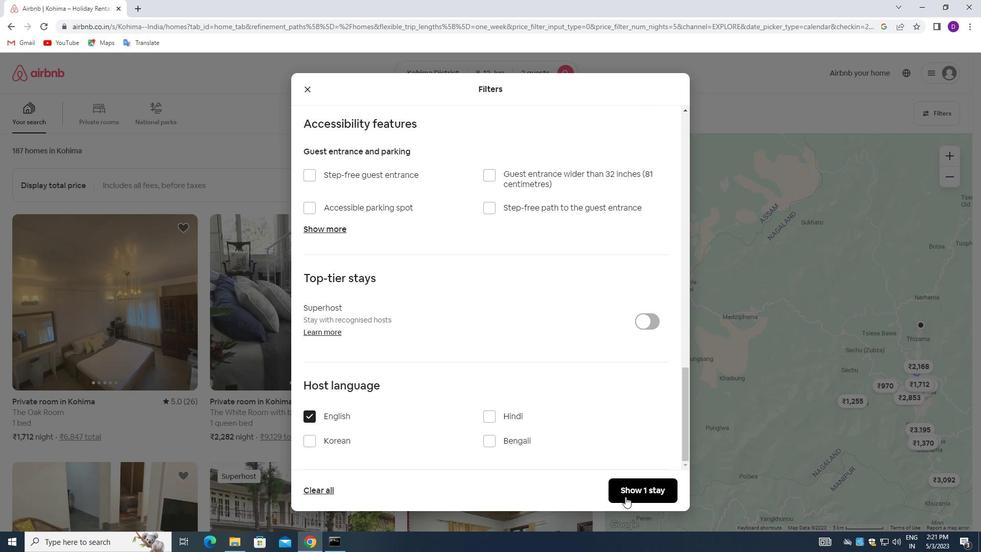 
Action: Mouse pressed left at (622, 492)
Screenshot: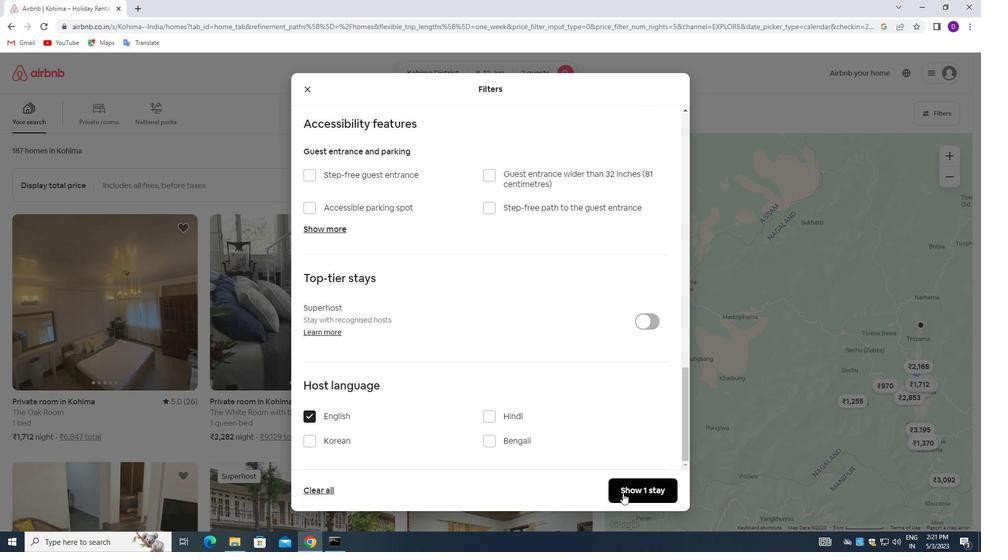 
Action: Mouse moved to (511, 402)
Screenshot: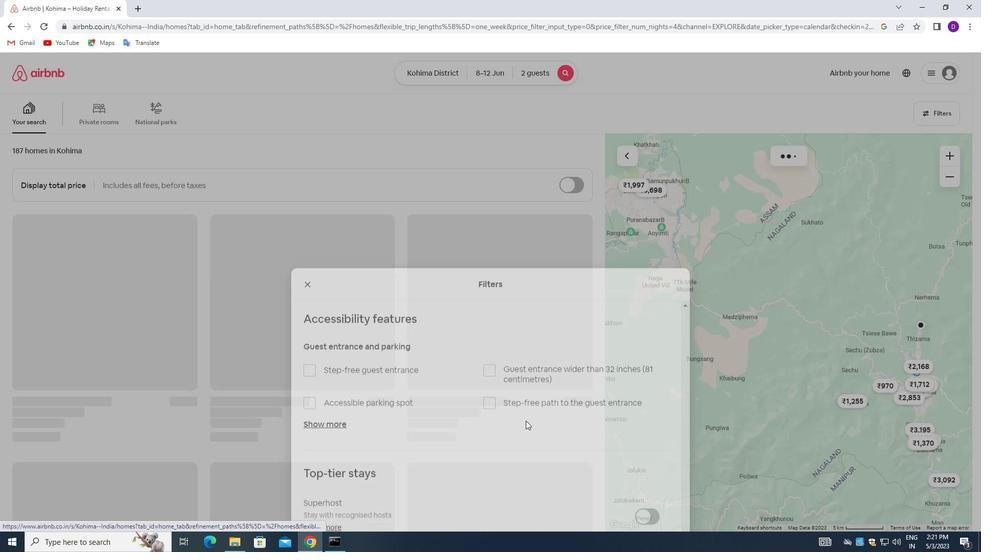 
